 Task: Look for space in Kalaleh, Iran from 12th July, 2023 to 16th July, 2023 for 8 adults in price range Rs.10000 to Rs.16000. Place can be private room with 8 bedrooms having 8 beds and 8 bathrooms. Property type can be house, flat, guest house, hotel. Amenities needed are: wifi, TV, free parkinig on premises, gym, breakfast. Booking option can be shelf check-in. Required host language is English.
Action: Mouse moved to (58, 96)
Screenshot: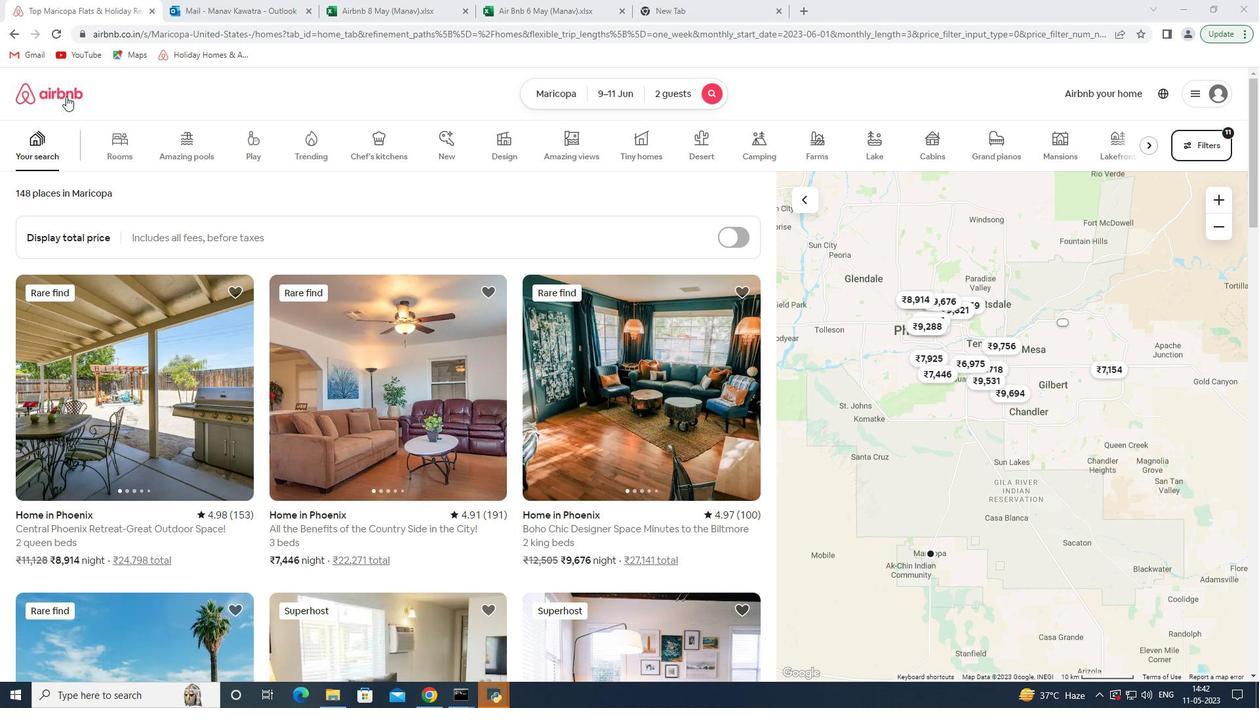 
Action: Mouse pressed left at (58, 96)
Screenshot: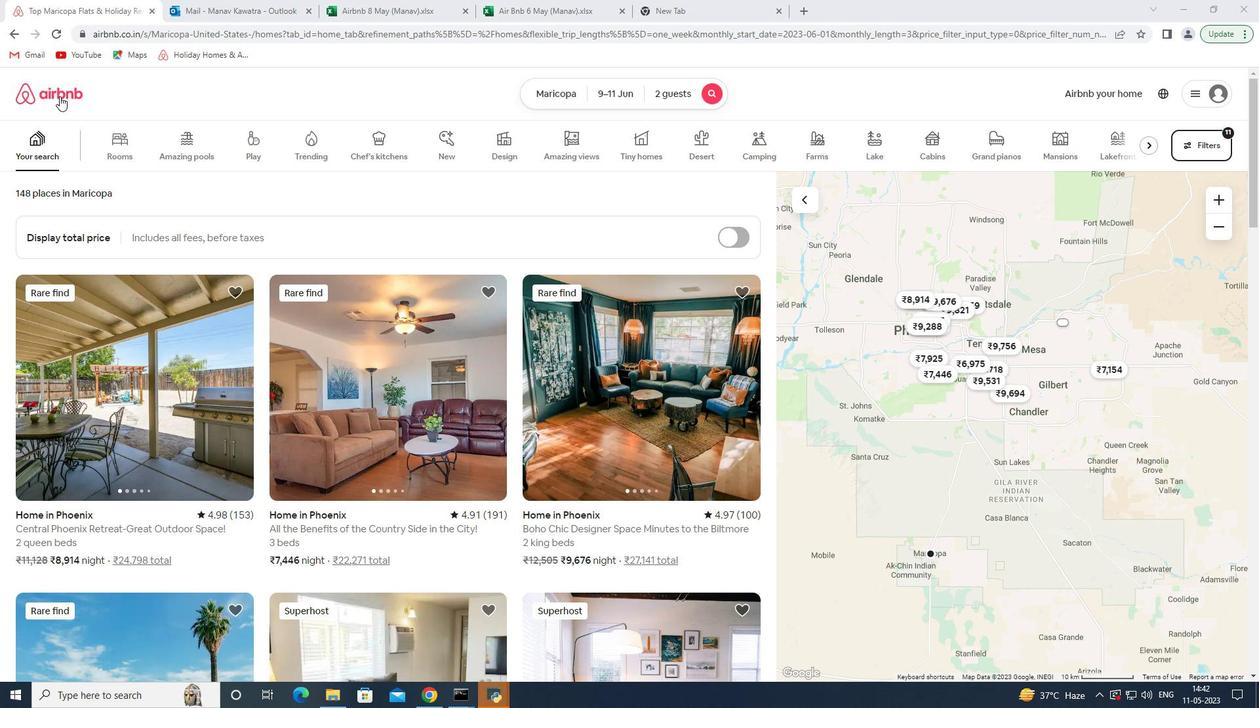 
Action: Mouse moved to (529, 131)
Screenshot: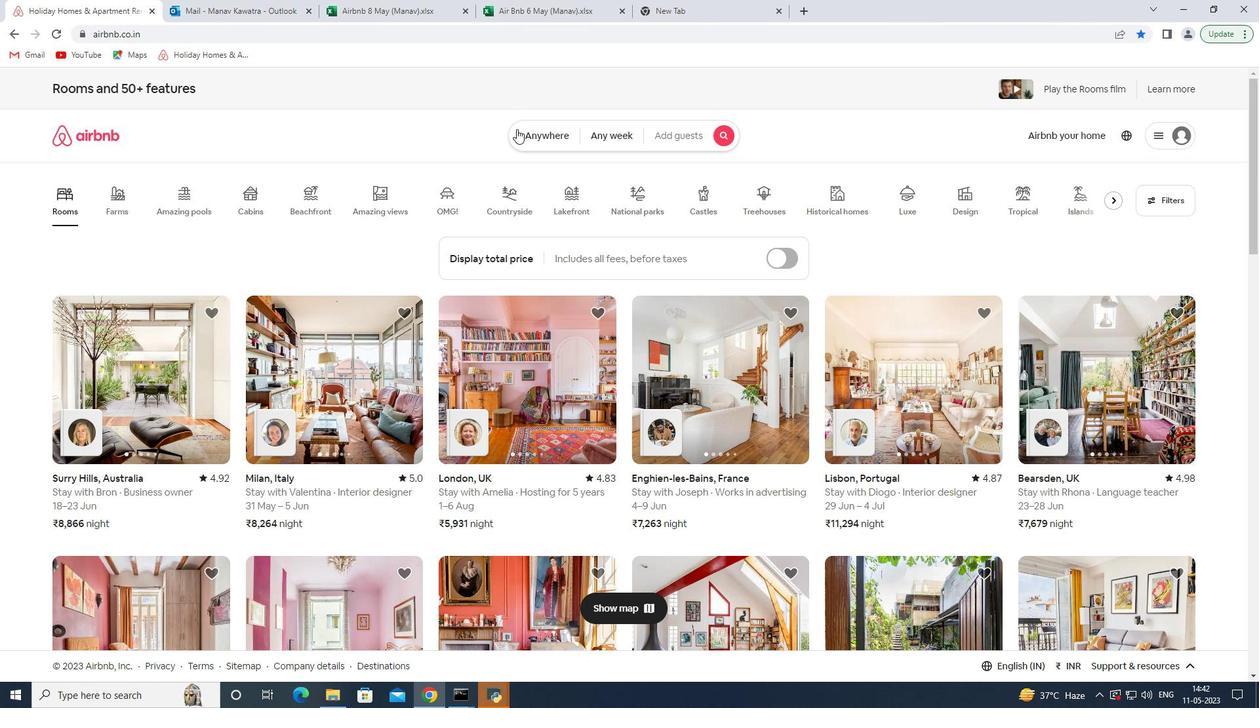 
Action: Mouse pressed left at (529, 131)
Screenshot: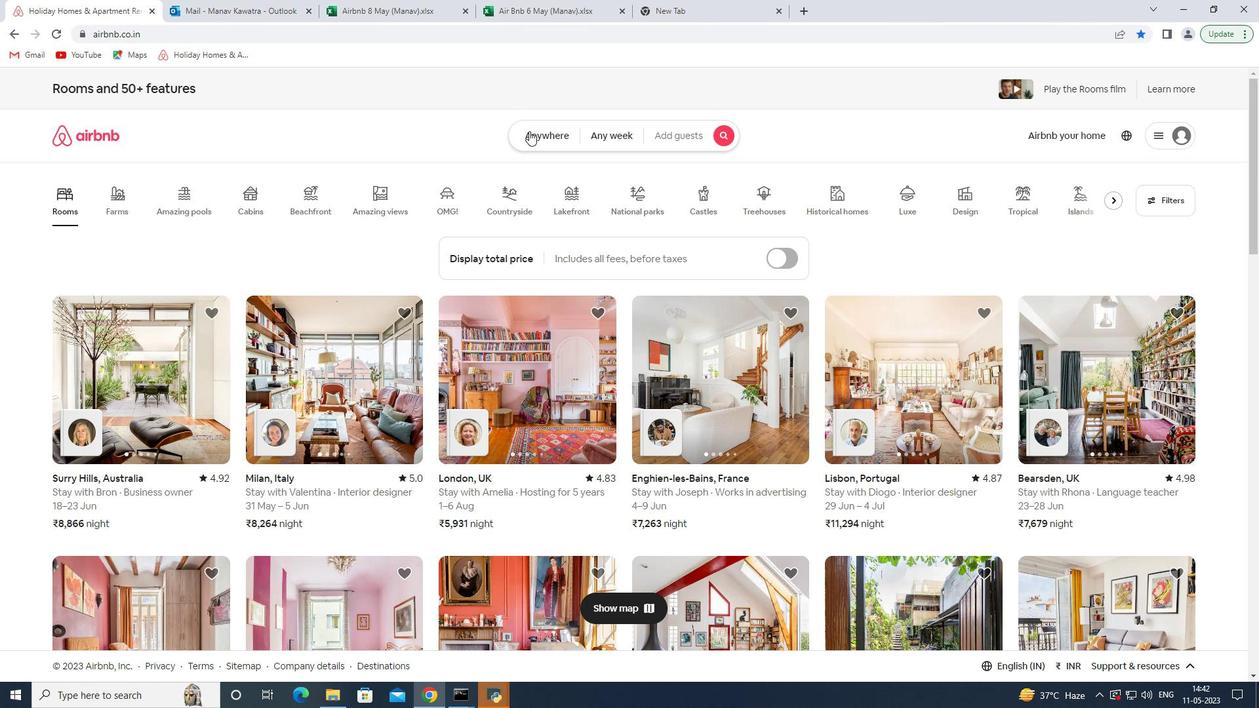 
Action: Mouse moved to (421, 196)
Screenshot: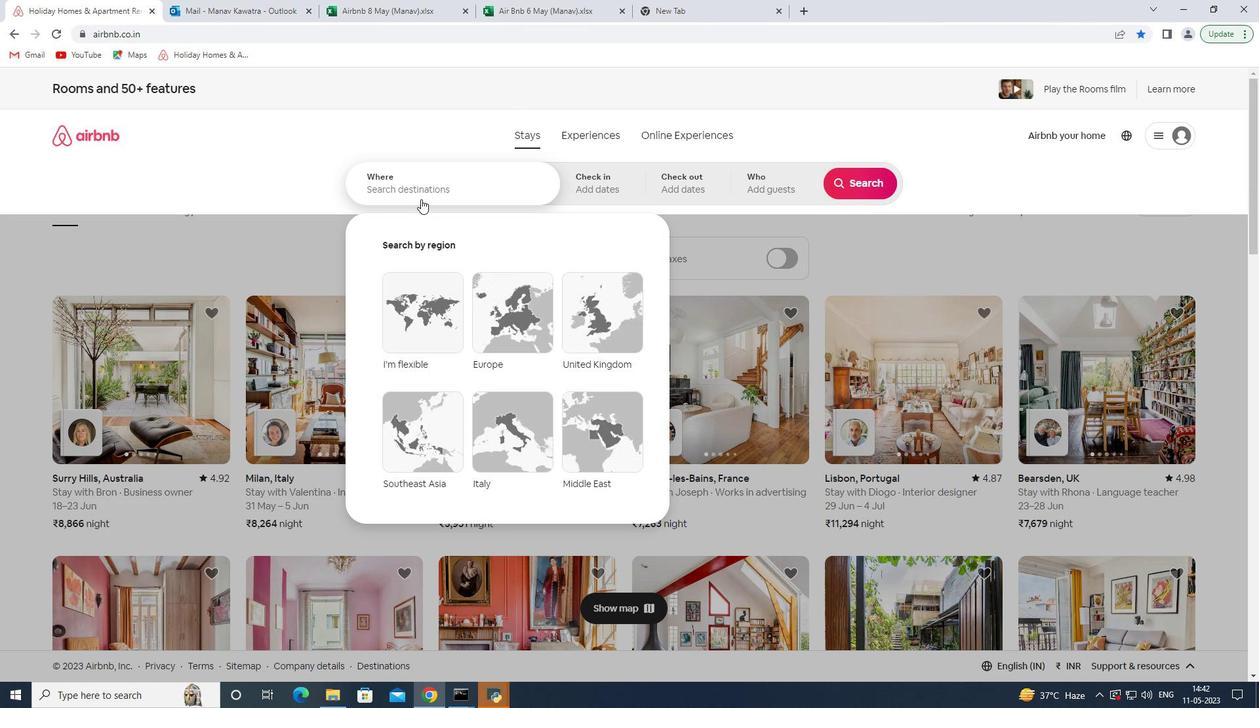 
Action: Mouse pressed left at (421, 196)
Screenshot: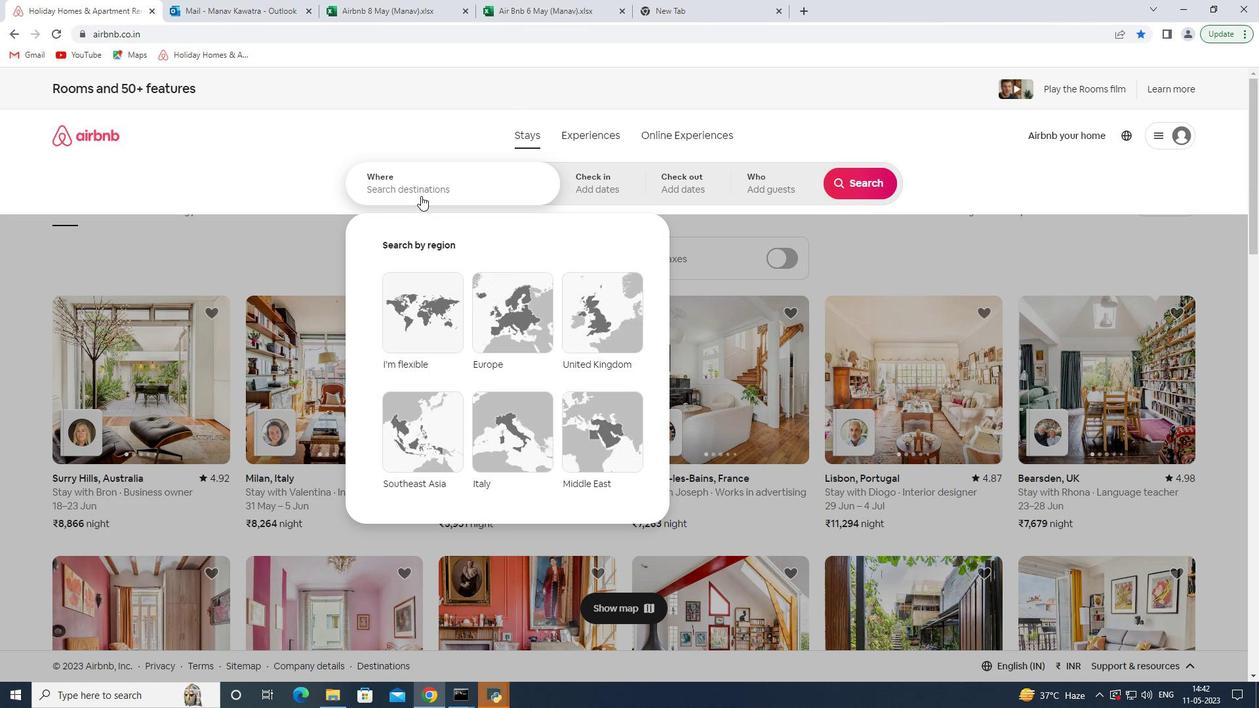 
Action: Key pressed <Key.shift>Kalaleh<Key.space><Key.shift>Iran<Key.space>
Screenshot: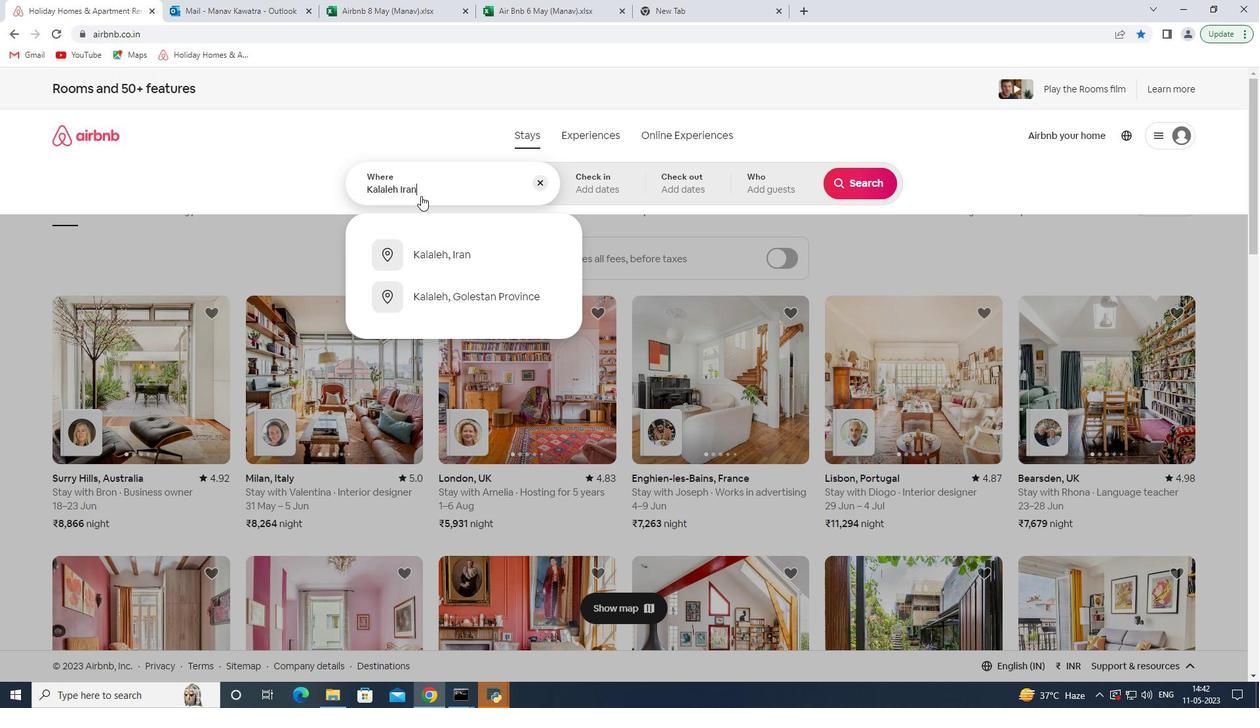 
Action: Mouse moved to (435, 264)
Screenshot: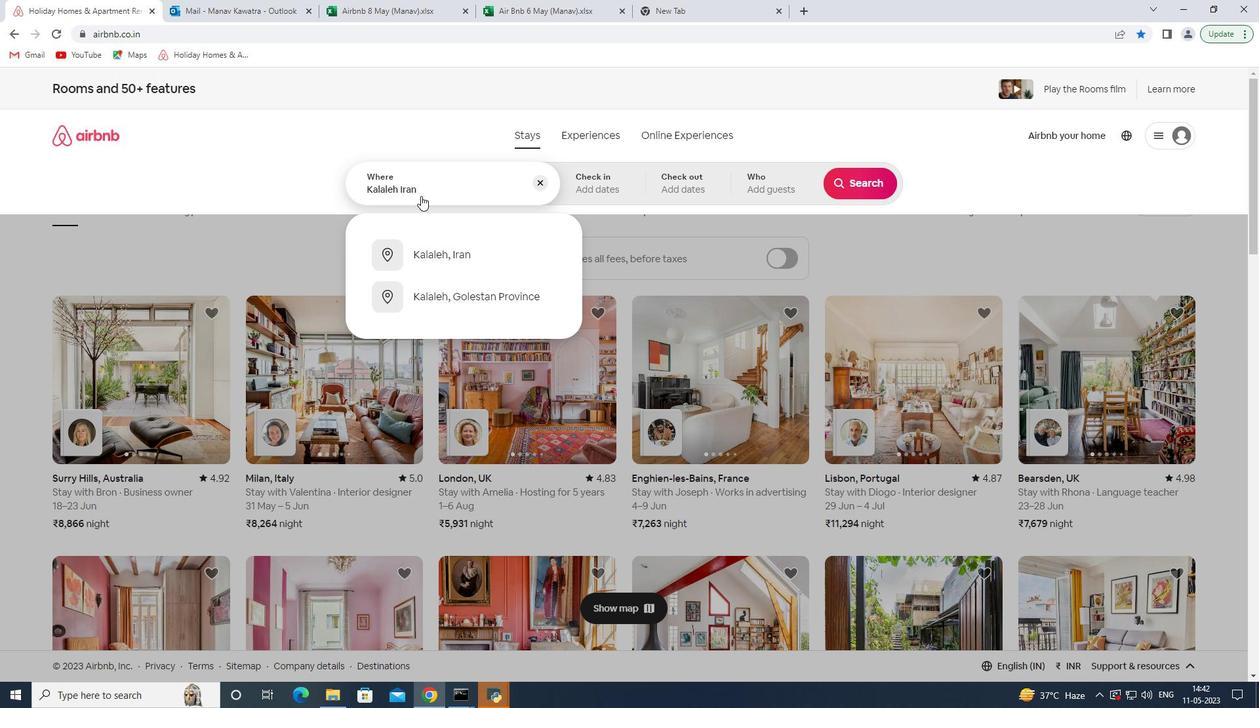 
Action: Mouse pressed left at (435, 264)
Screenshot: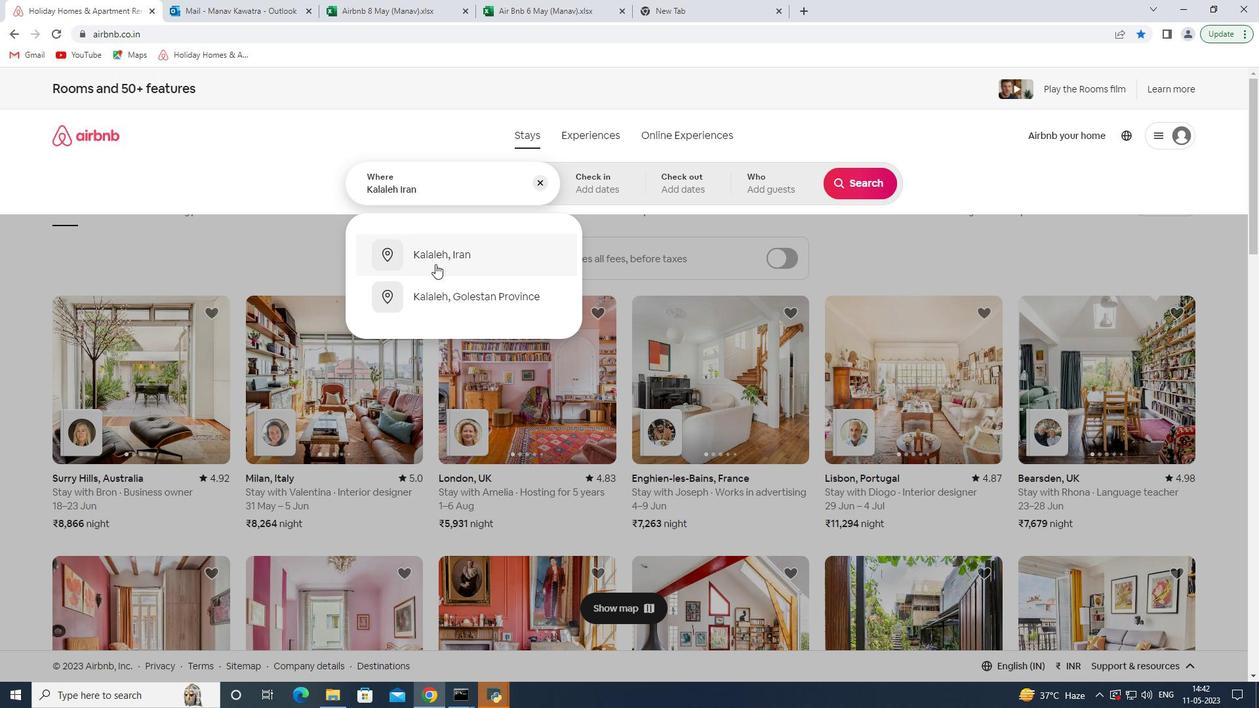 
Action: Mouse moved to (856, 289)
Screenshot: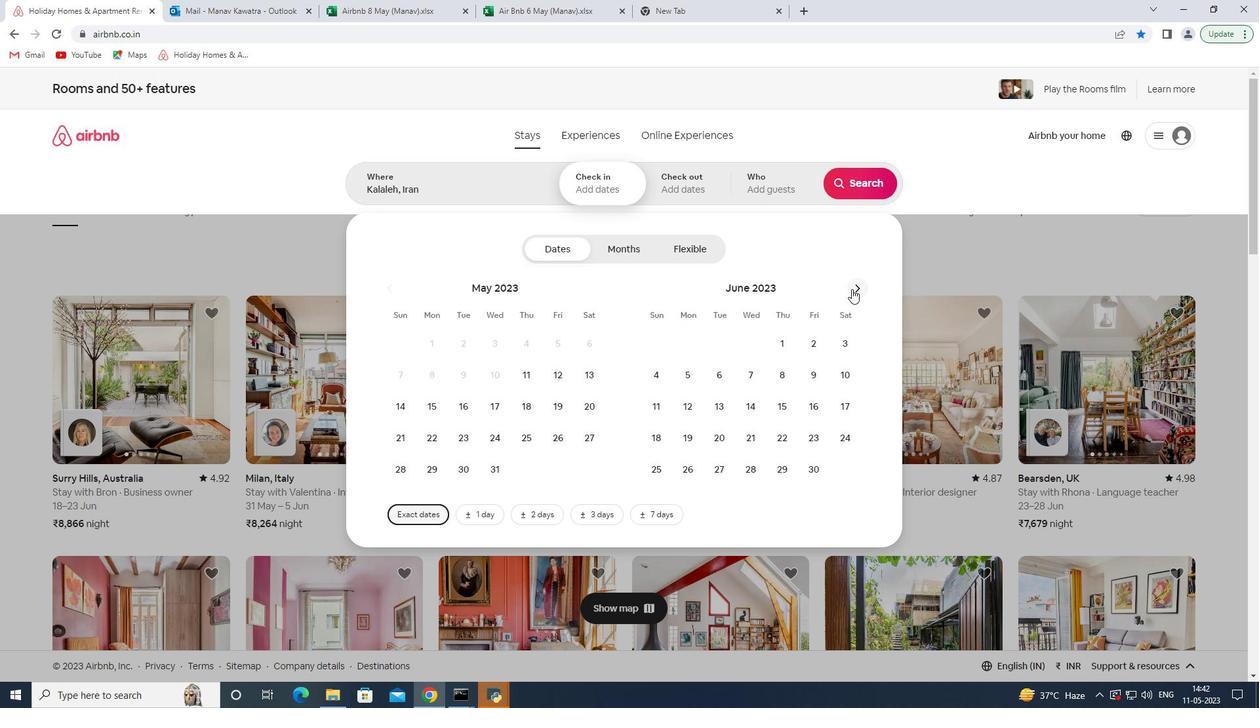 
Action: Mouse pressed left at (856, 289)
Screenshot: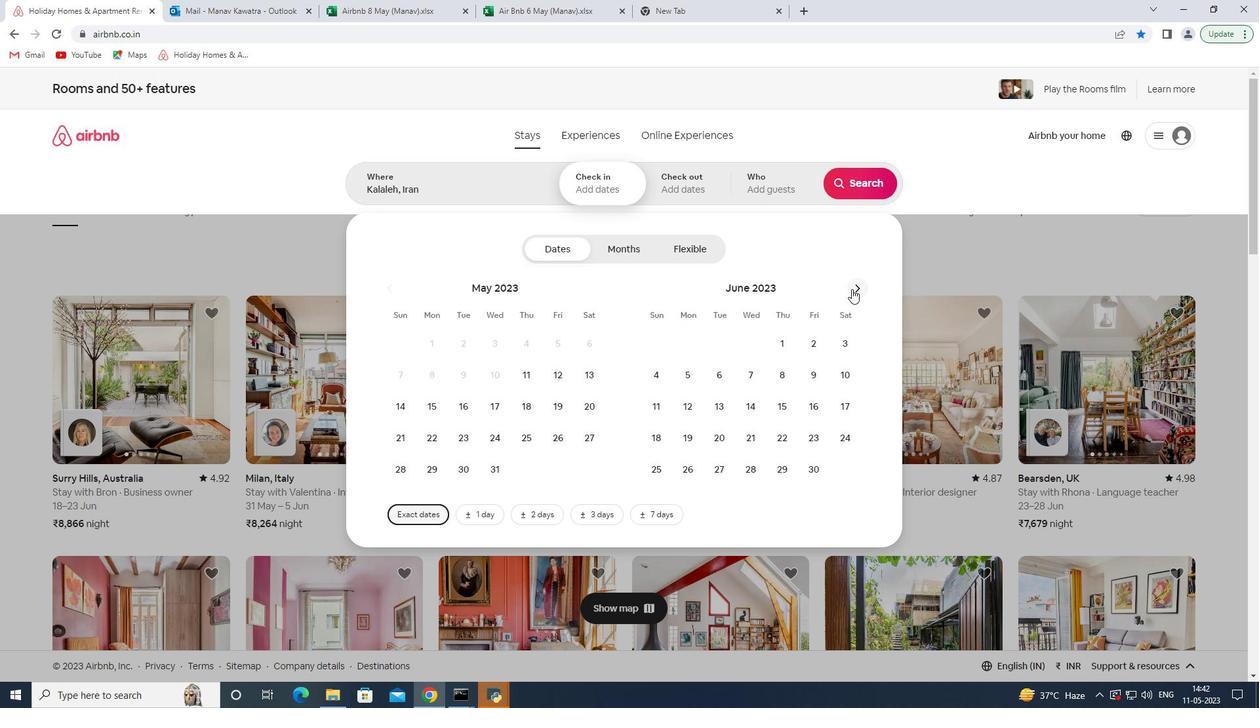 
Action: Mouse moved to (752, 400)
Screenshot: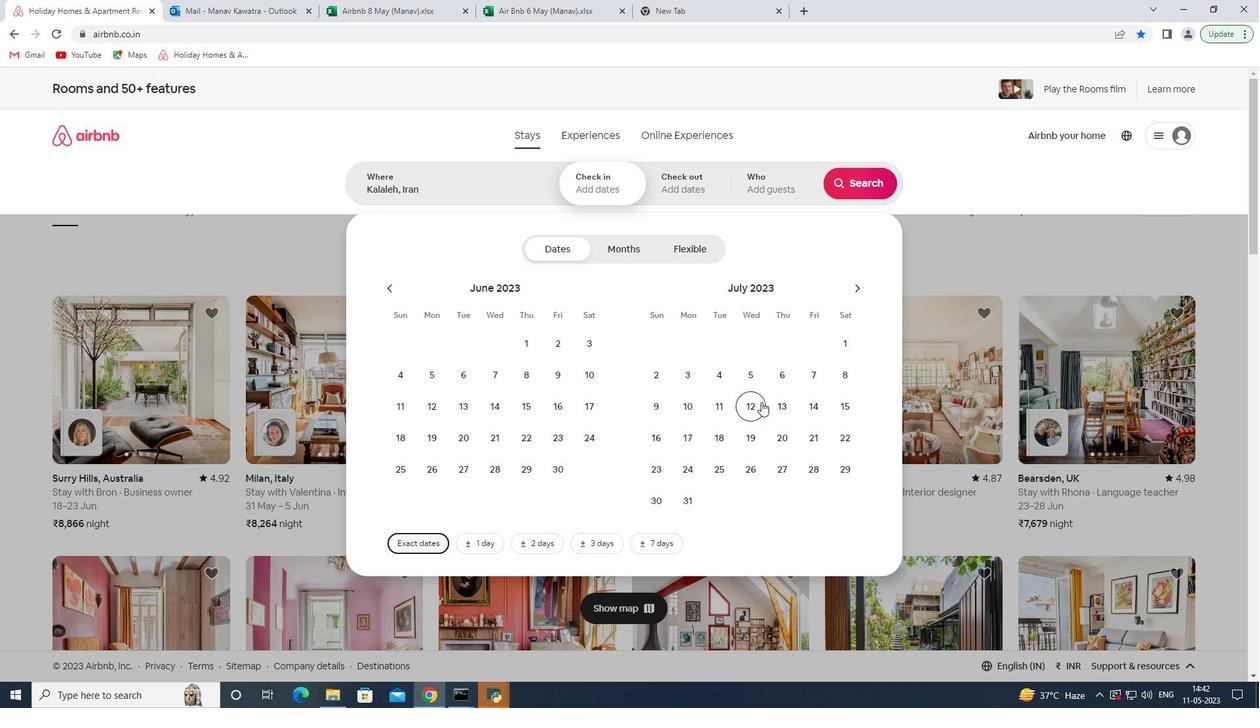 
Action: Mouse pressed left at (752, 400)
Screenshot: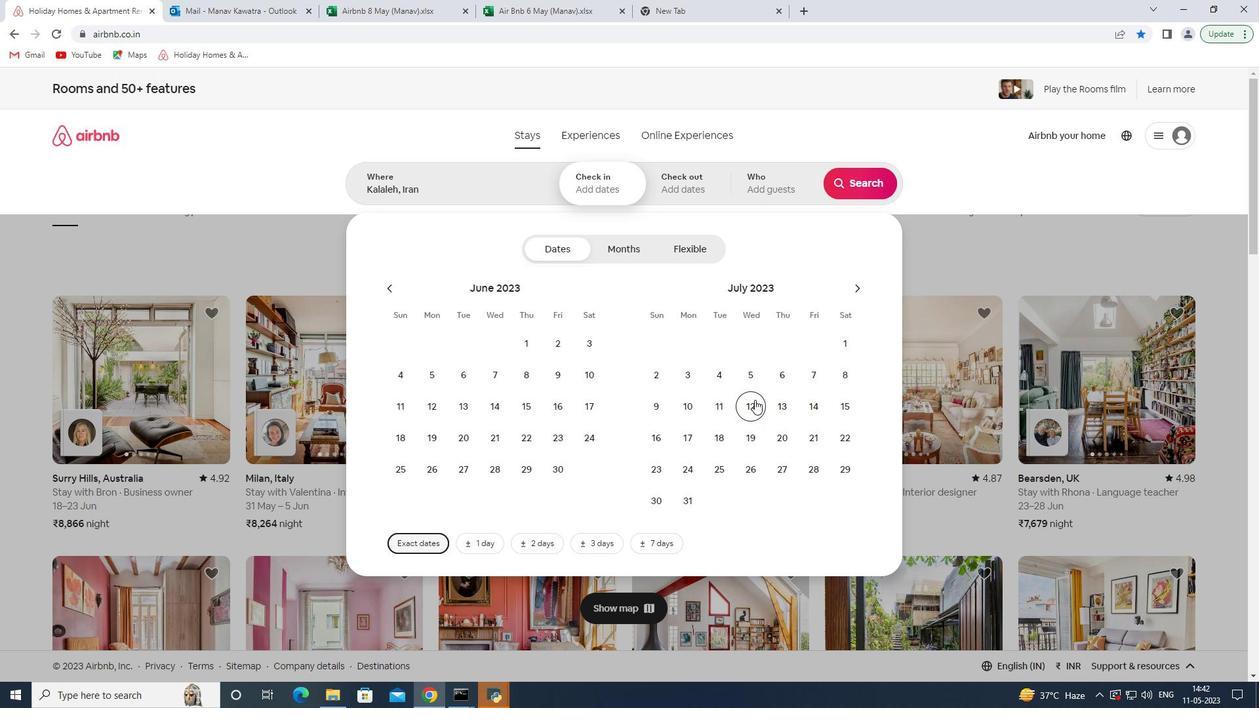 
Action: Mouse moved to (653, 433)
Screenshot: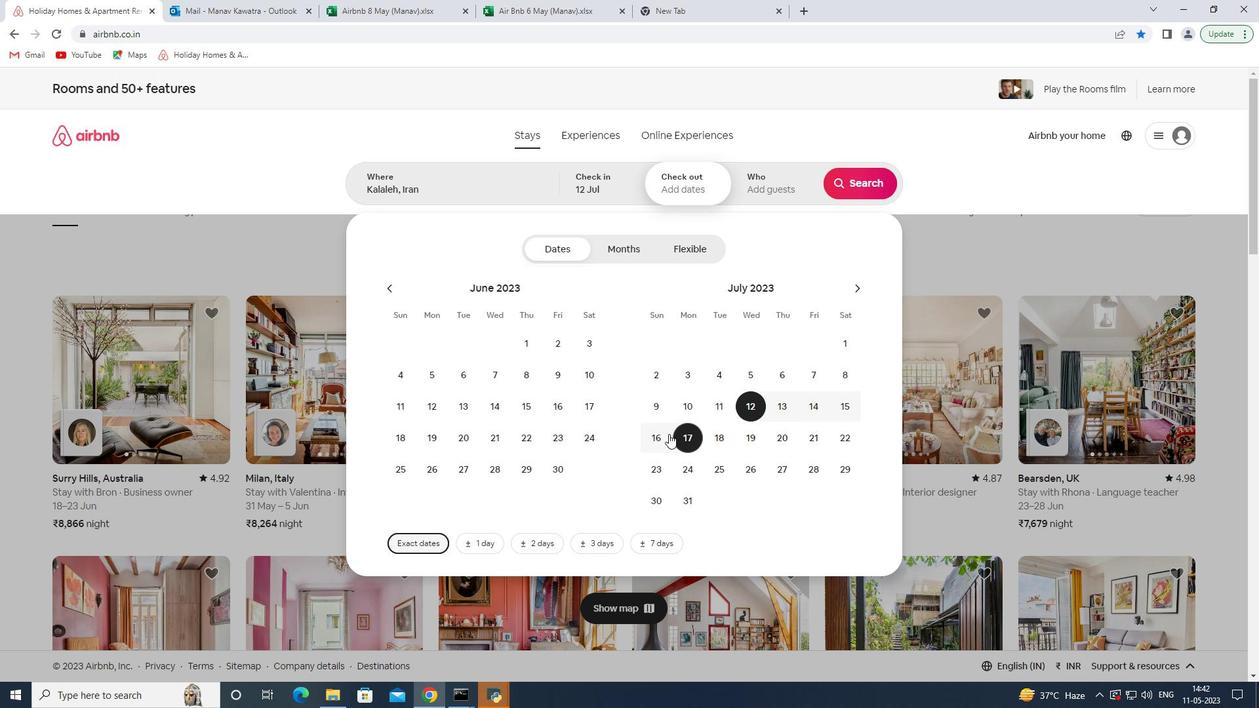 
Action: Mouse pressed left at (653, 433)
Screenshot: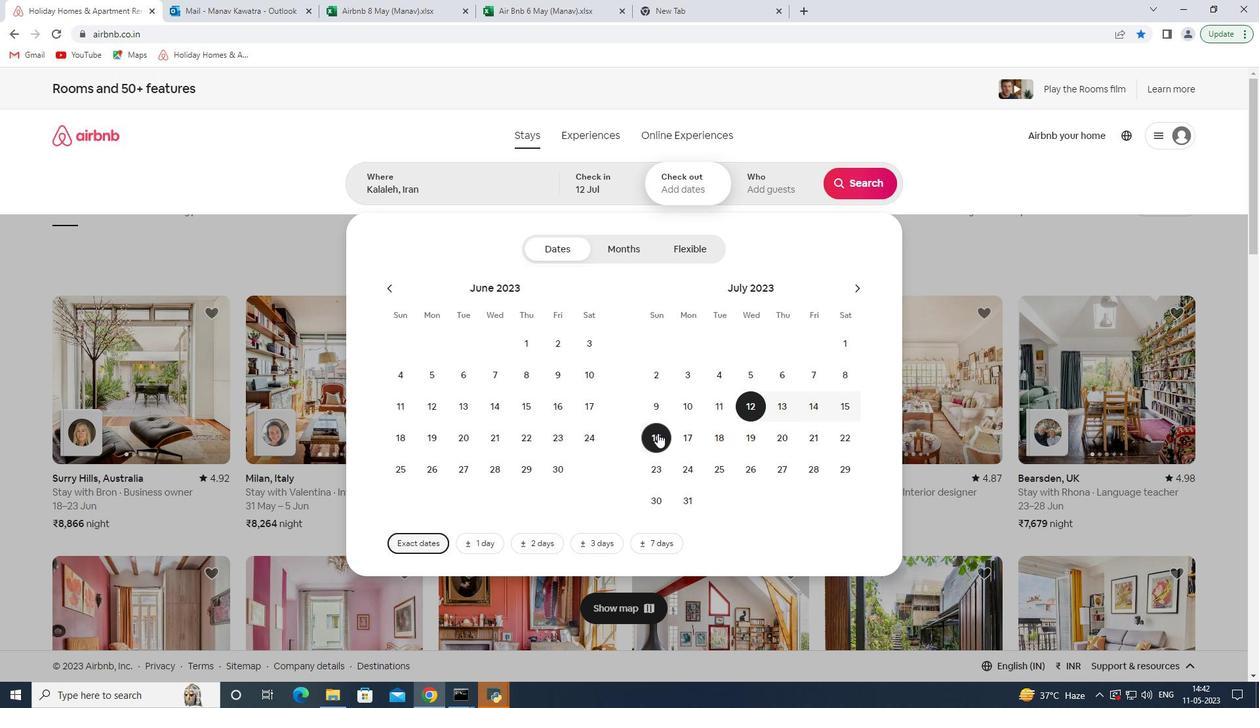 
Action: Mouse moved to (756, 182)
Screenshot: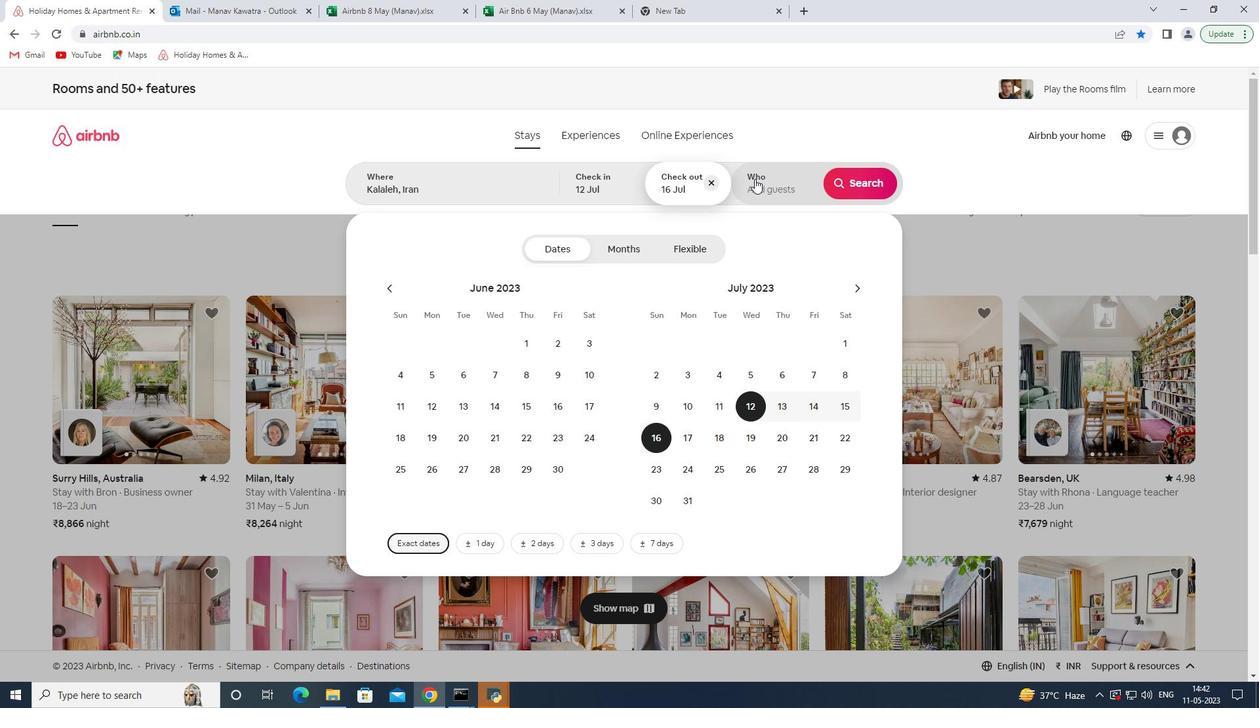
Action: Mouse pressed left at (756, 182)
Screenshot: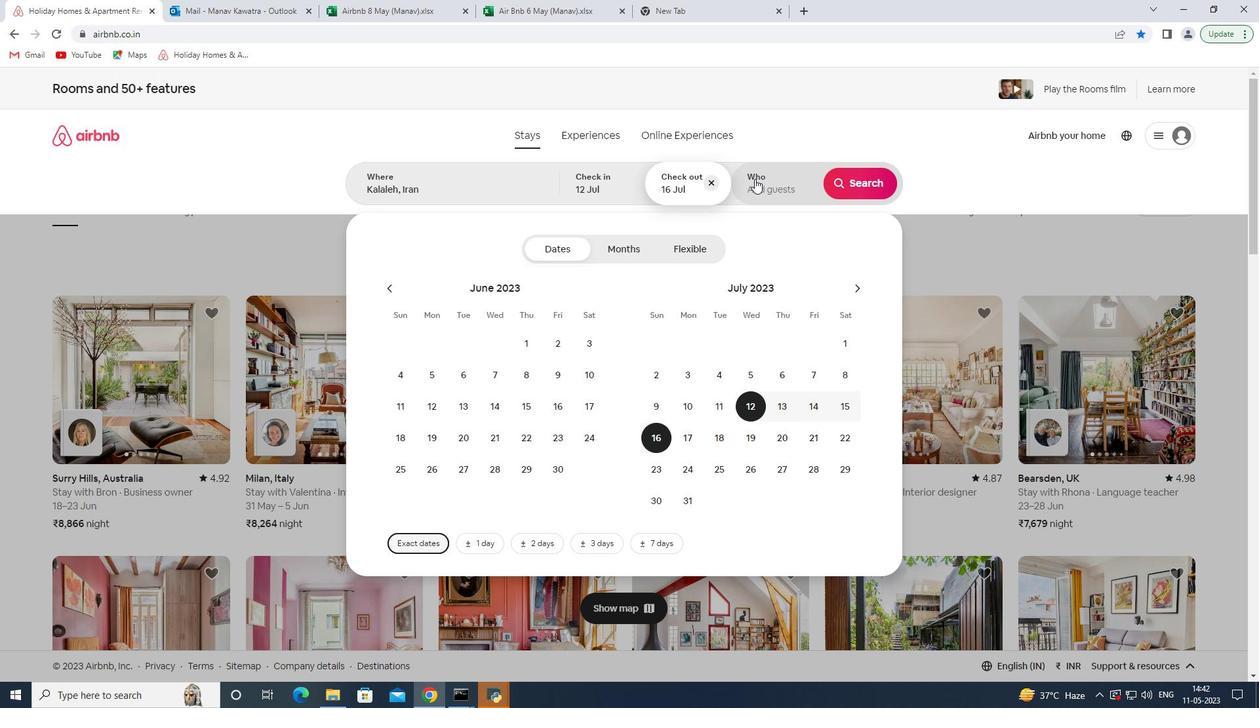 
Action: Mouse moved to (865, 254)
Screenshot: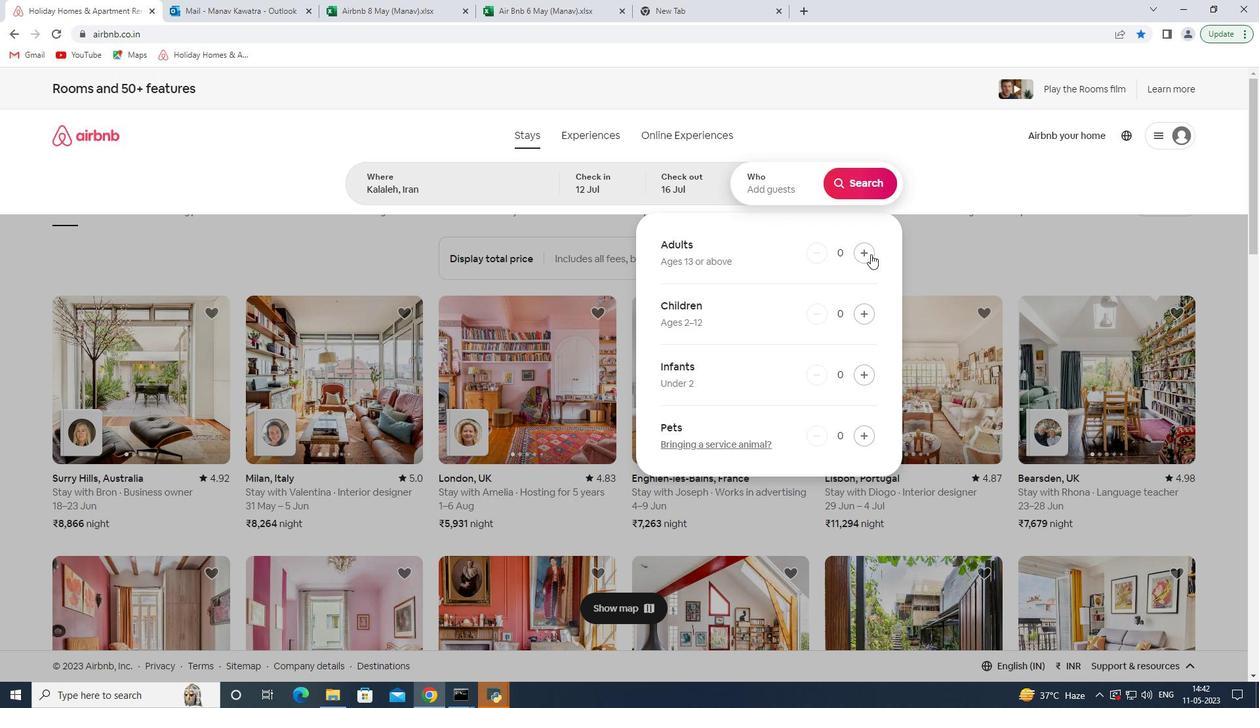 
Action: Mouse pressed left at (865, 254)
Screenshot: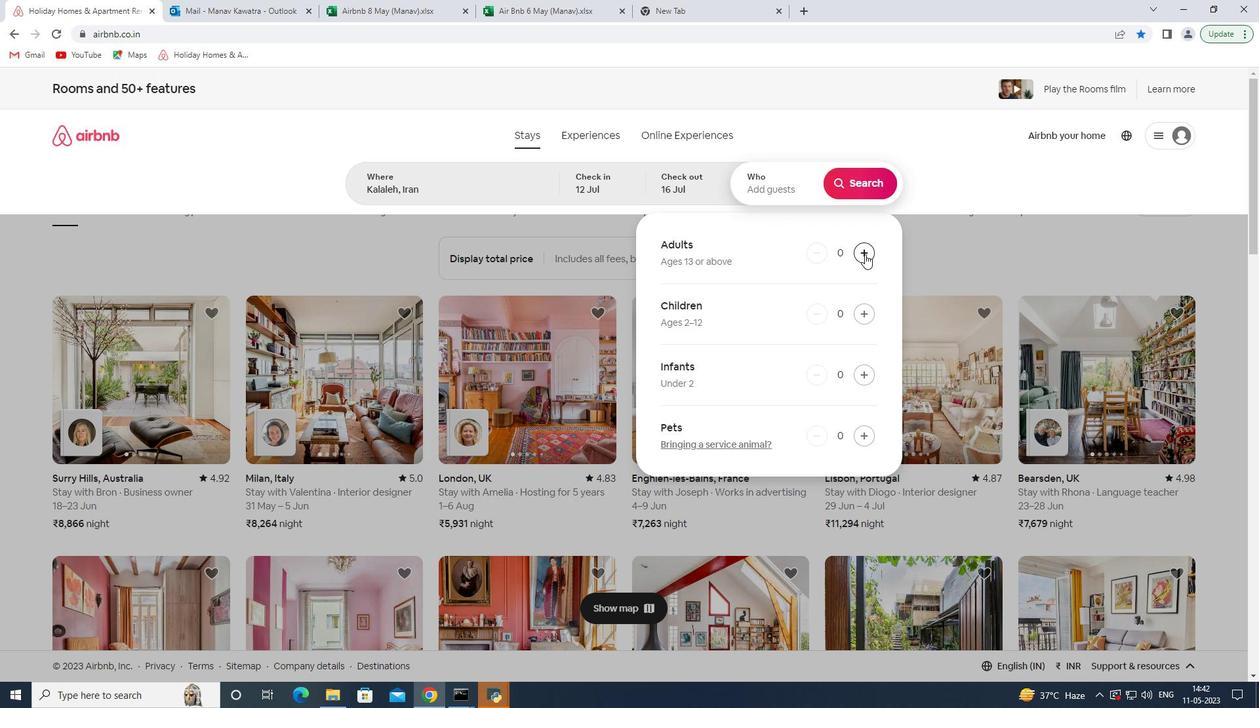 
Action: Mouse pressed left at (865, 254)
Screenshot: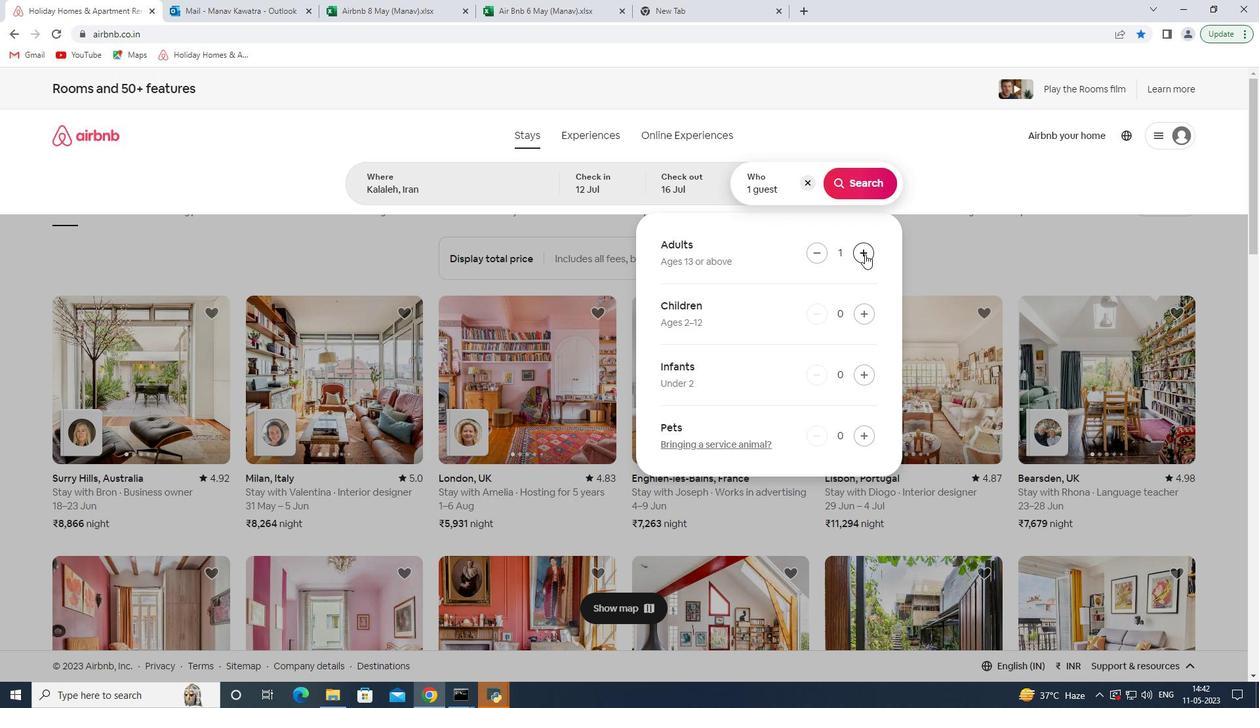 
Action: Mouse pressed left at (865, 254)
Screenshot: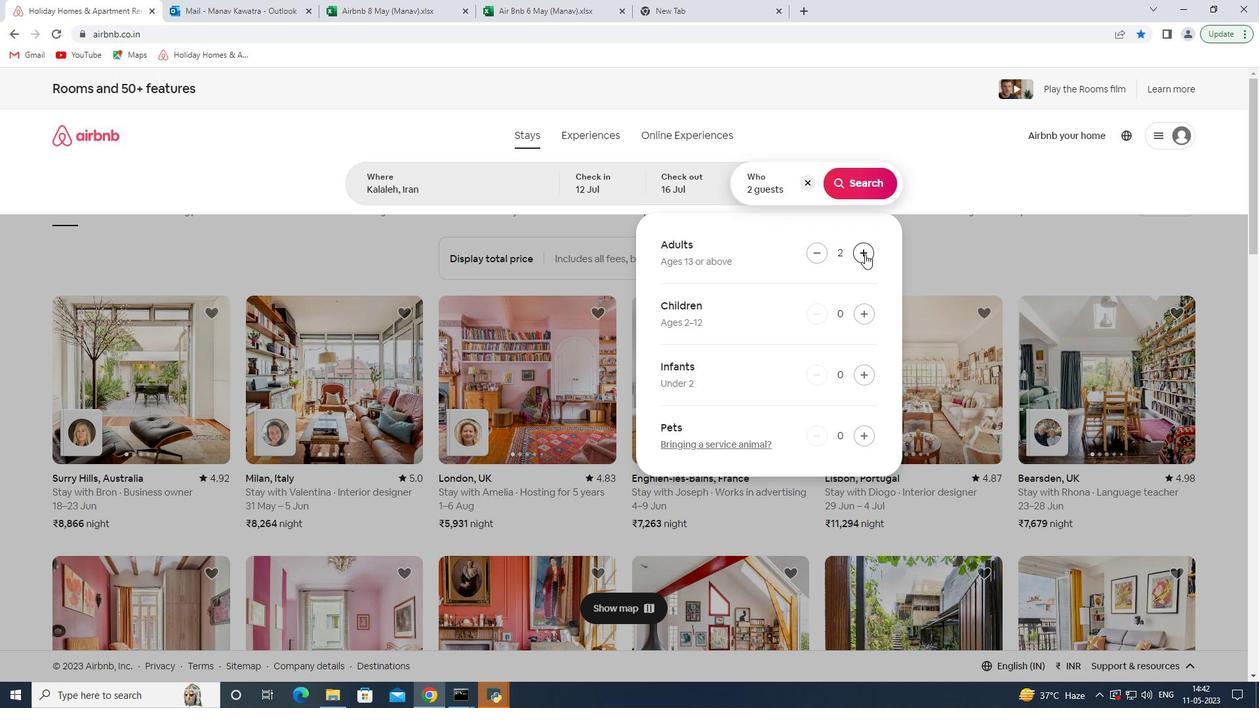 
Action: Mouse pressed left at (865, 254)
Screenshot: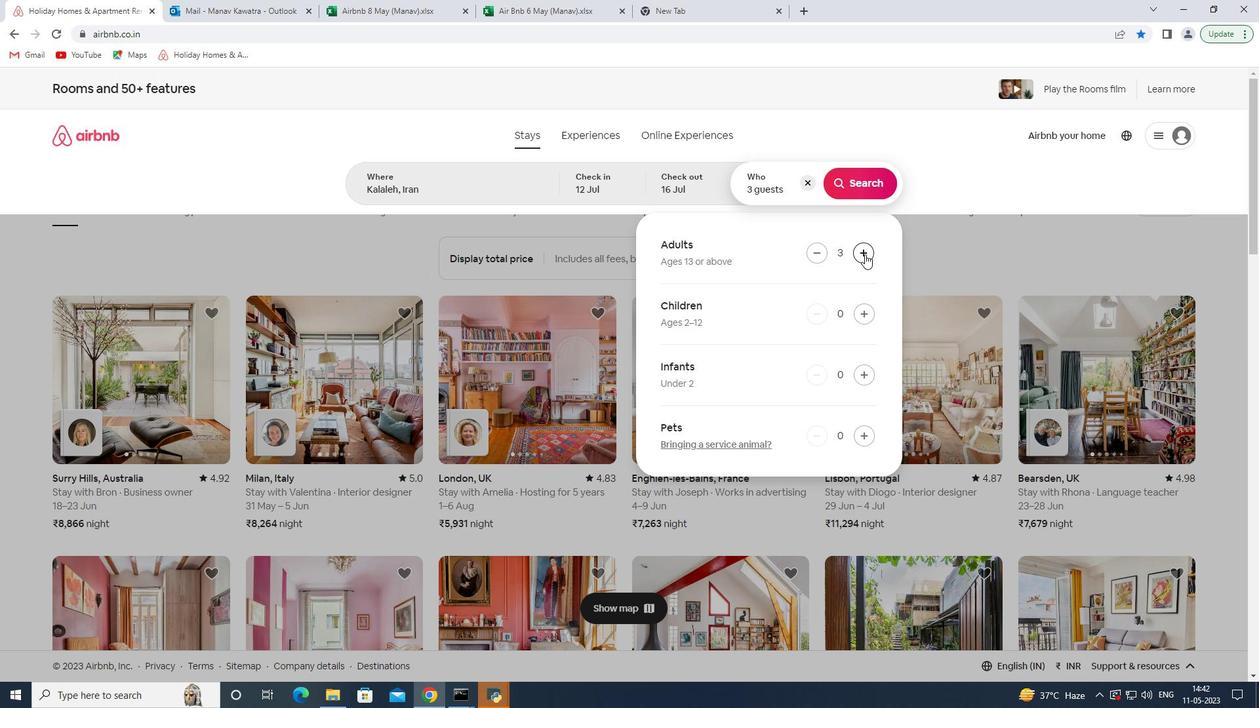 
Action: Mouse pressed left at (865, 254)
Screenshot: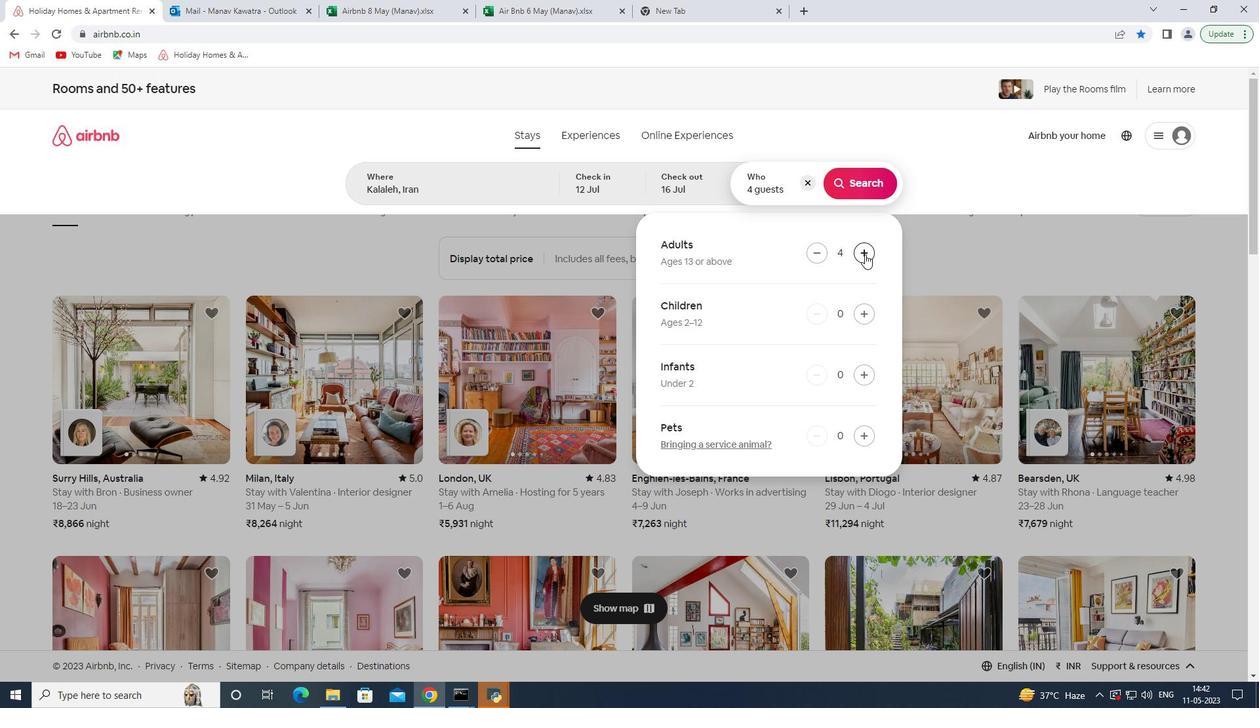
Action: Mouse pressed left at (865, 254)
Screenshot: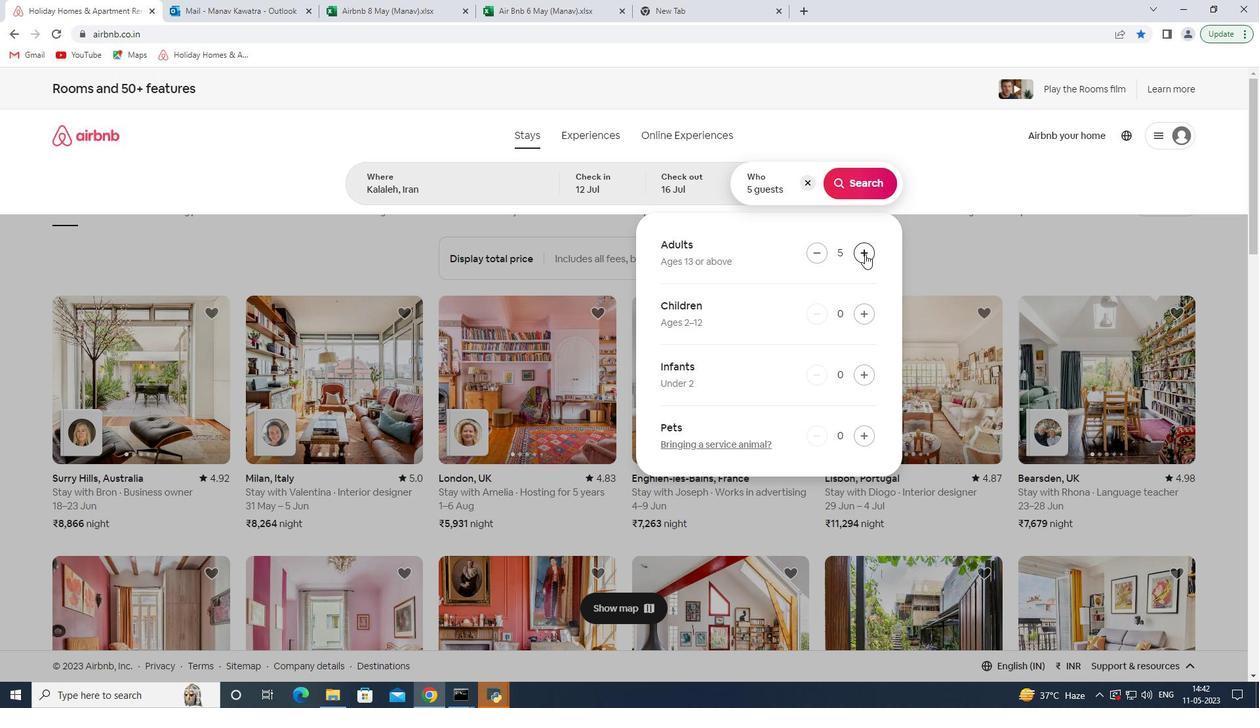 
Action: Mouse pressed left at (865, 254)
Screenshot: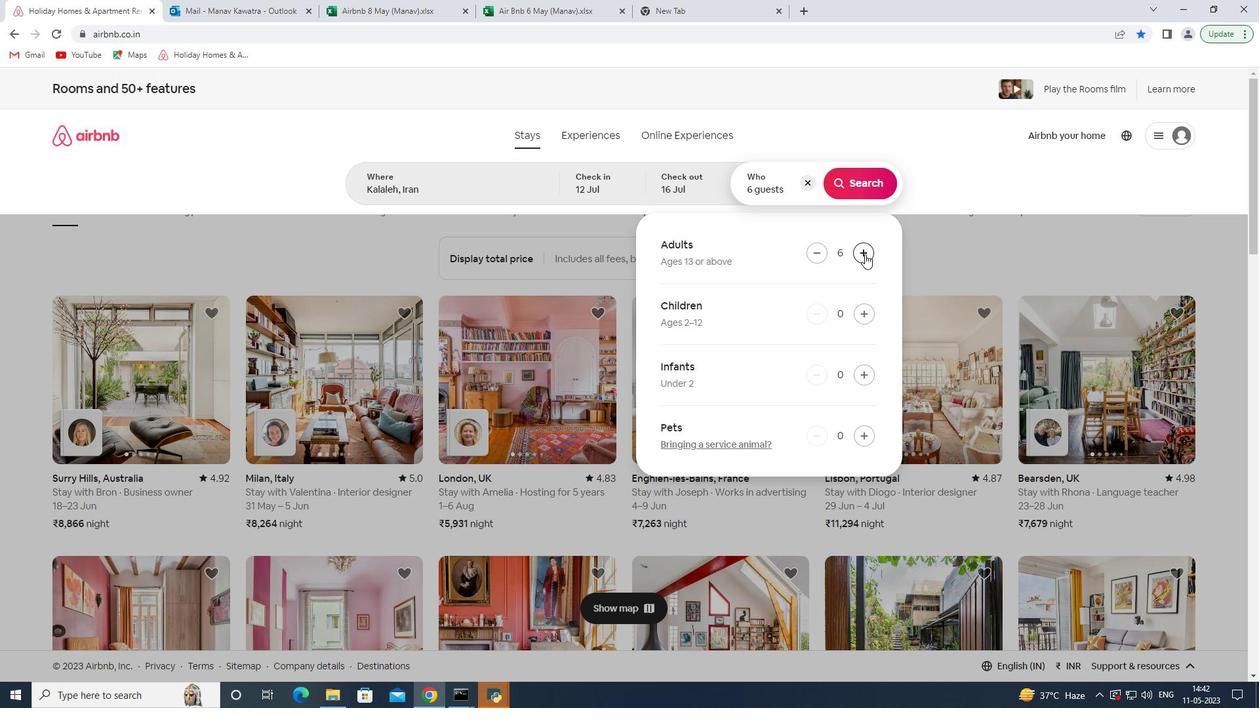 
Action: Mouse pressed left at (865, 254)
Screenshot: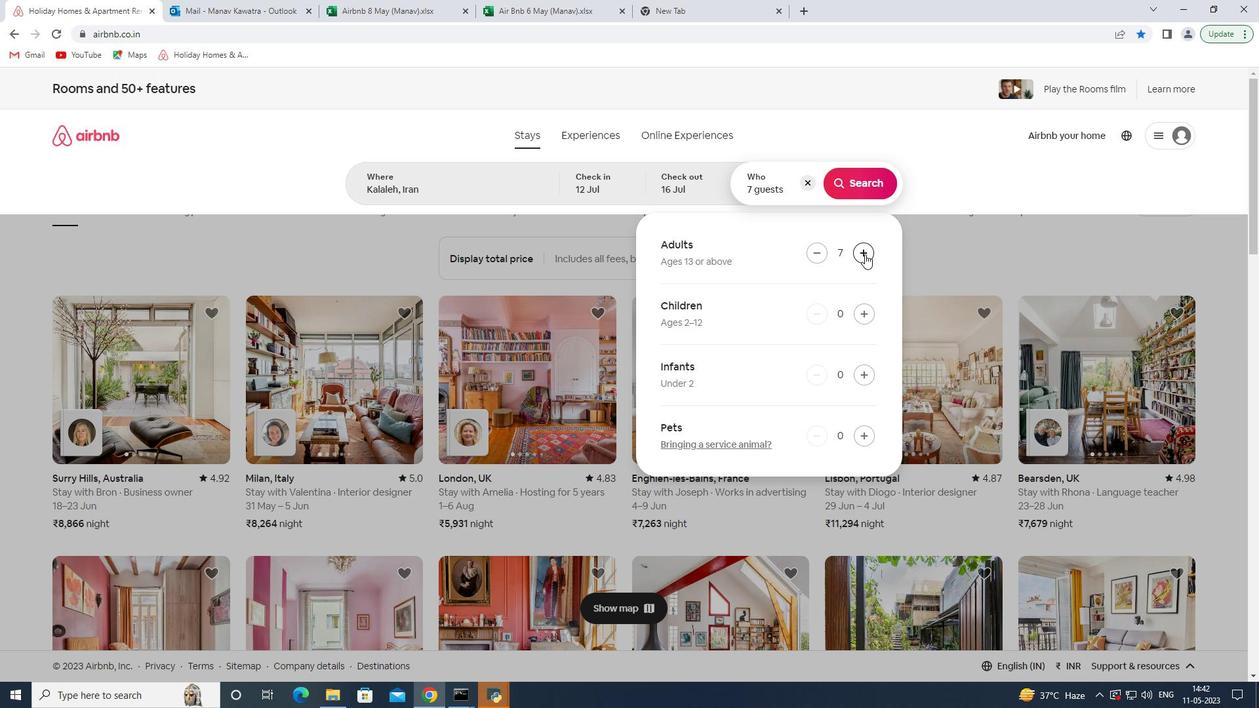 
Action: Mouse moved to (838, 196)
Screenshot: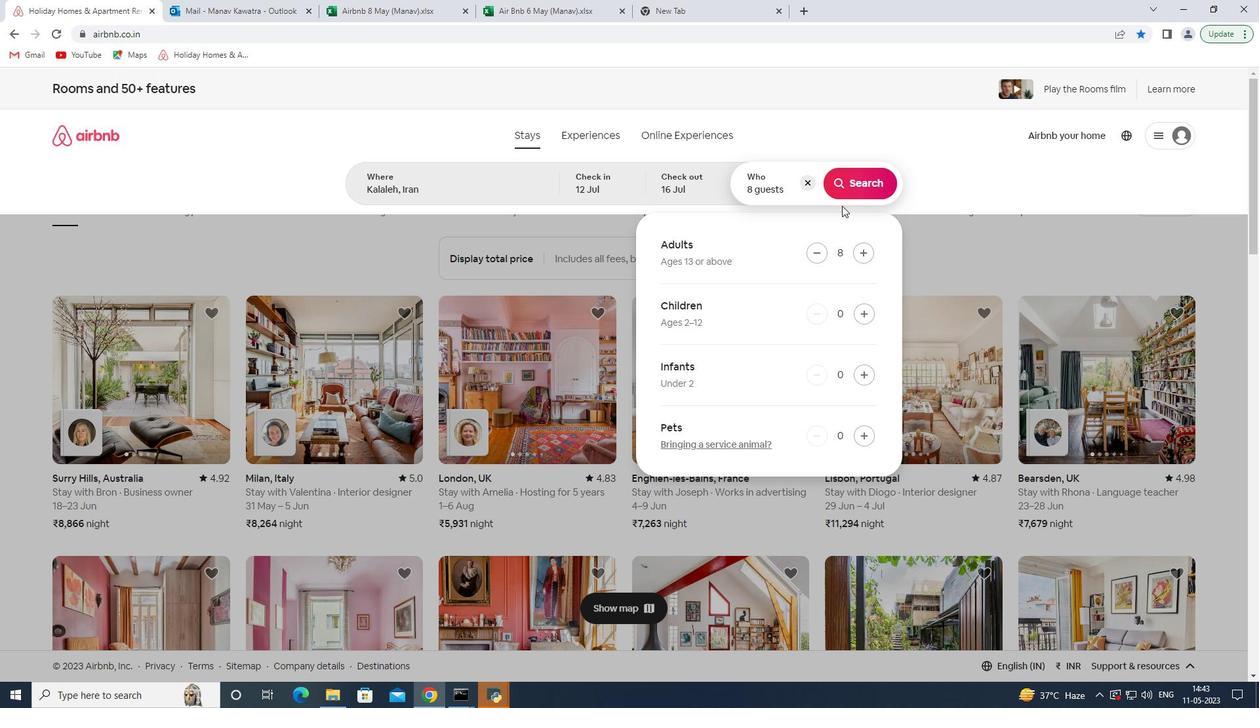 
Action: Mouse pressed left at (838, 196)
Screenshot: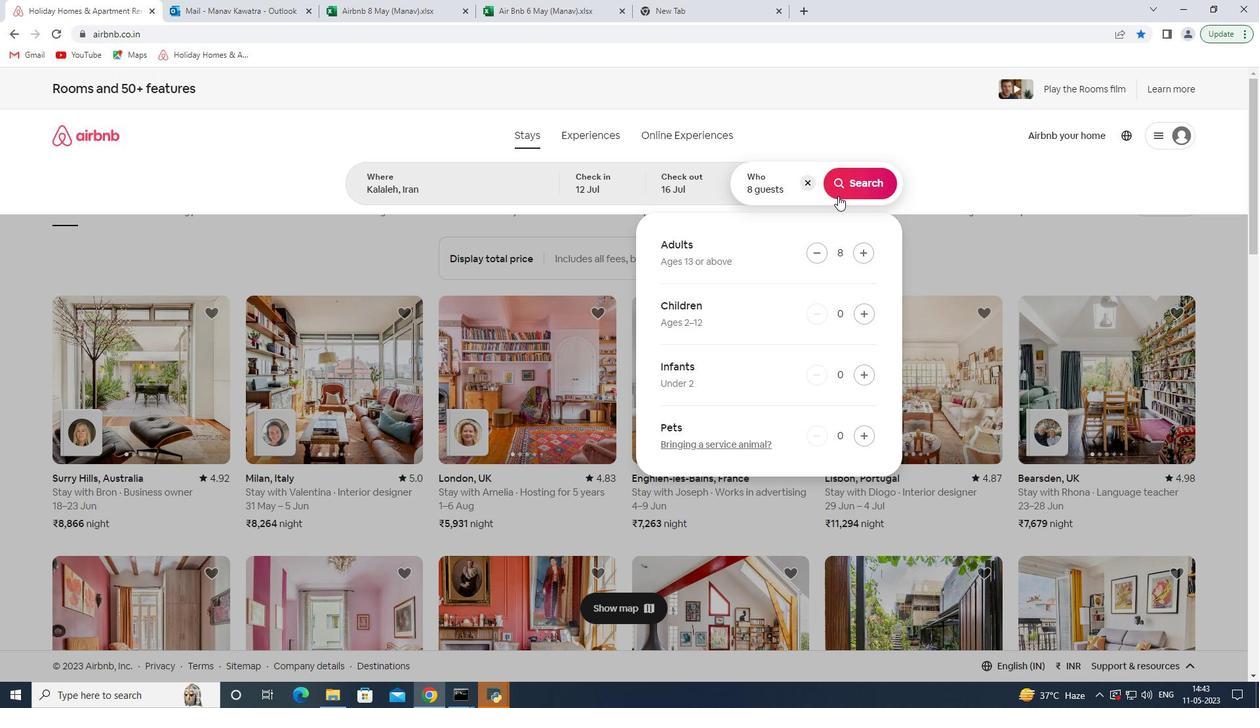 
Action: Mouse moved to (1214, 137)
Screenshot: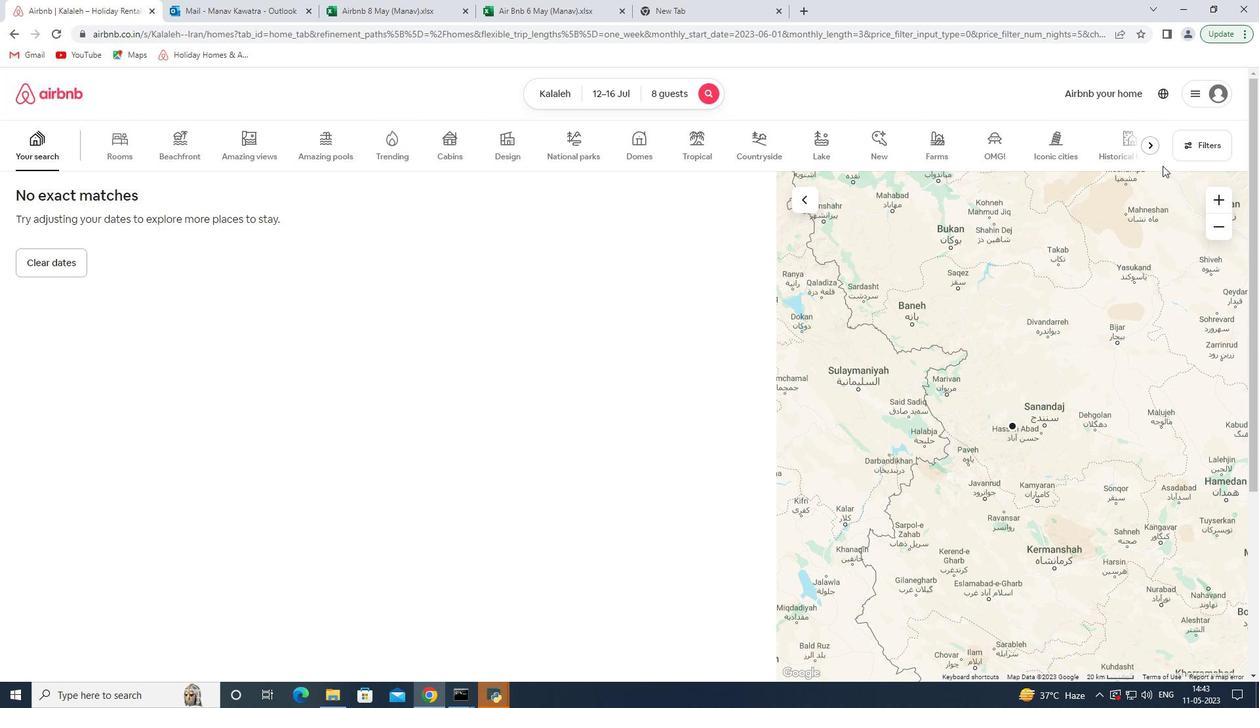 
Action: Mouse pressed left at (1214, 137)
Screenshot: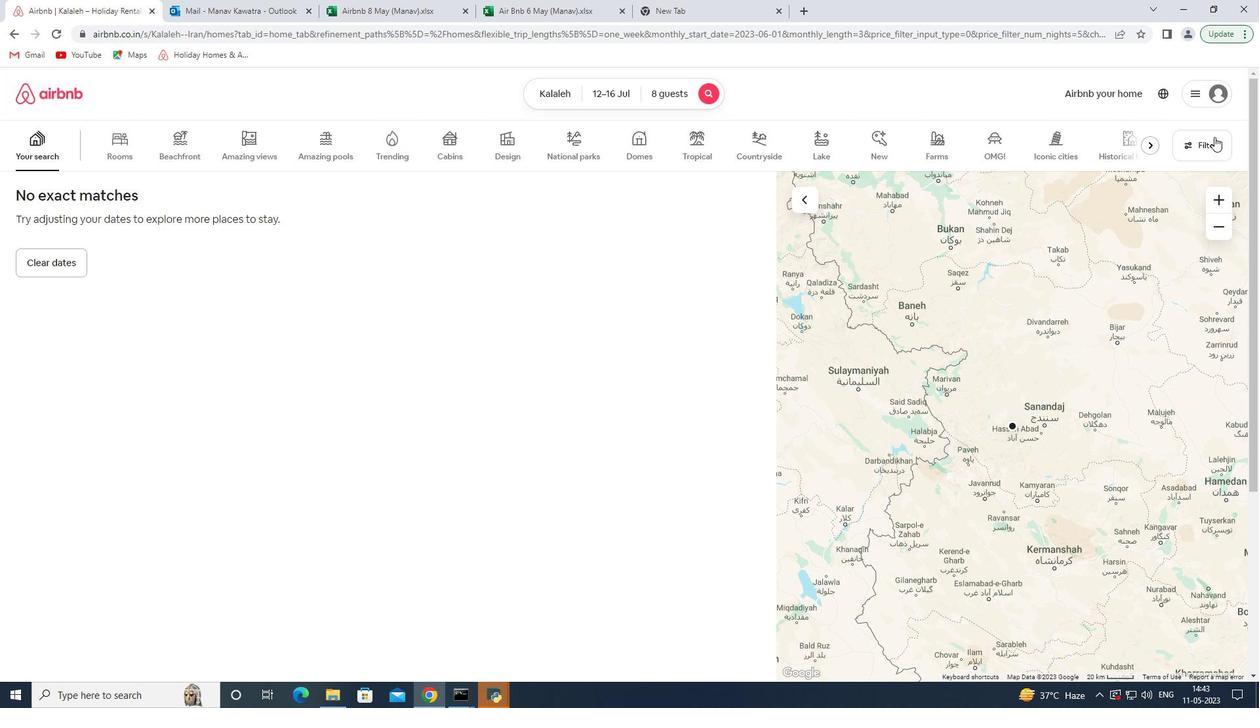 
Action: Mouse moved to (506, 463)
Screenshot: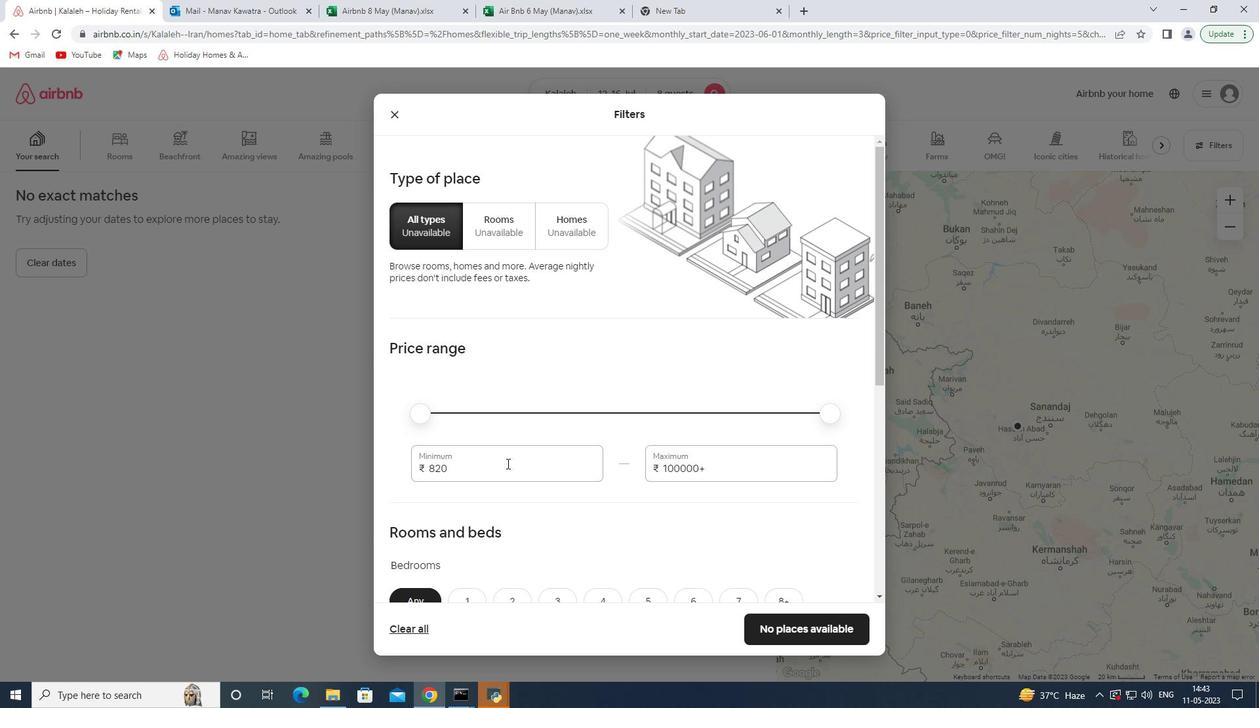
Action: Mouse pressed left at (506, 463)
Screenshot: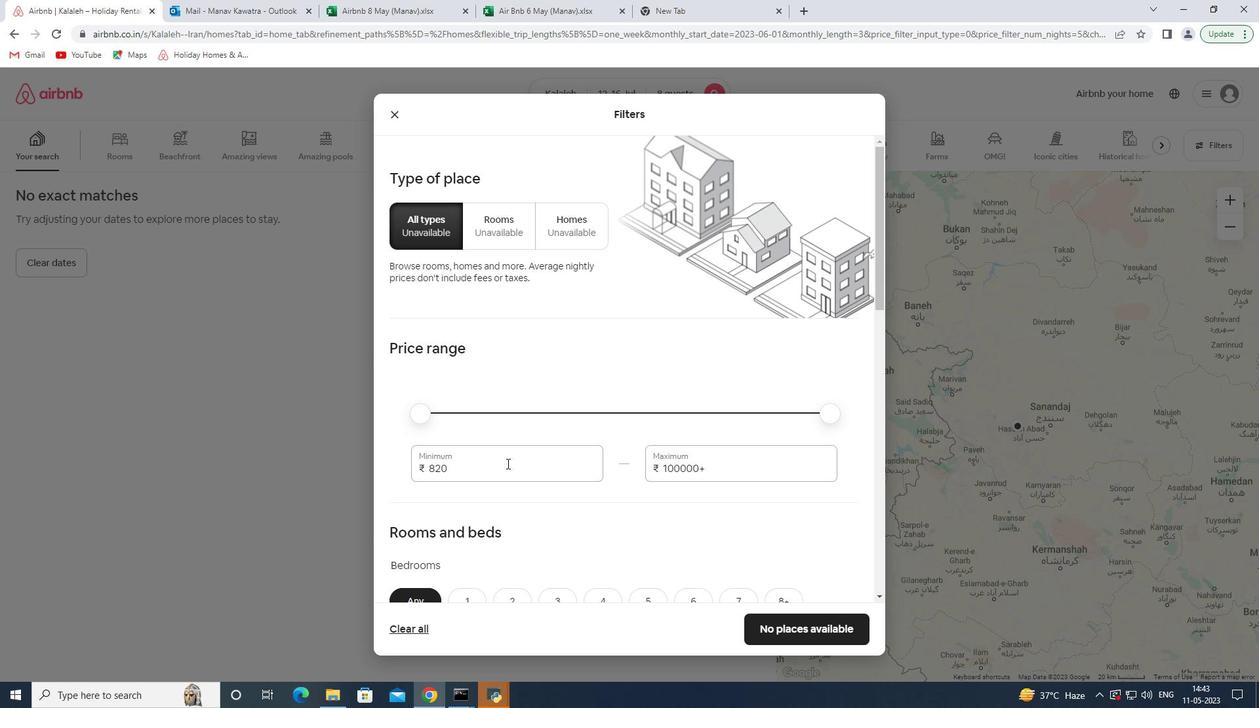 
Action: Mouse pressed left at (506, 463)
Screenshot: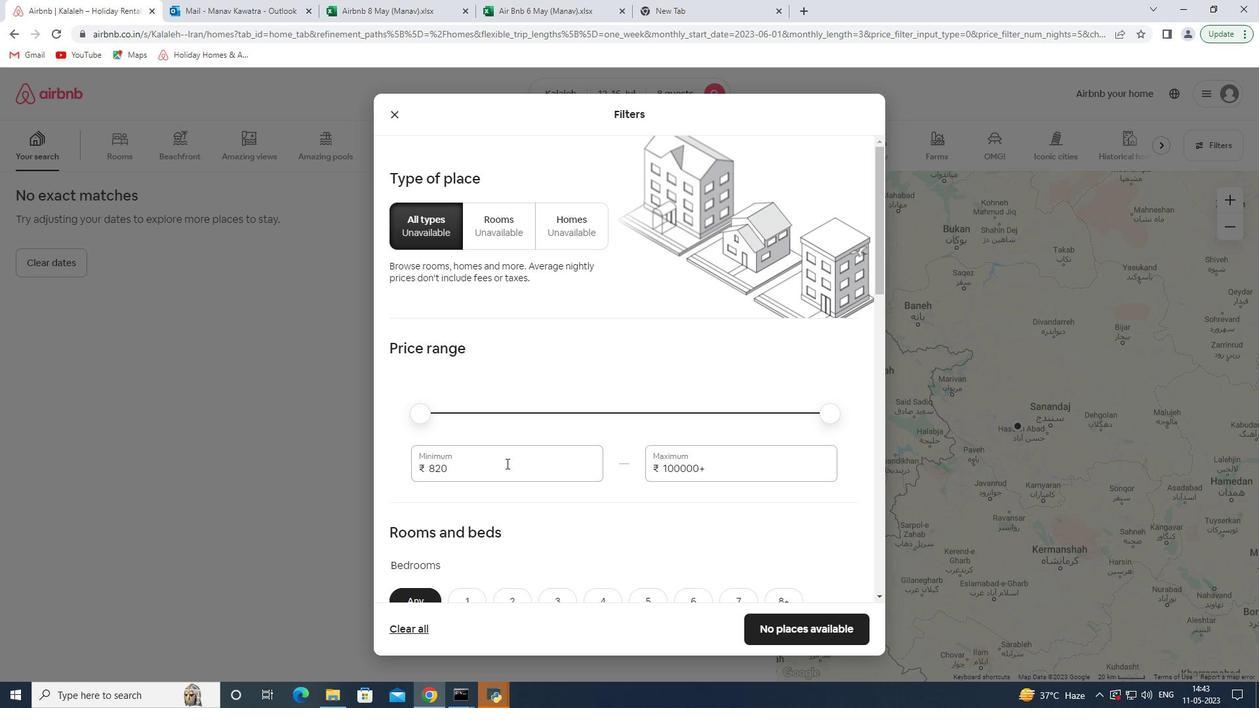 
Action: Key pressed 10000<Key.tab>`<Key.backspace>16300<Key.backspace><Key.backspace><Key.backspace>000
Screenshot: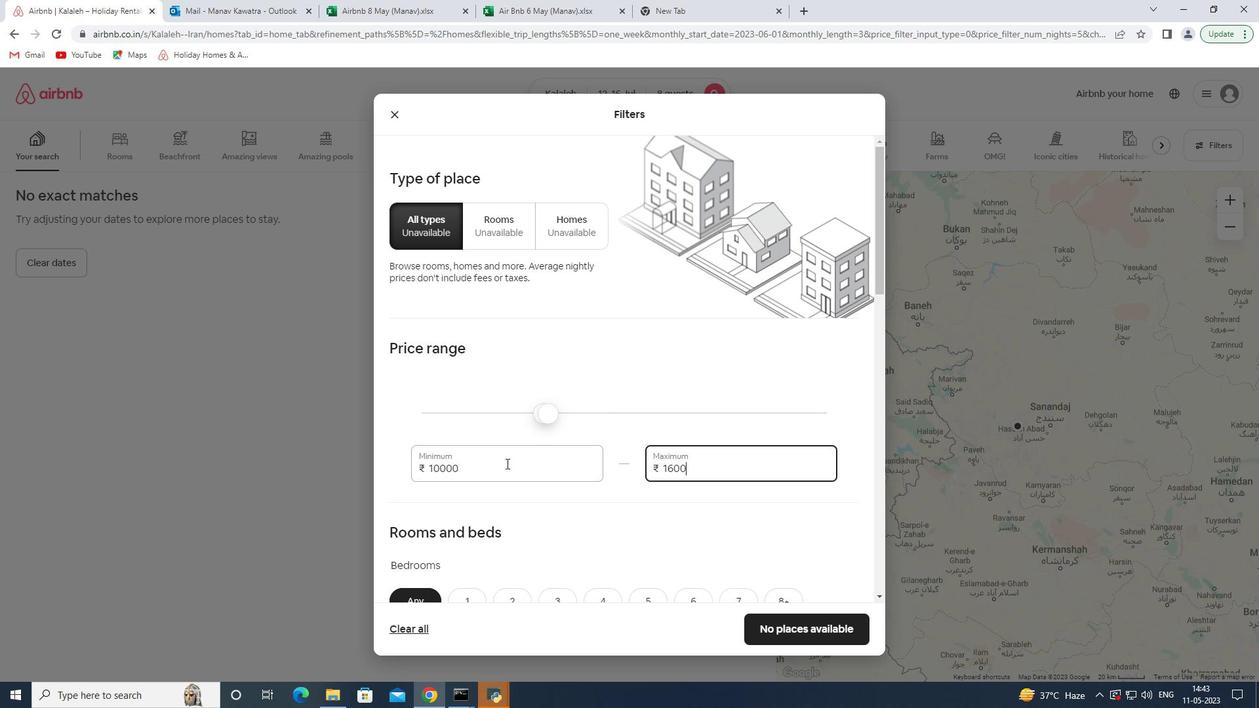 
Action: Mouse moved to (536, 452)
Screenshot: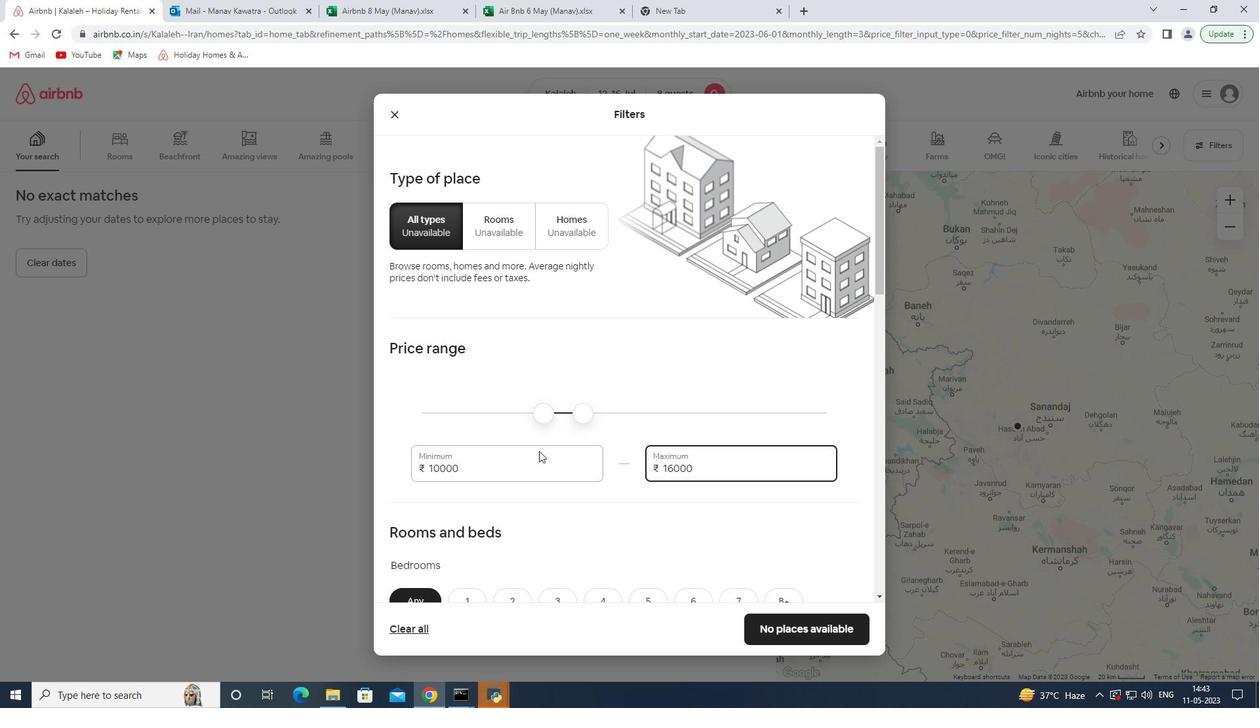
Action: Mouse scrolled (536, 451) with delta (0, 0)
Screenshot: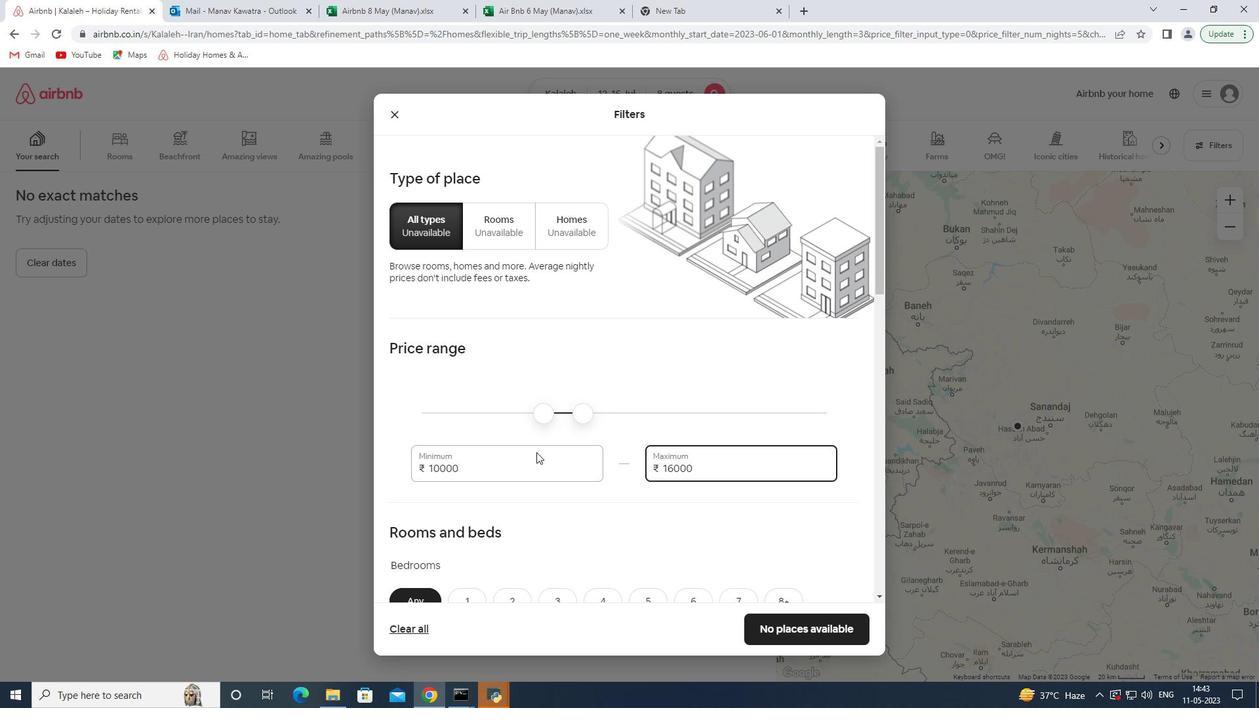 
Action: Mouse moved to (536, 453)
Screenshot: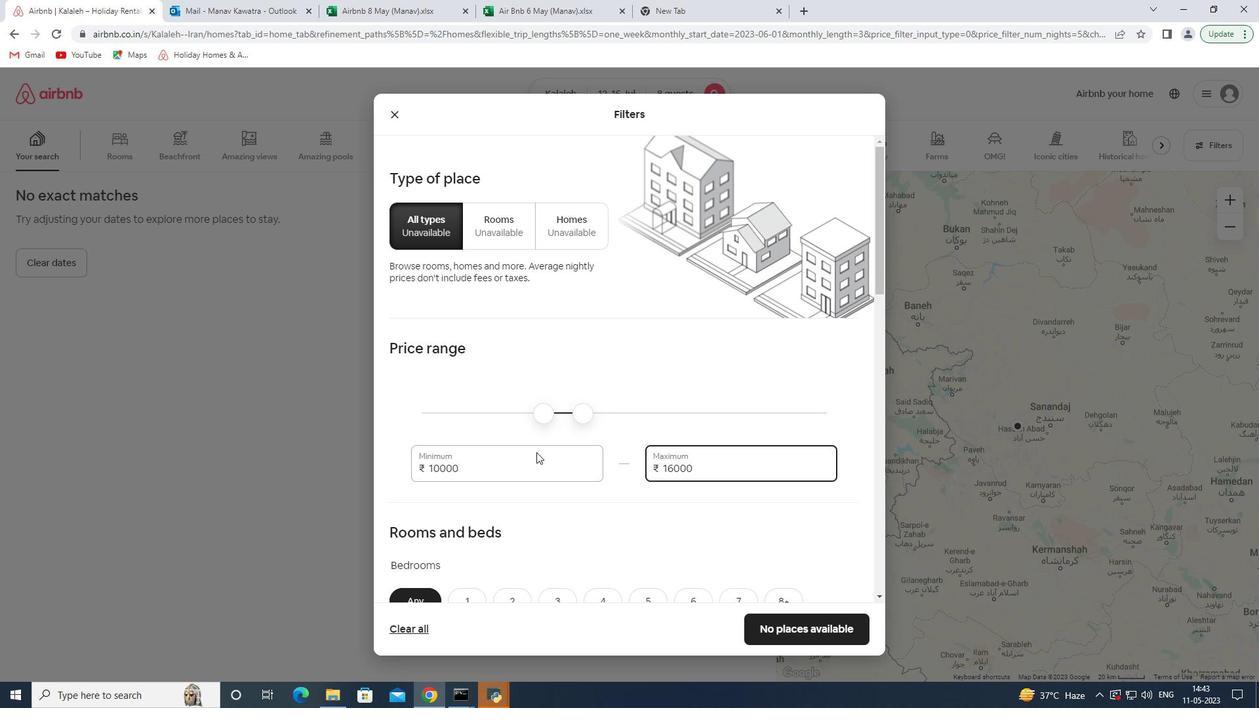 
Action: Mouse scrolled (536, 452) with delta (0, 0)
Screenshot: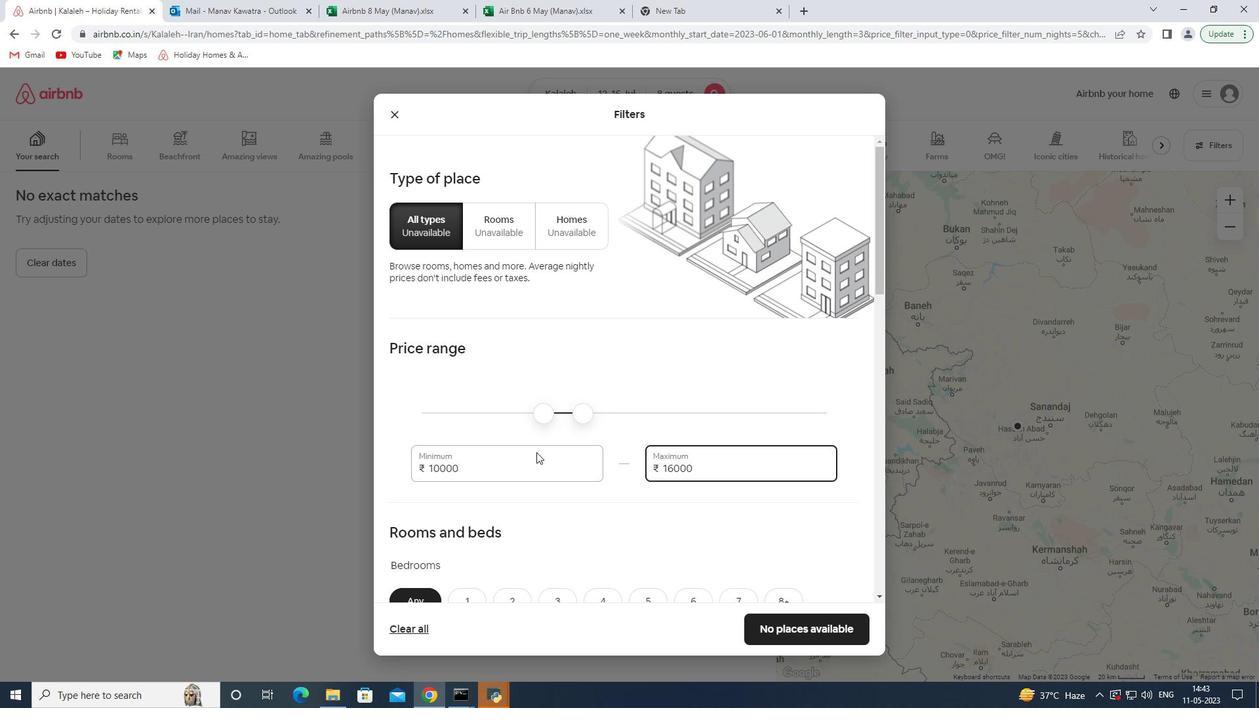 
Action: Mouse moved to (533, 461)
Screenshot: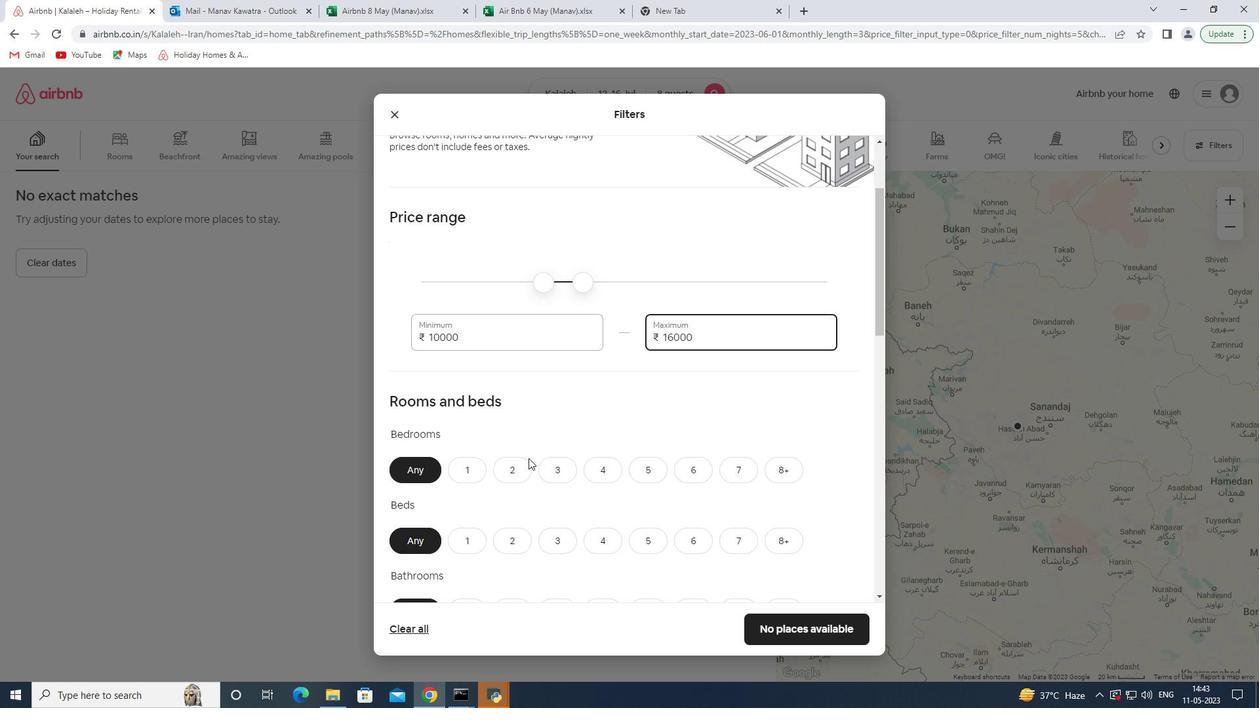 
Action: Mouse scrolled (533, 461) with delta (0, 0)
Screenshot: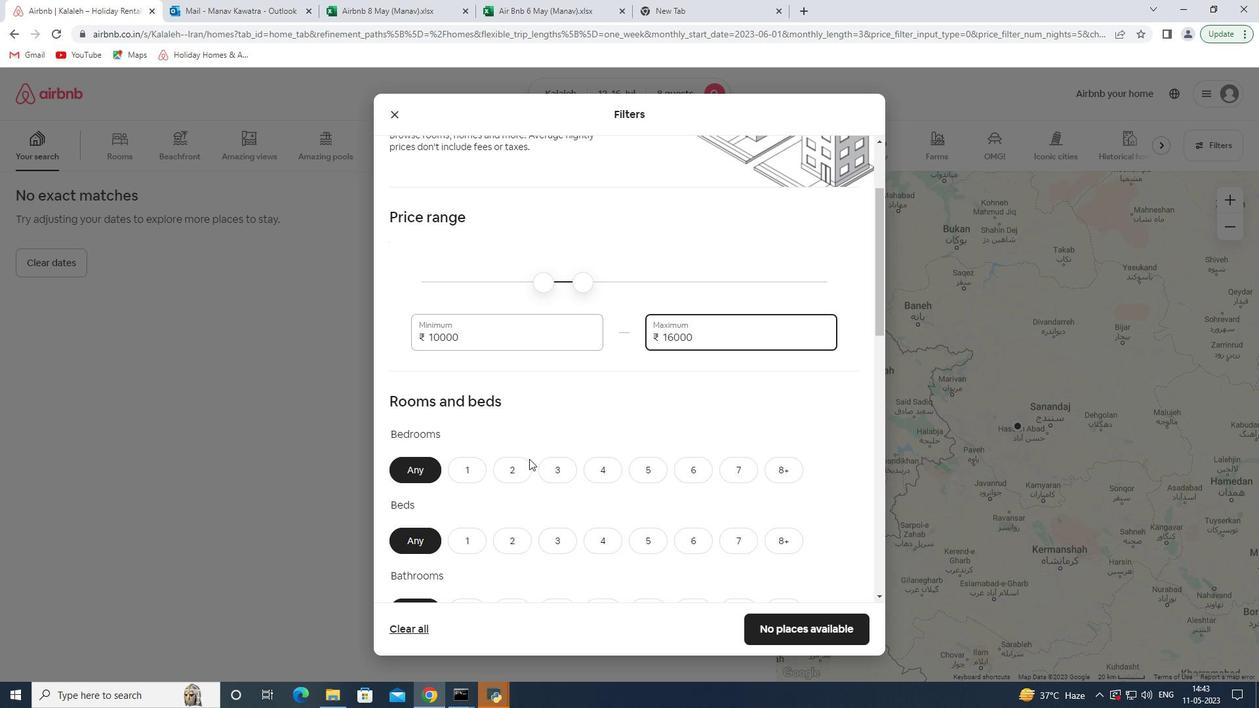 
Action: Mouse moved to (784, 408)
Screenshot: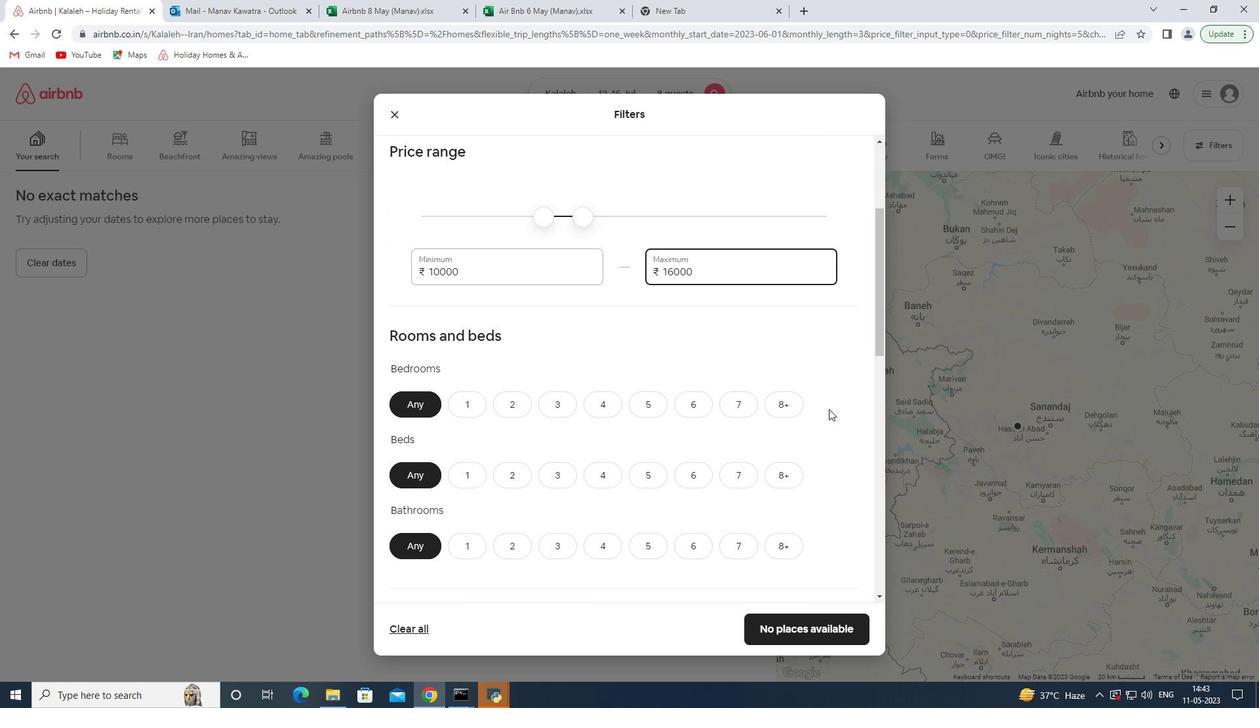 
Action: Mouse pressed left at (784, 408)
Screenshot: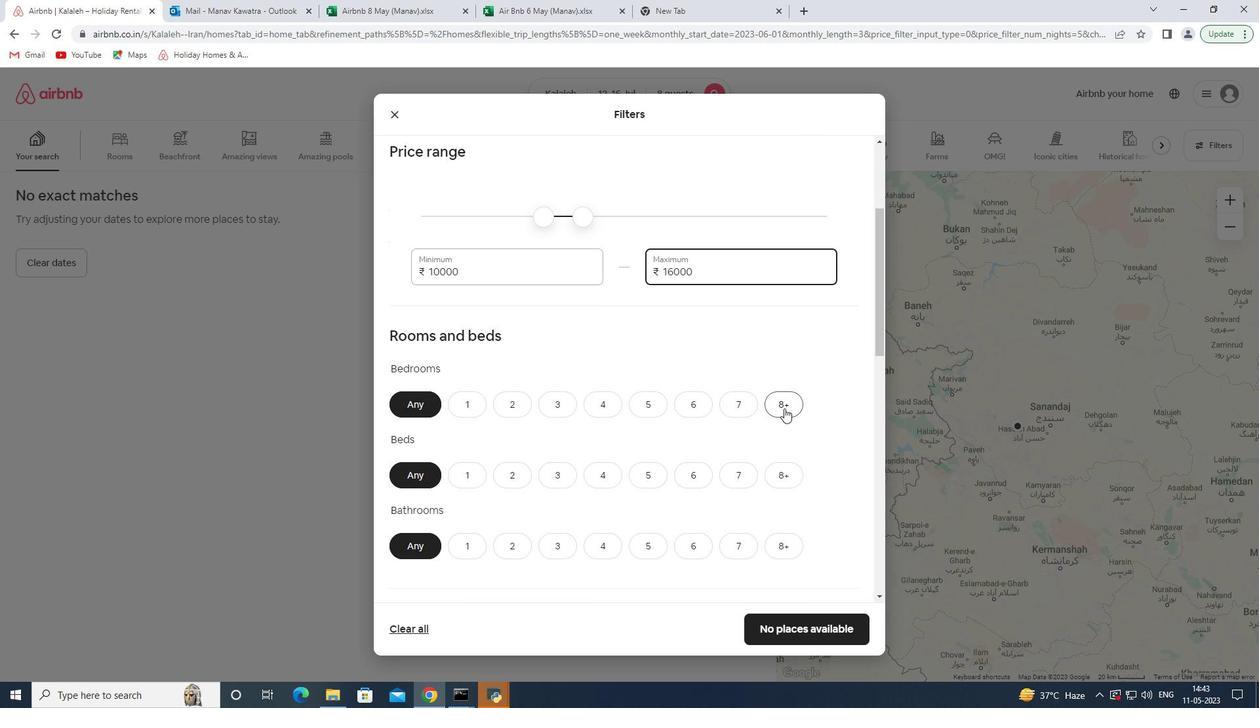 
Action: Mouse moved to (794, 477)
Screenshot: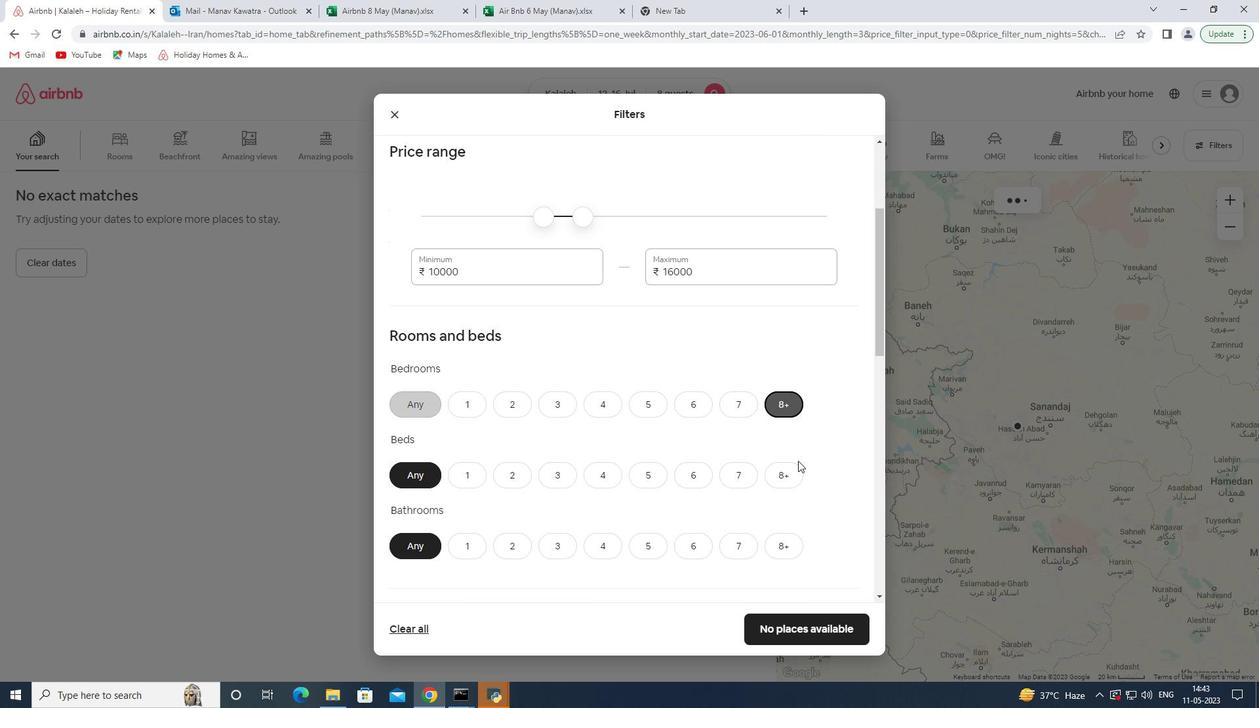 
Action: Mouse pressed left at (794, 477)
Screenshot: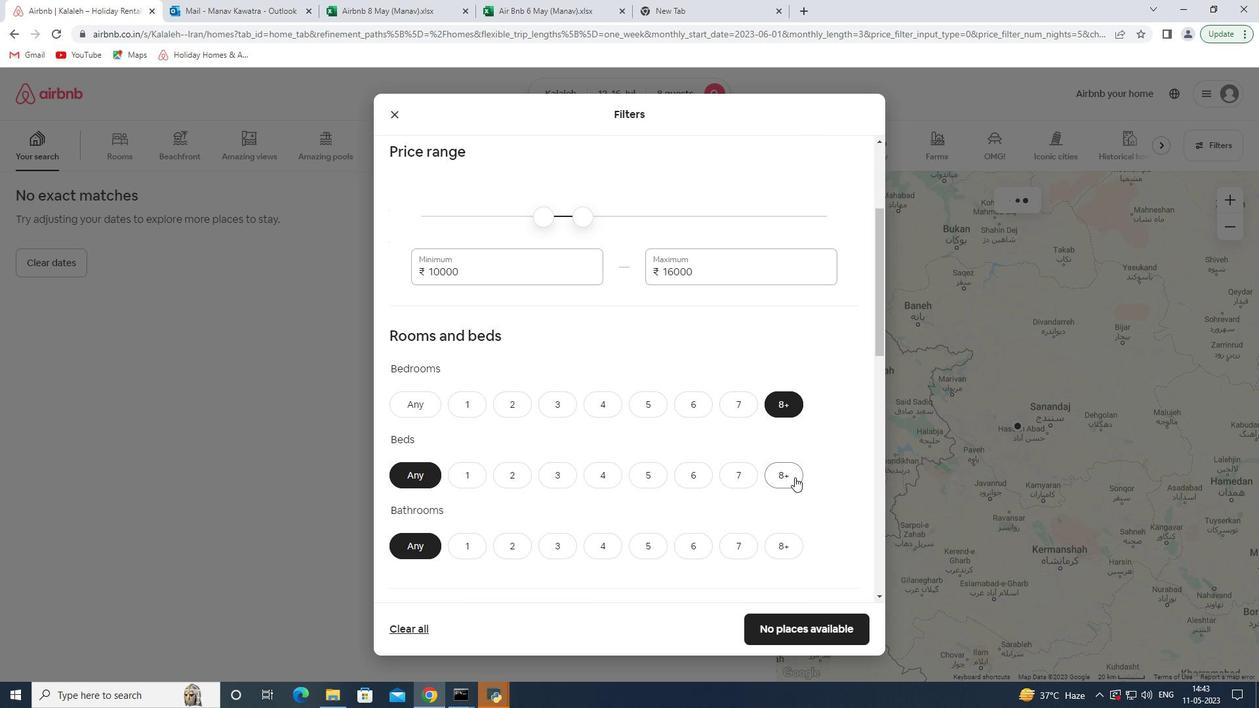 
Action: Mouse moved to (779, 550)
Screenshot: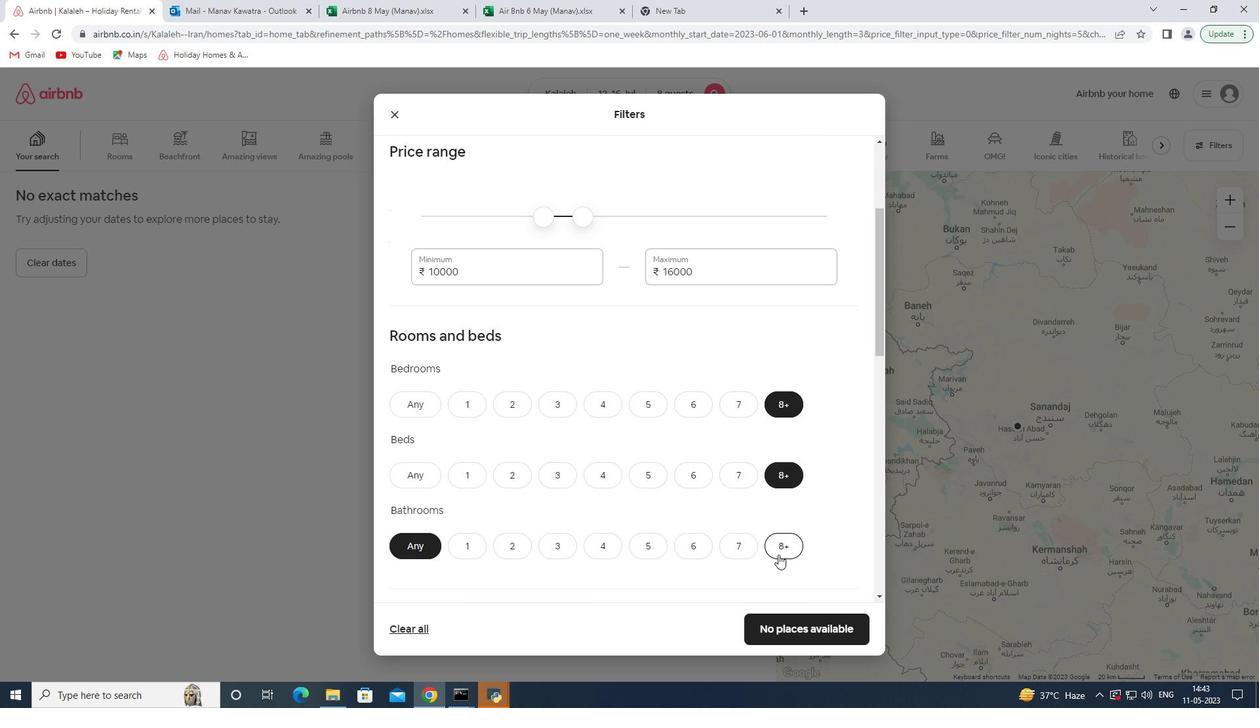 
Action: Mouse pressed left at (779, 550)
Screenshot: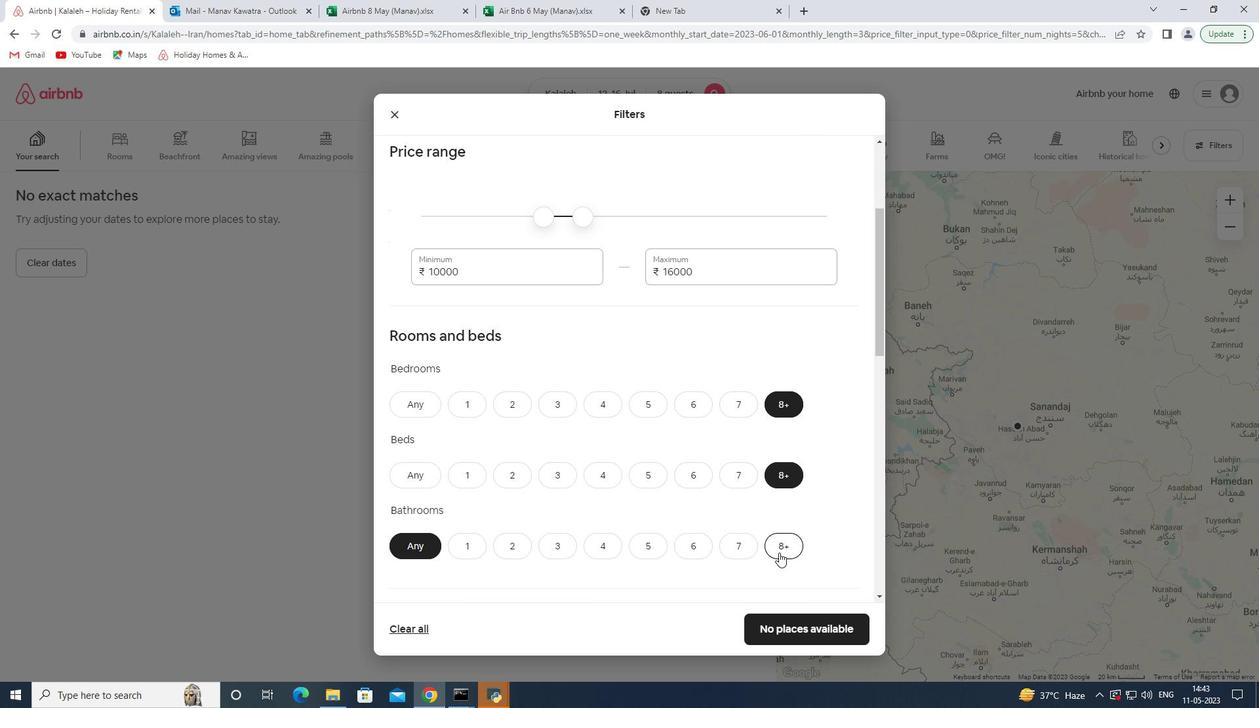 
Action: Mouse moved to (748, 447)
Screenshot: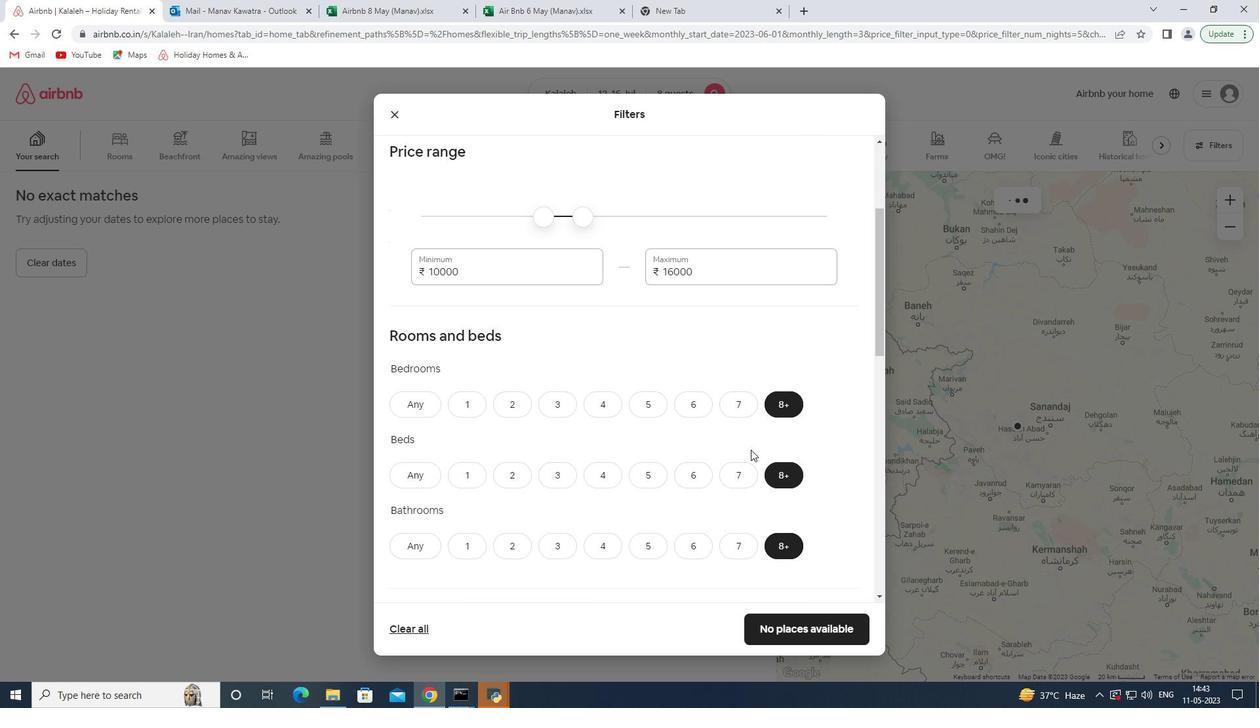 
Action: Mouse scrolled (748, 446) with delta (0, 0)
Screenshot: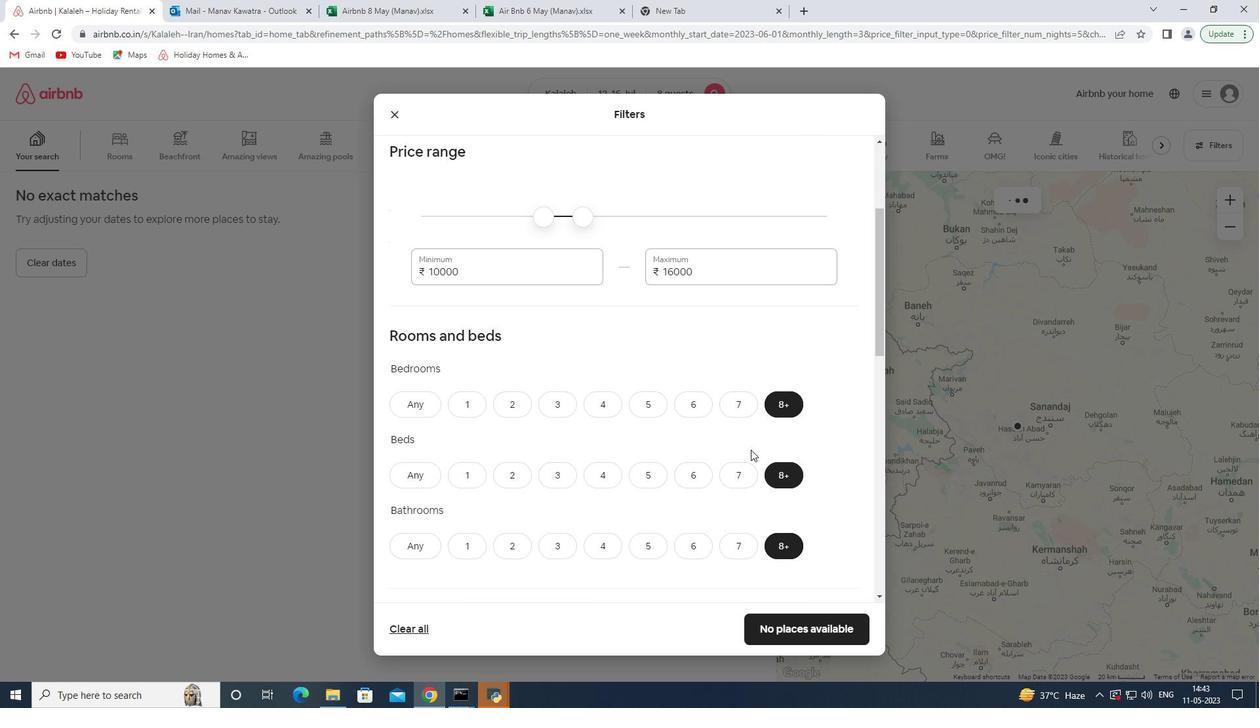 
Action: Mouse scrolled (748, 446) with delta (0, 0)
Screenshot: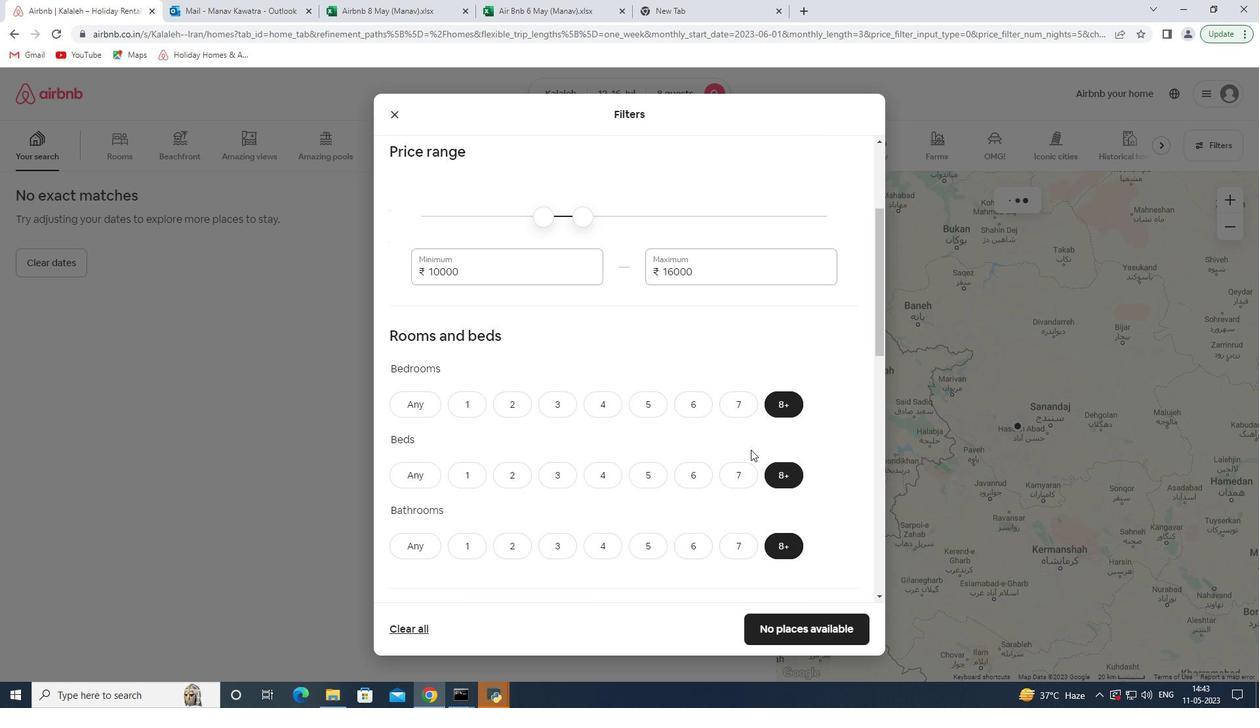 
Action: Mouse scrolled (748, 446) with delta (0, 0)
Screenshot: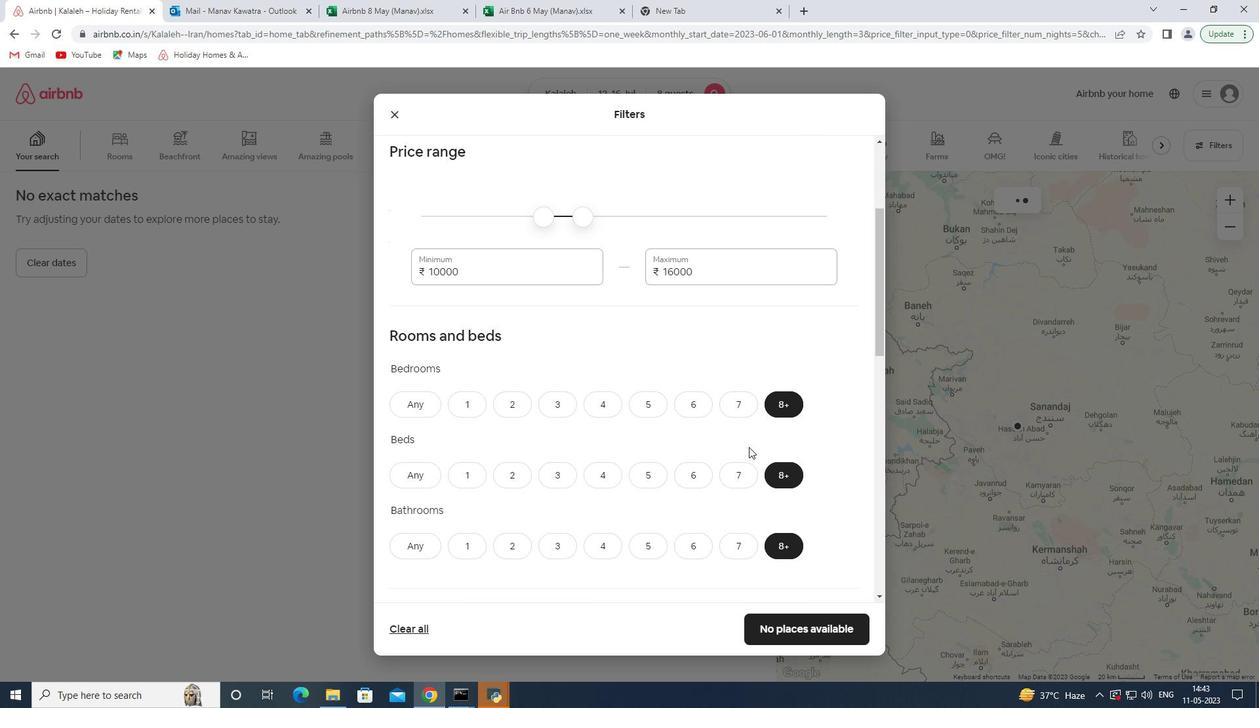 
Action: Mouse moved to (742, 444)
Screenshot: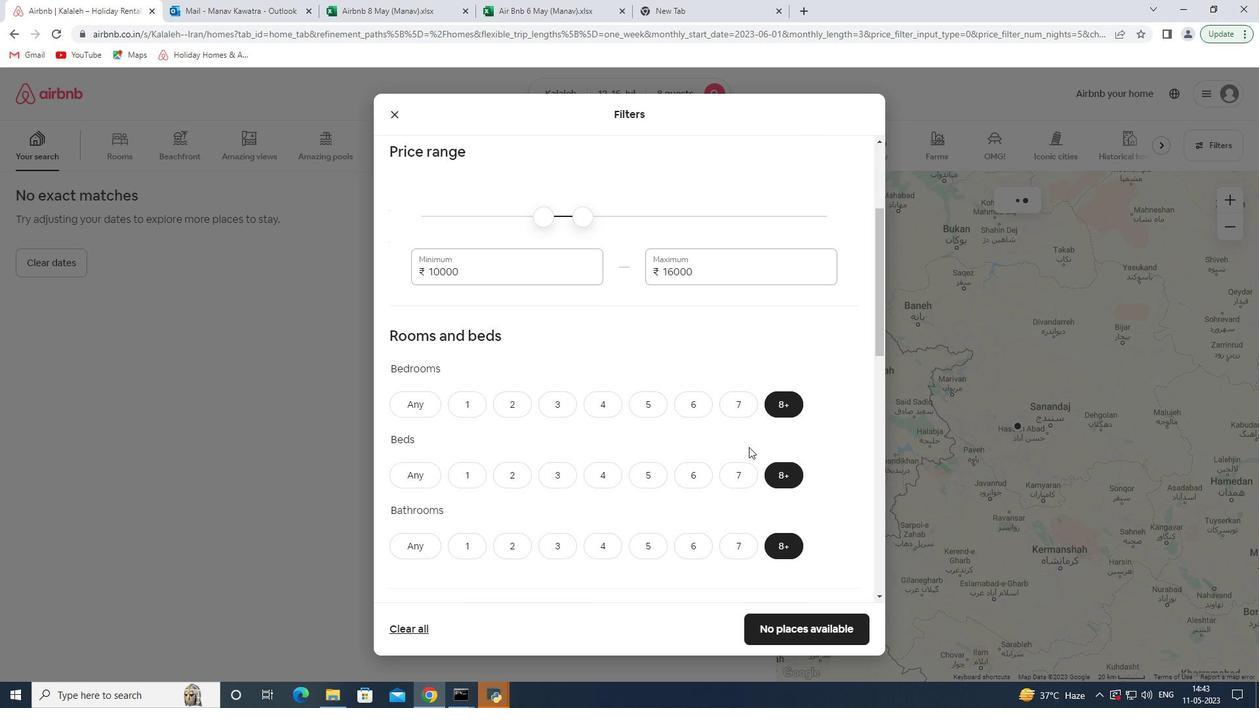 
Action: Mouse scrolled (742, 443) with delta (0, 0)
Screenshot: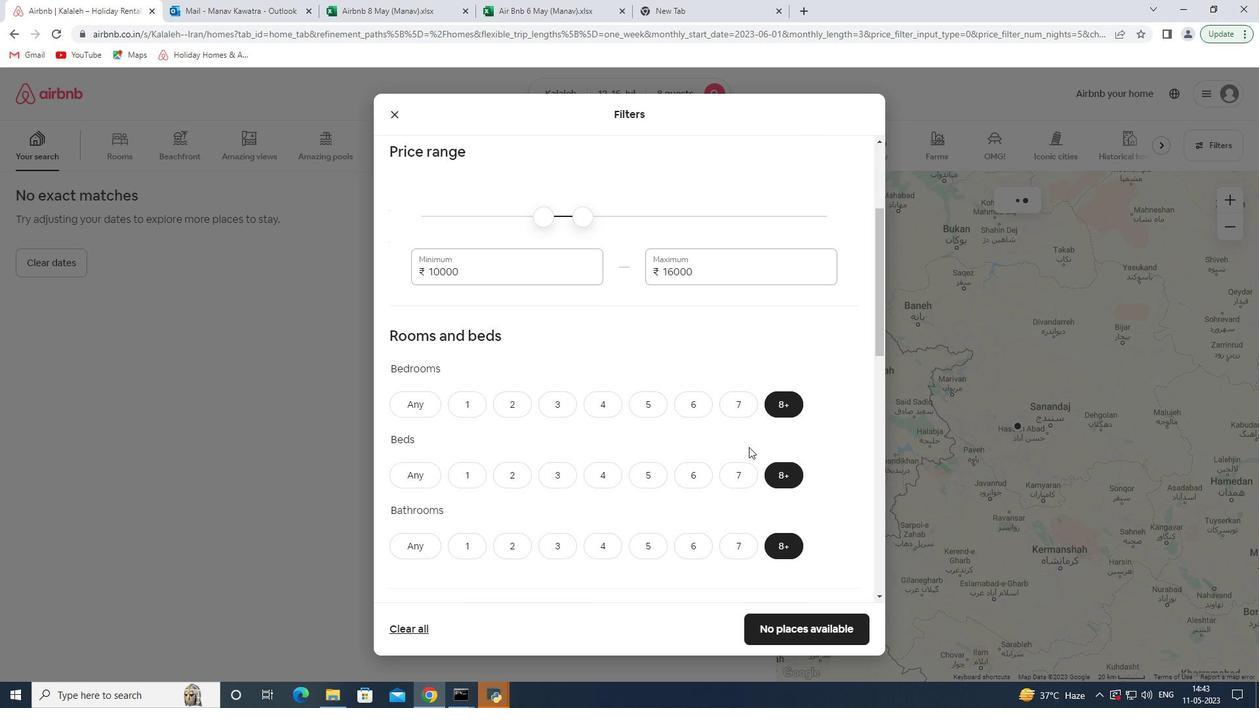 
Action: Mouse moved to (737, 440)
Screenshot: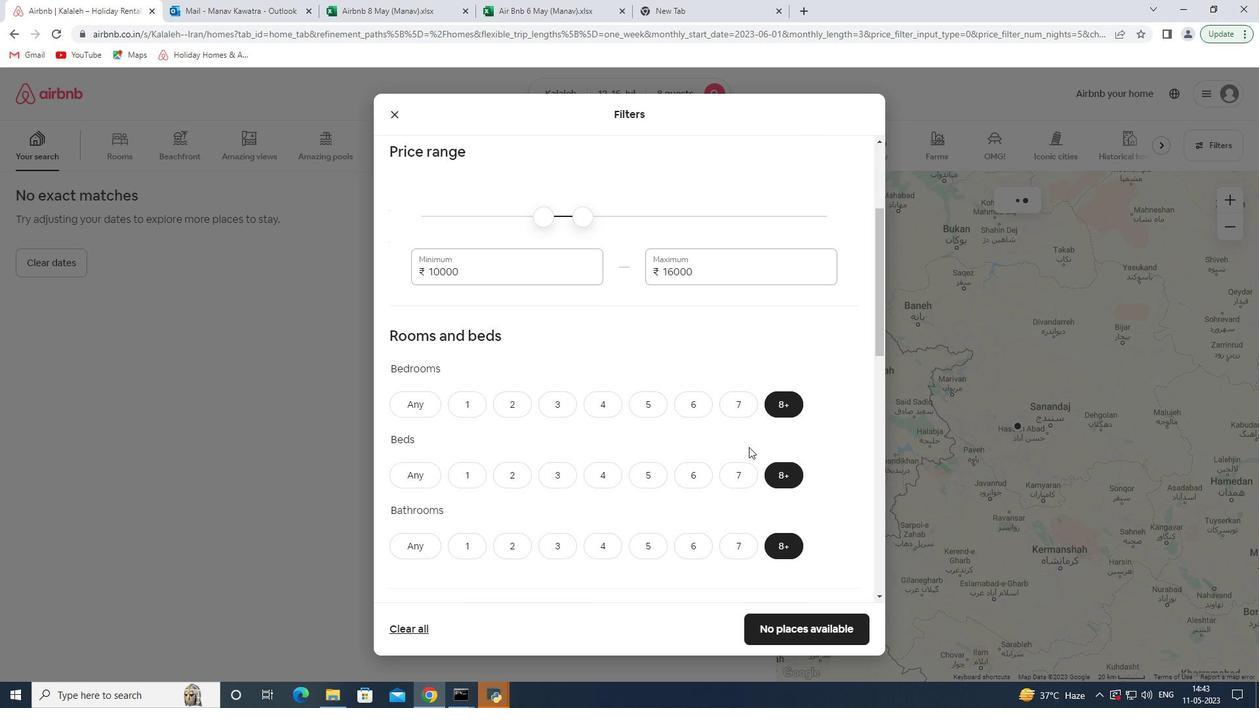 
Action: Mouse scrolled (737, 440) with delta (0, 0)
Screenshot: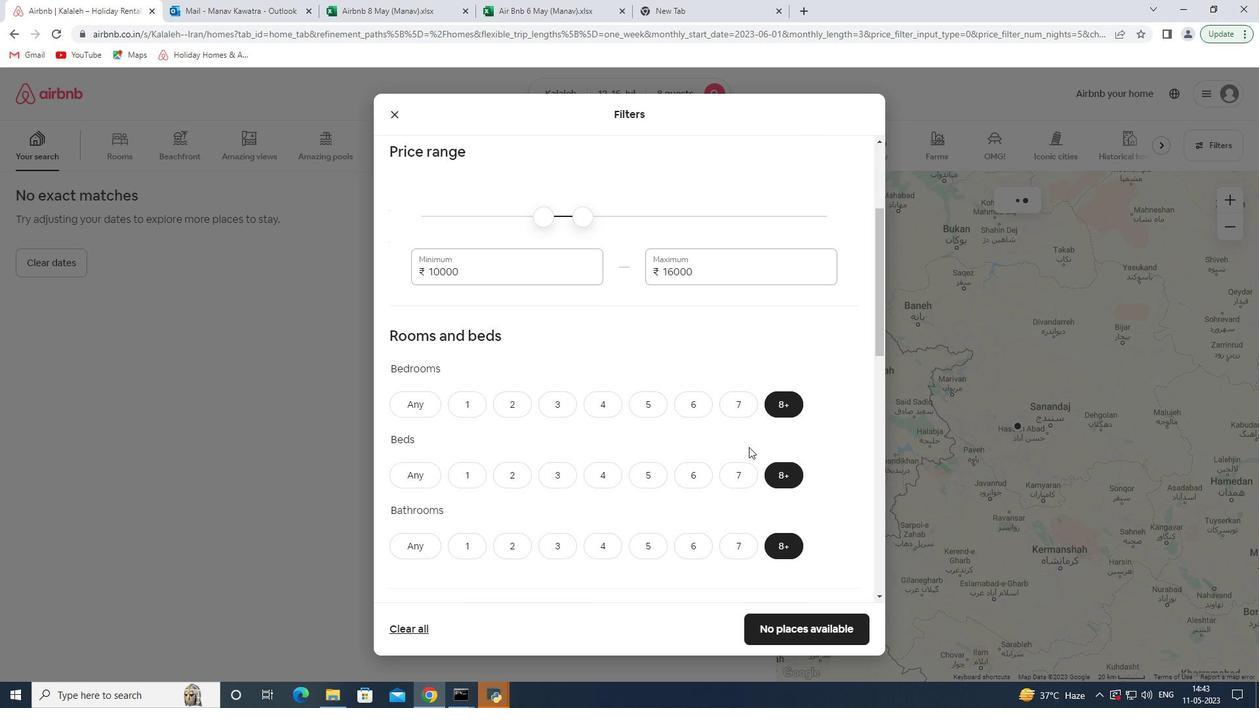
Action: Mouse moved to (430, 355)
Screenshot: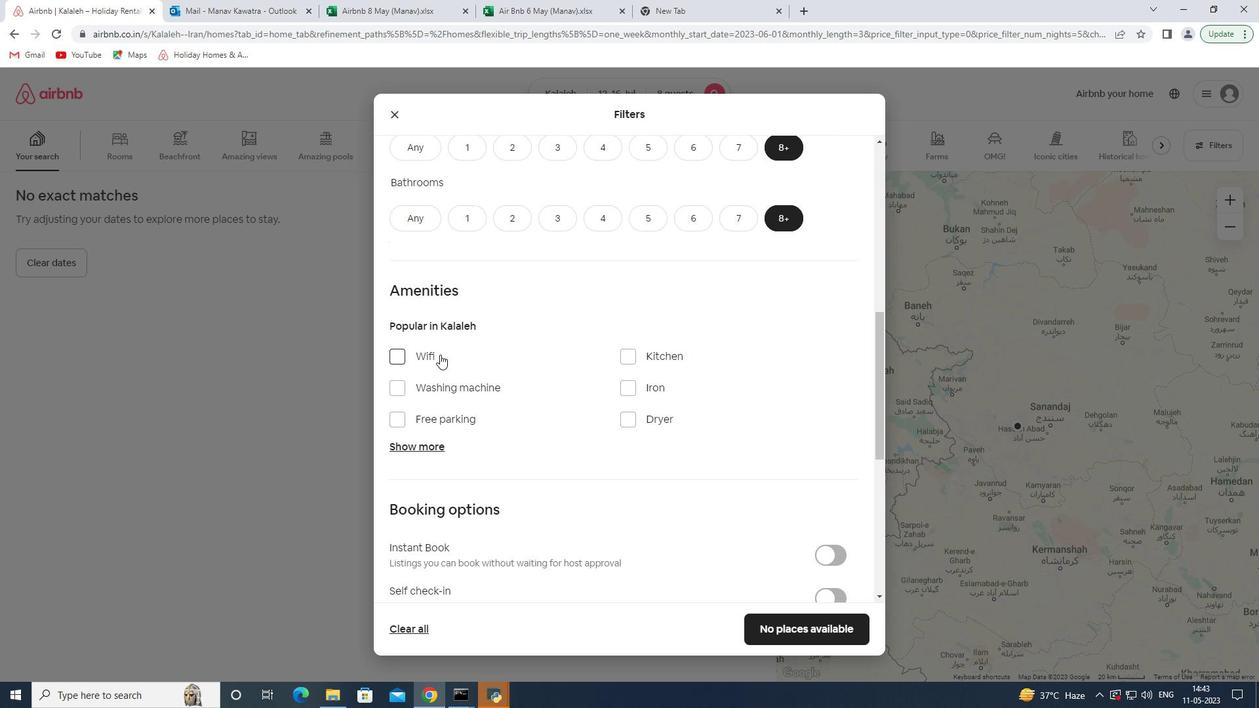 
Action: Mouse pressed left at (430, 355)
Screenshot: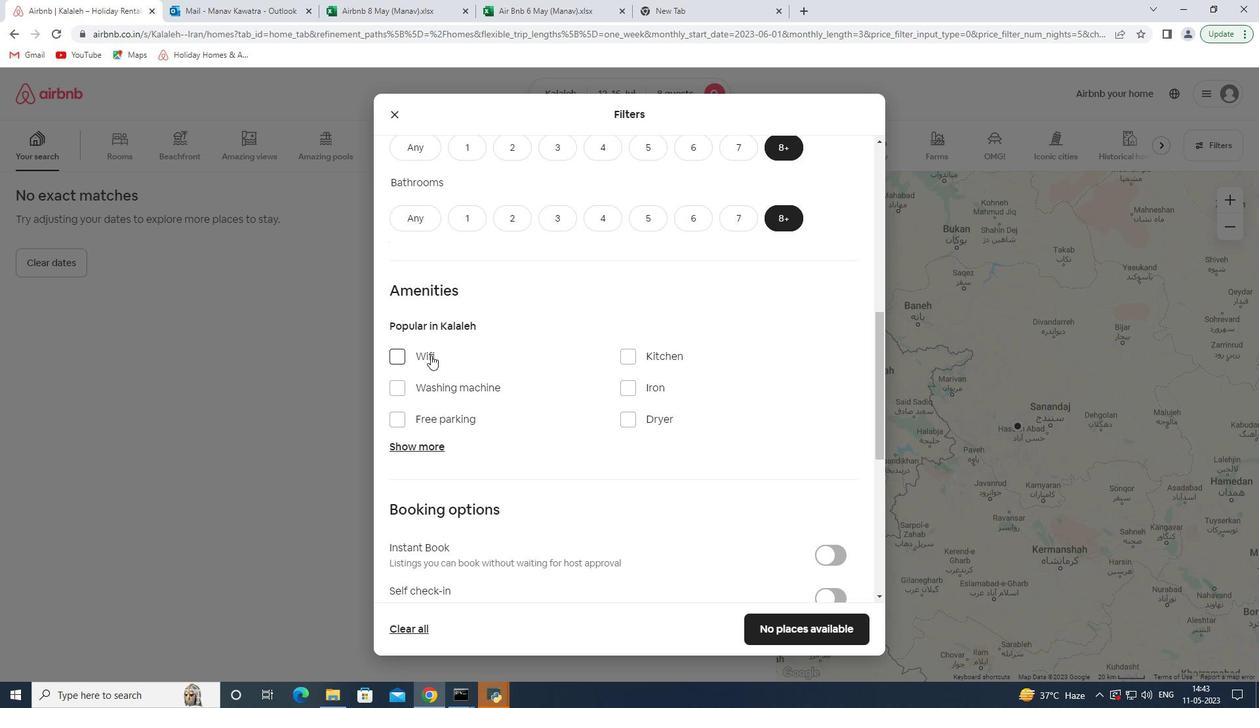 
Action: Mouse moved to (454, 457)
Screenshot: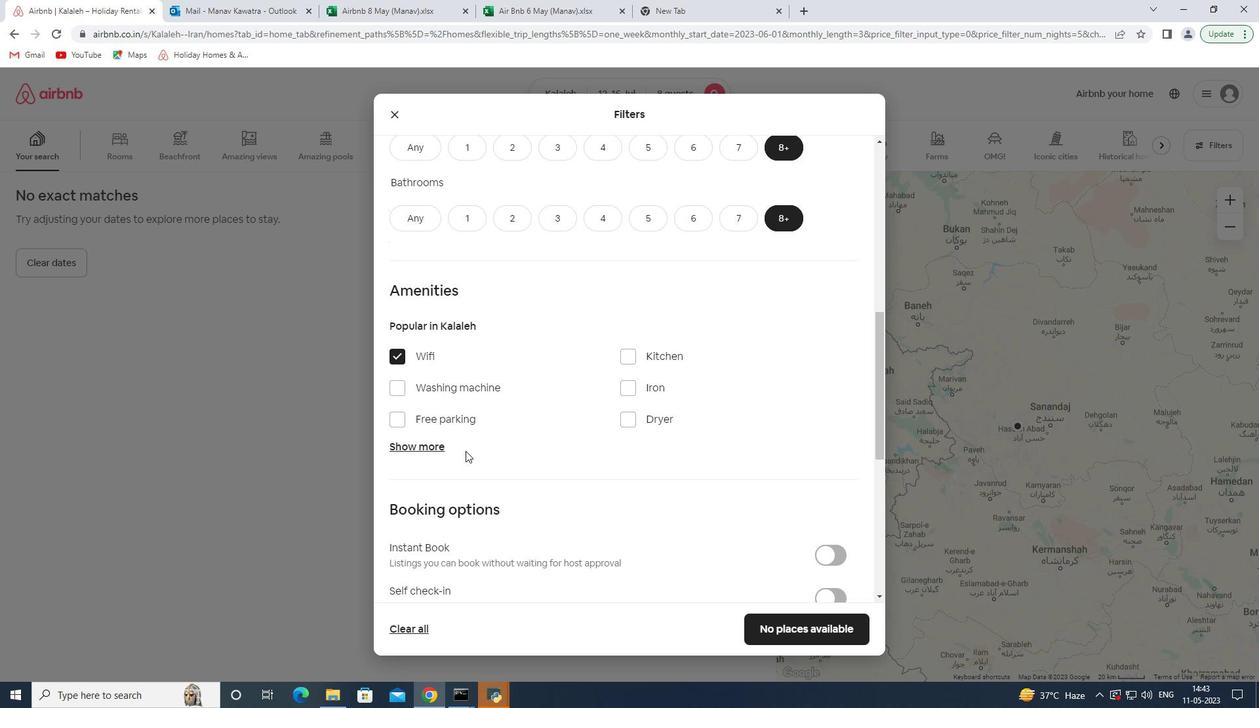 
Action: Mouse pressed left at (454, 457)
Screenshot: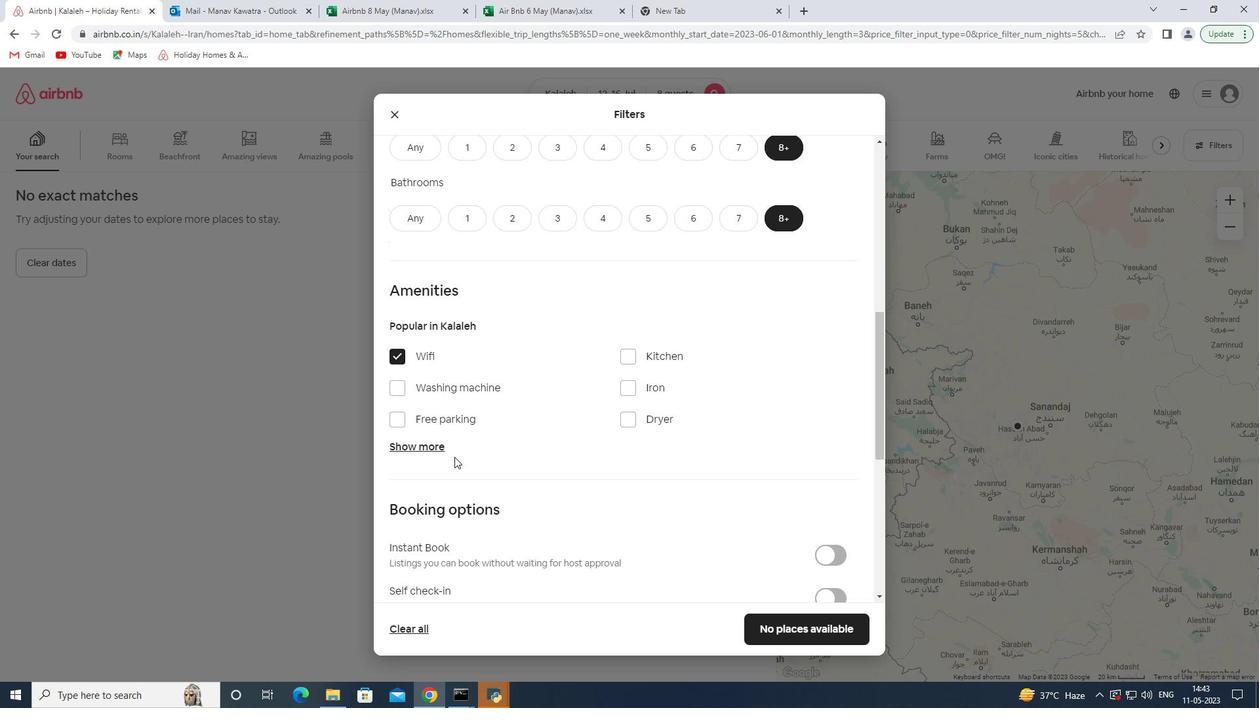 
Action: Mouse moved to (425, 447)
Screenshot: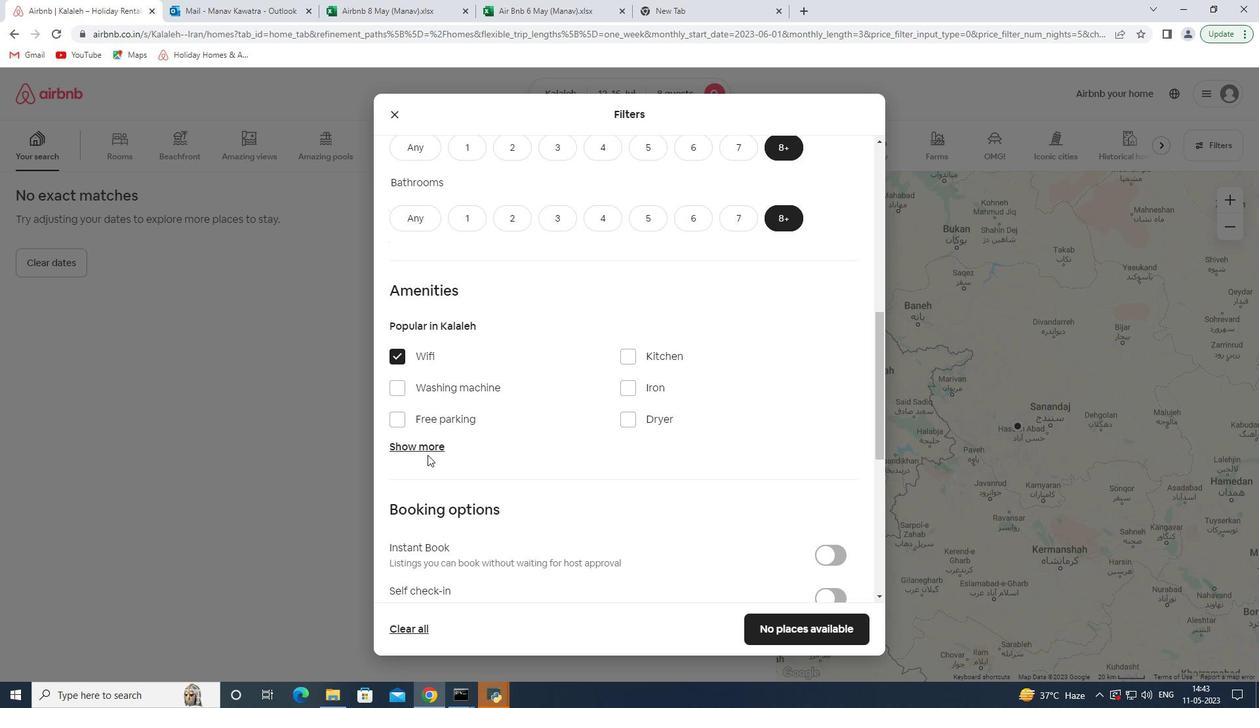 
Action: Mouse pressed left at (425, 447)
Screenshot: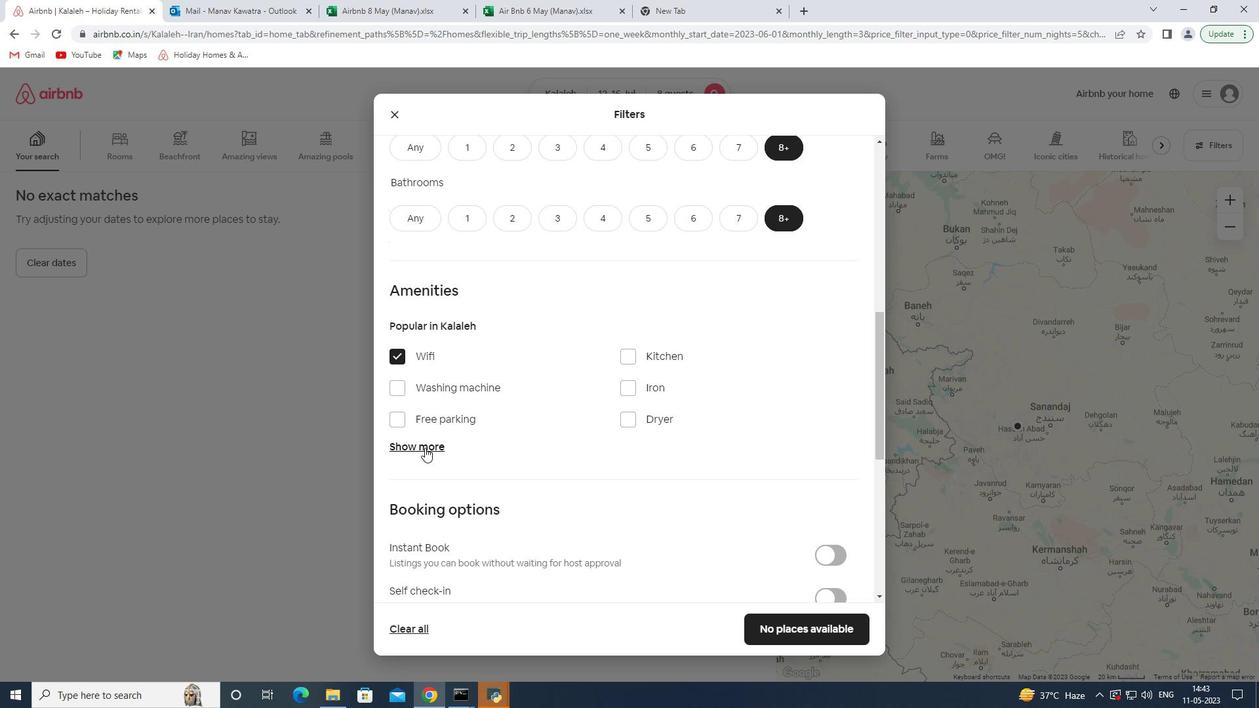 
Action: Mouse moved to (631, 526)
Screenshot: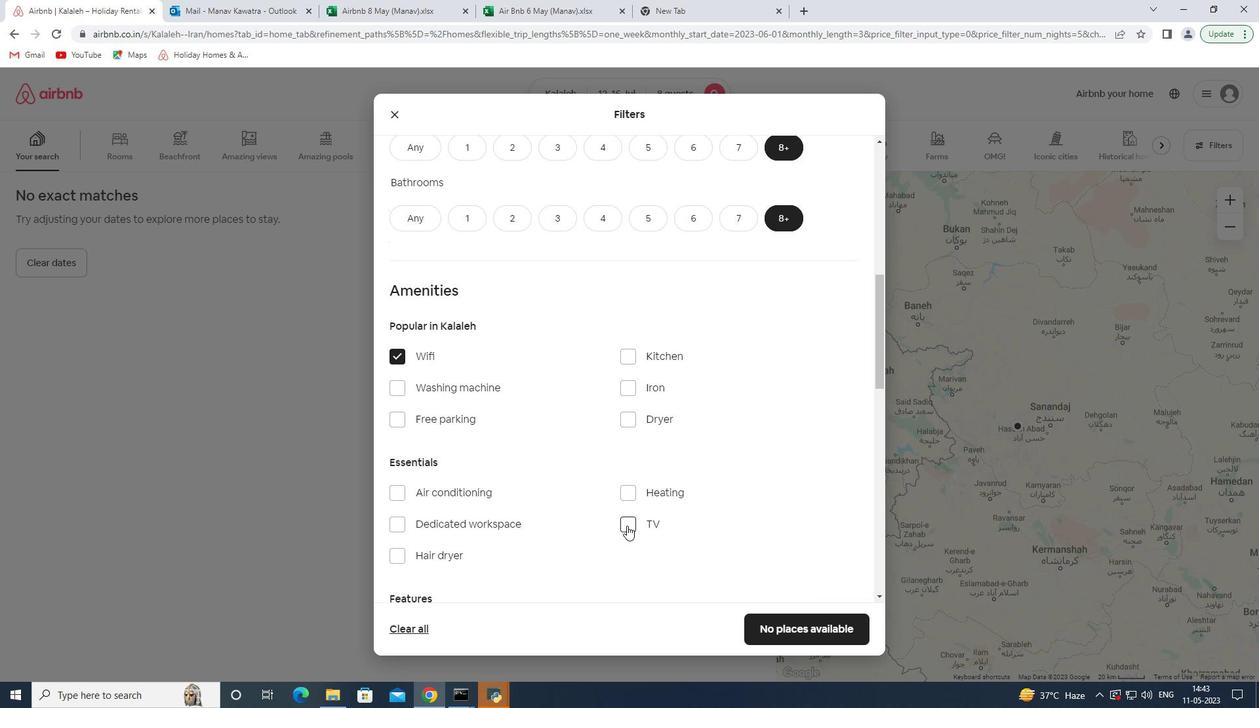 
Action: Mouse pressed left at (631, 526)
Screenshot: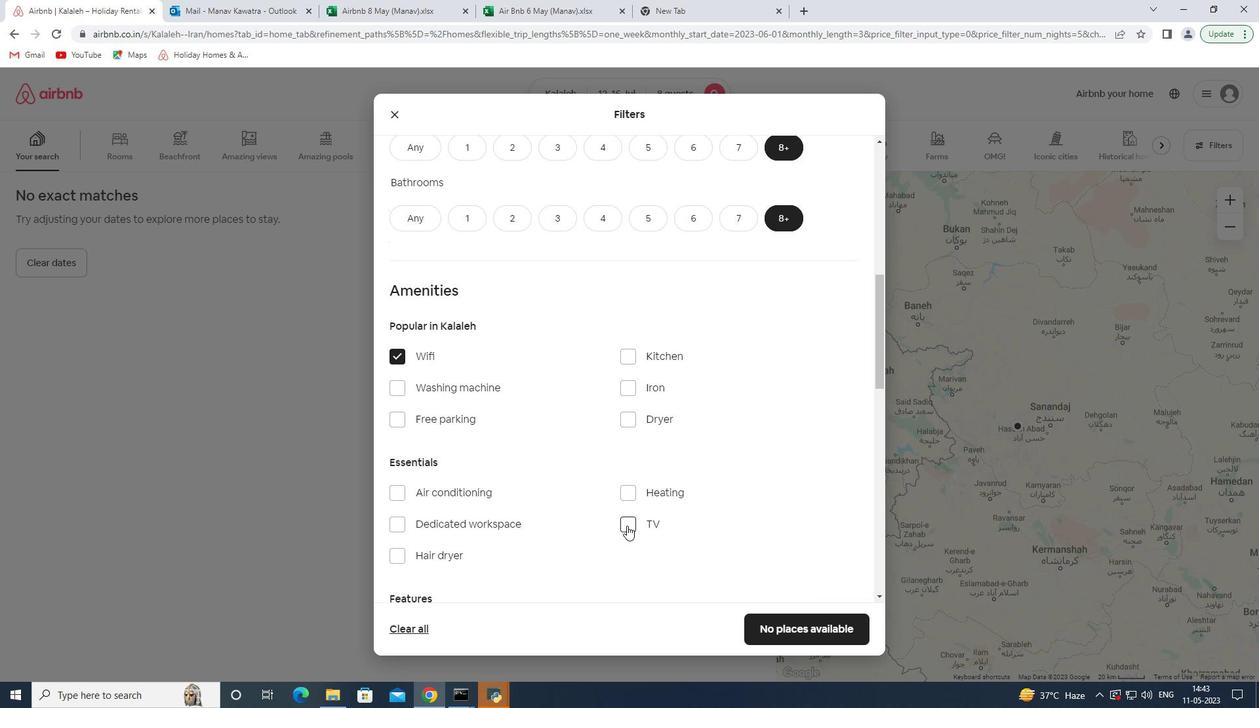 
Action: Mouse moved to (451, 417)
Screenshot: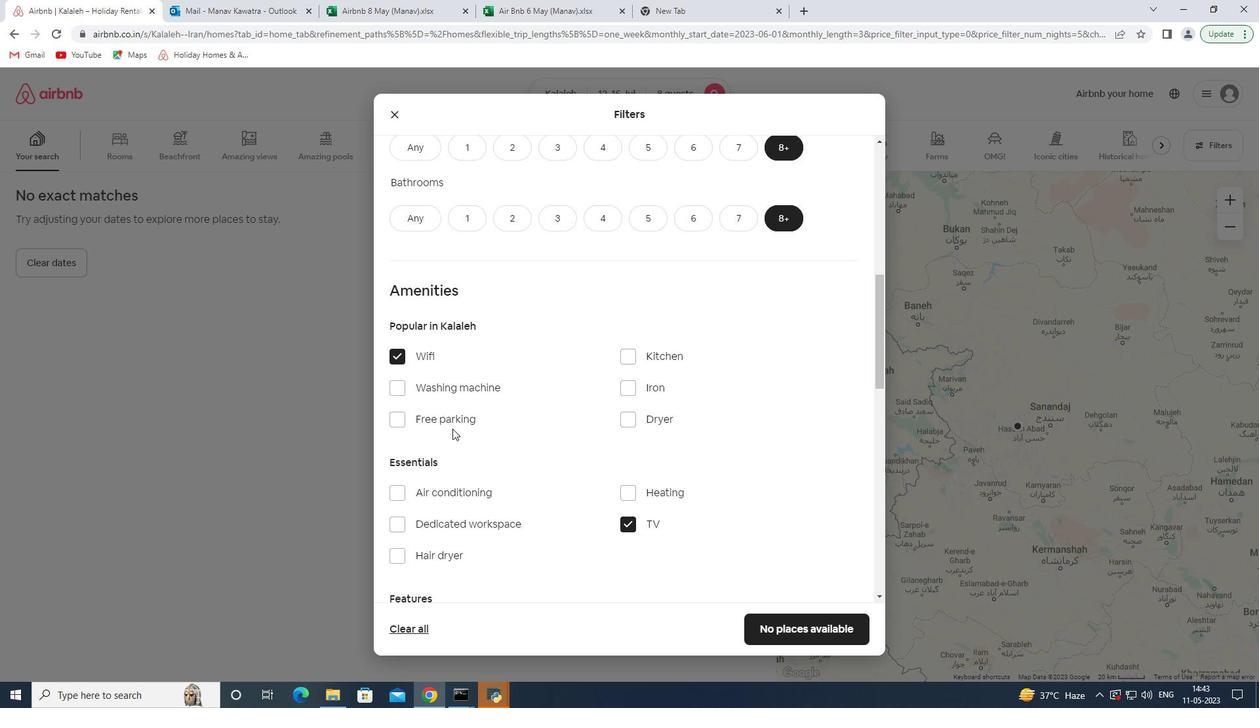 
Action: Mouse pressed left at (451, 417)
Screenshot: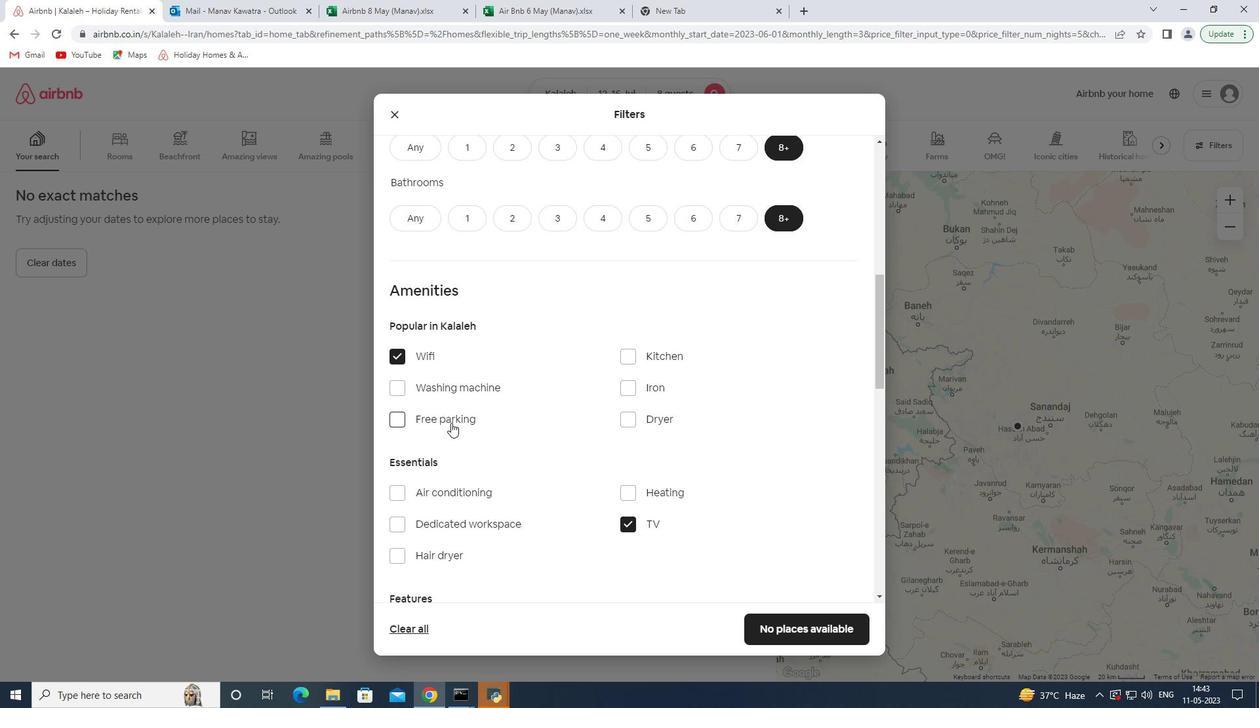 
Action: Mouse moved to (463, 420)
Screenshot: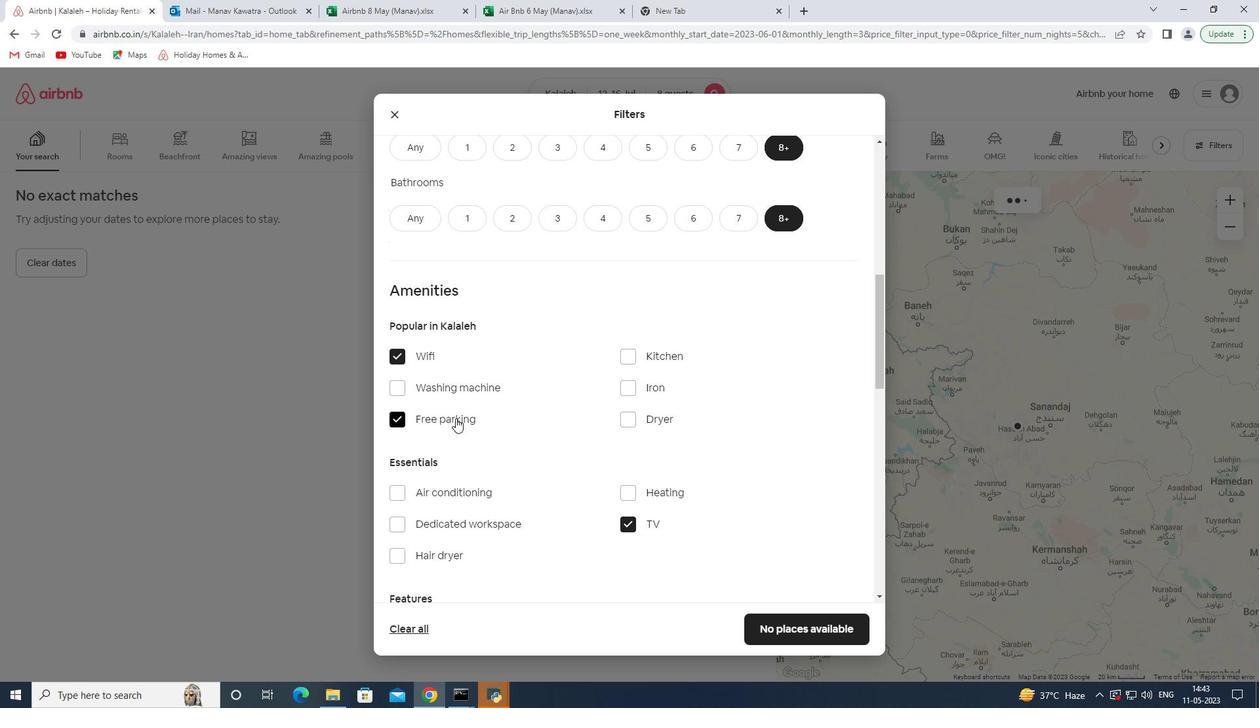 
Action: Mouse scrolled (463, 419) with delta (0, 0)
Screenshot: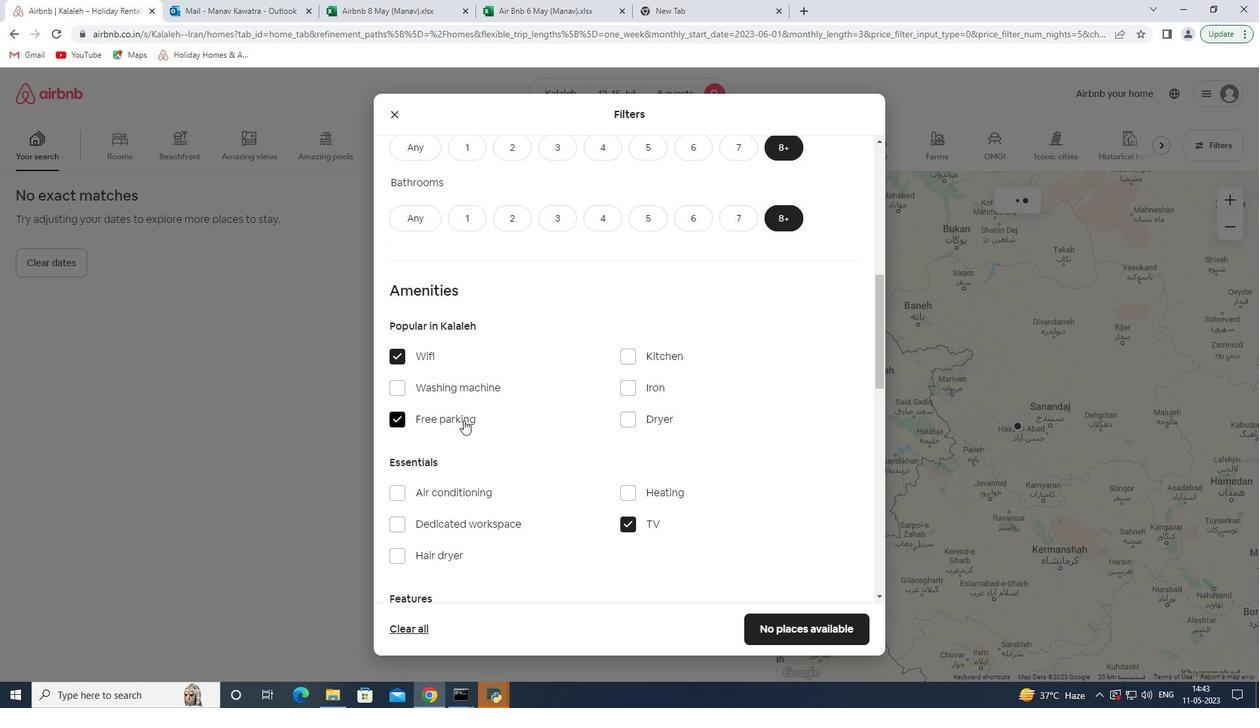 
Action: Mouse moved to (560, 469)
Screenshot: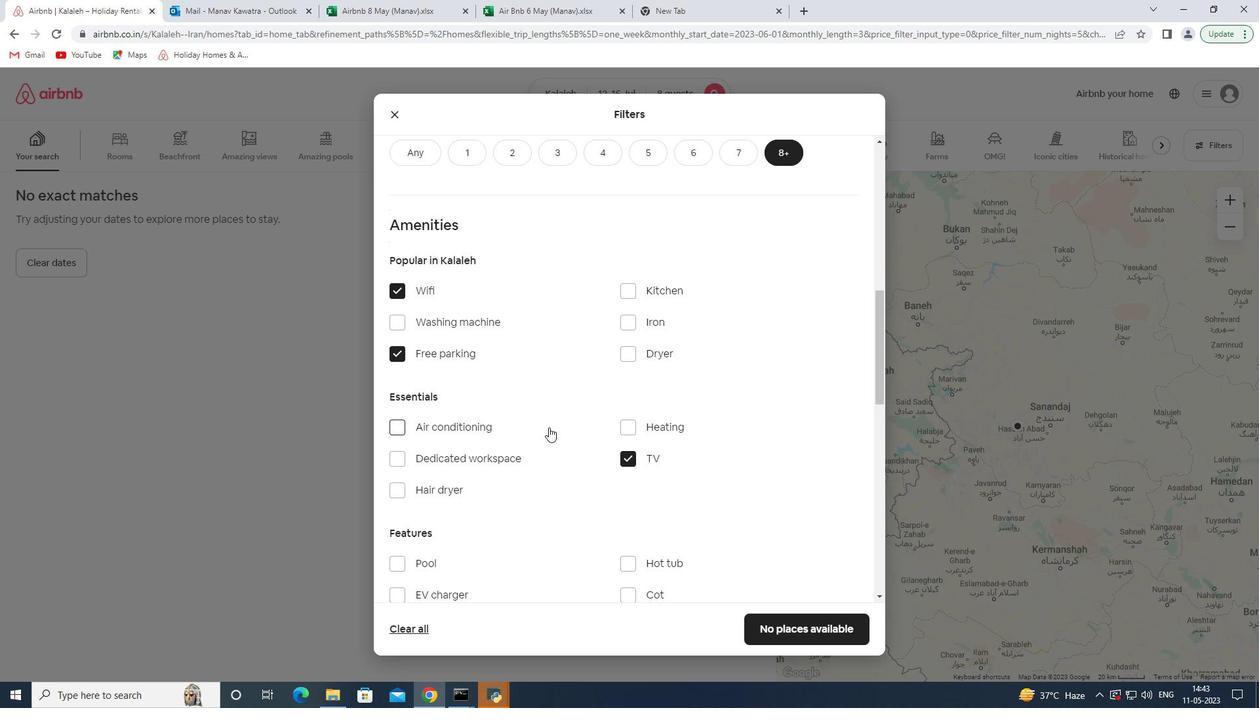 
Action: Mouse scrolled (560, 468) with delta (0, 0)
Screenshot: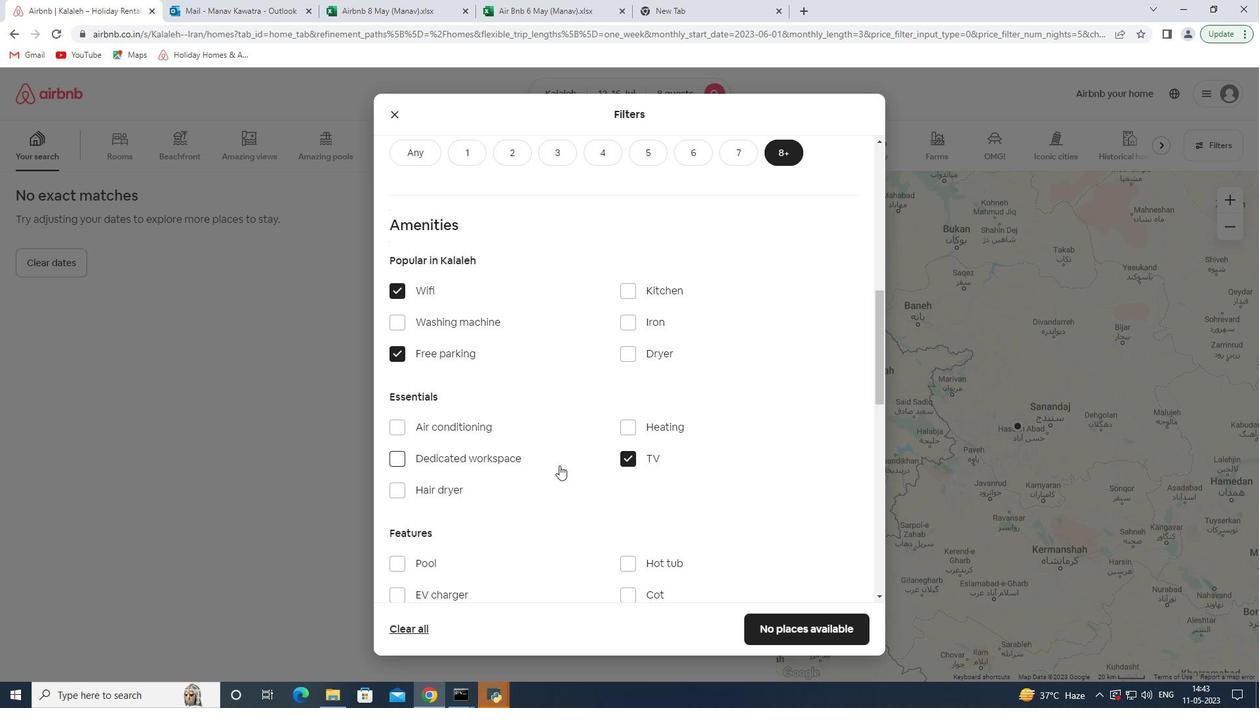 
Action: Mouse scrolled (560, 468) with delta (0, 0)
Screenshot: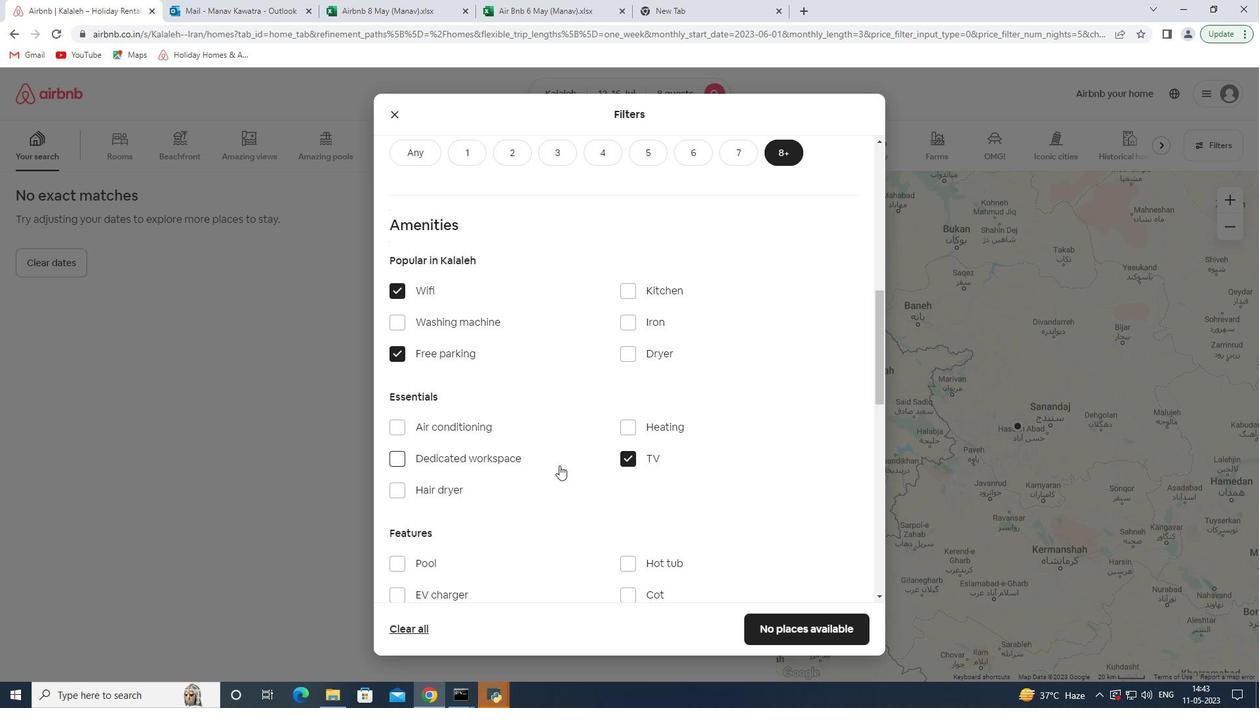 
Action: Mouse scrolled (560, 468) with delta (0, 0)
Screenshot: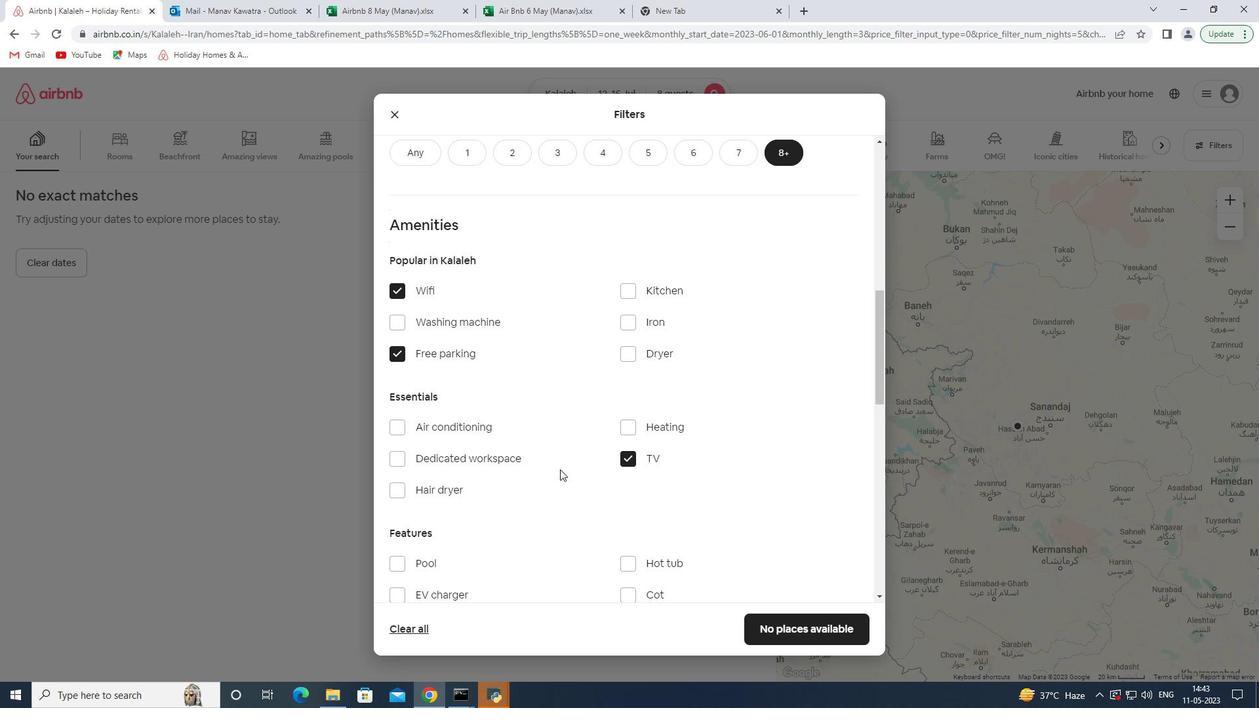 
Action: Mouse scrolled (560, 468) with delta (0, 0)
Screenshot: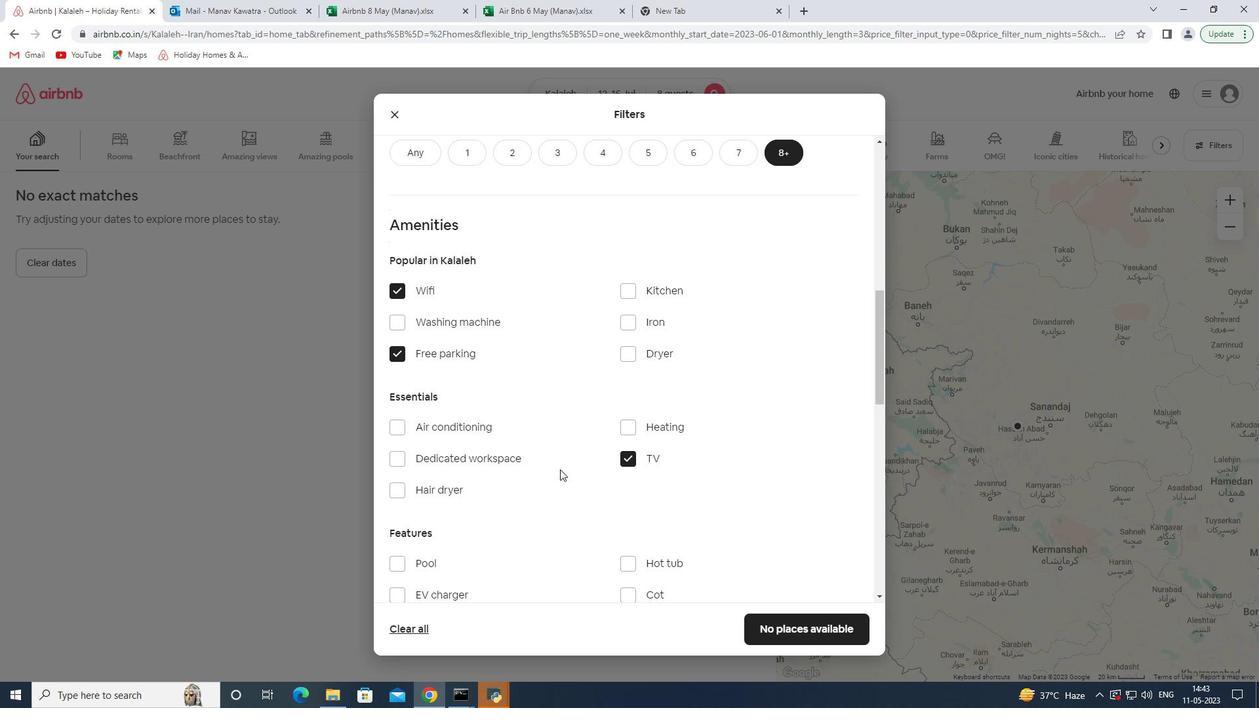 
Action: Mouse moved to (434, 353)
Screenshot: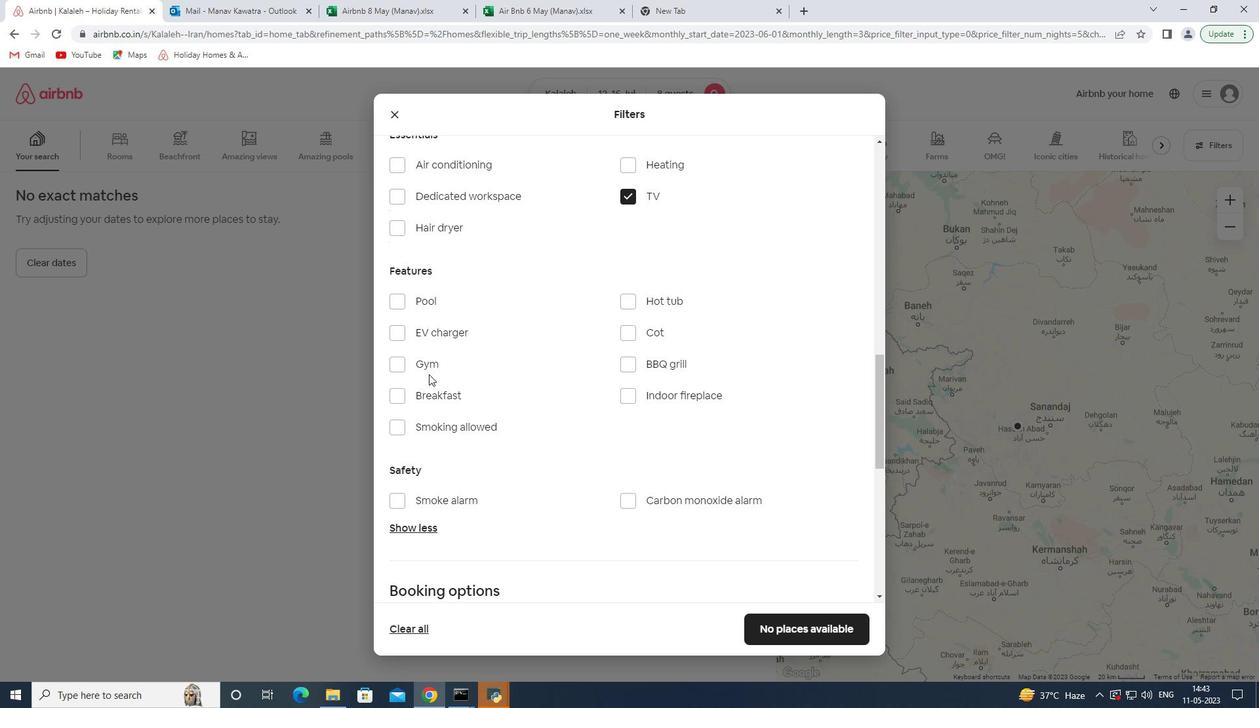 
Action: Mouse pressed left at (434, 353)
Screenshot: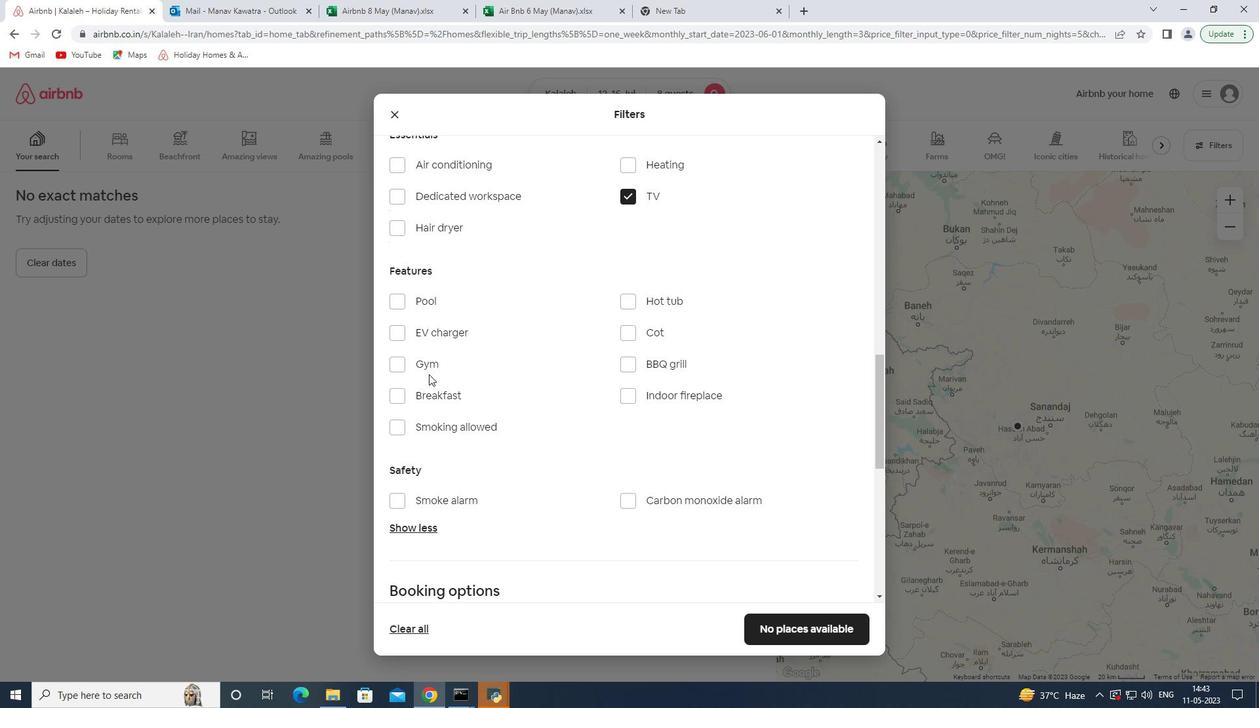
Action: Mouse moved to (434, 367)
Screenshot: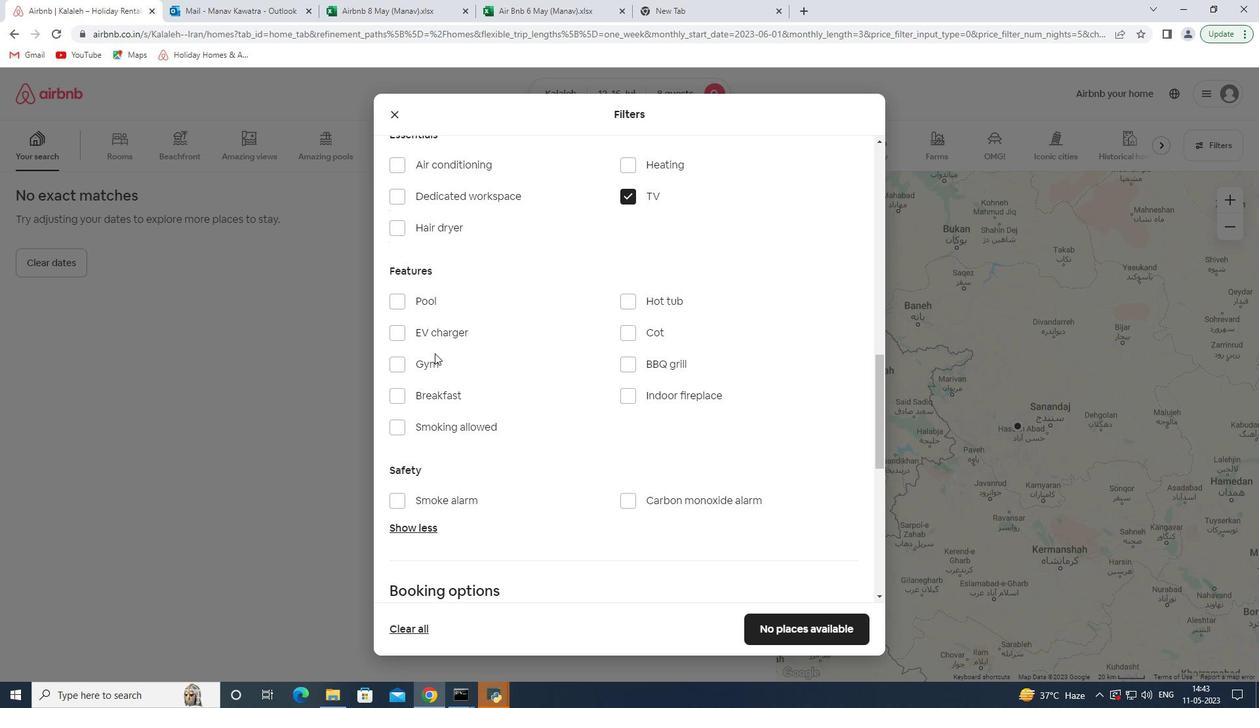 
Action: Mouse pressed left at (434, 367)
Screenshot: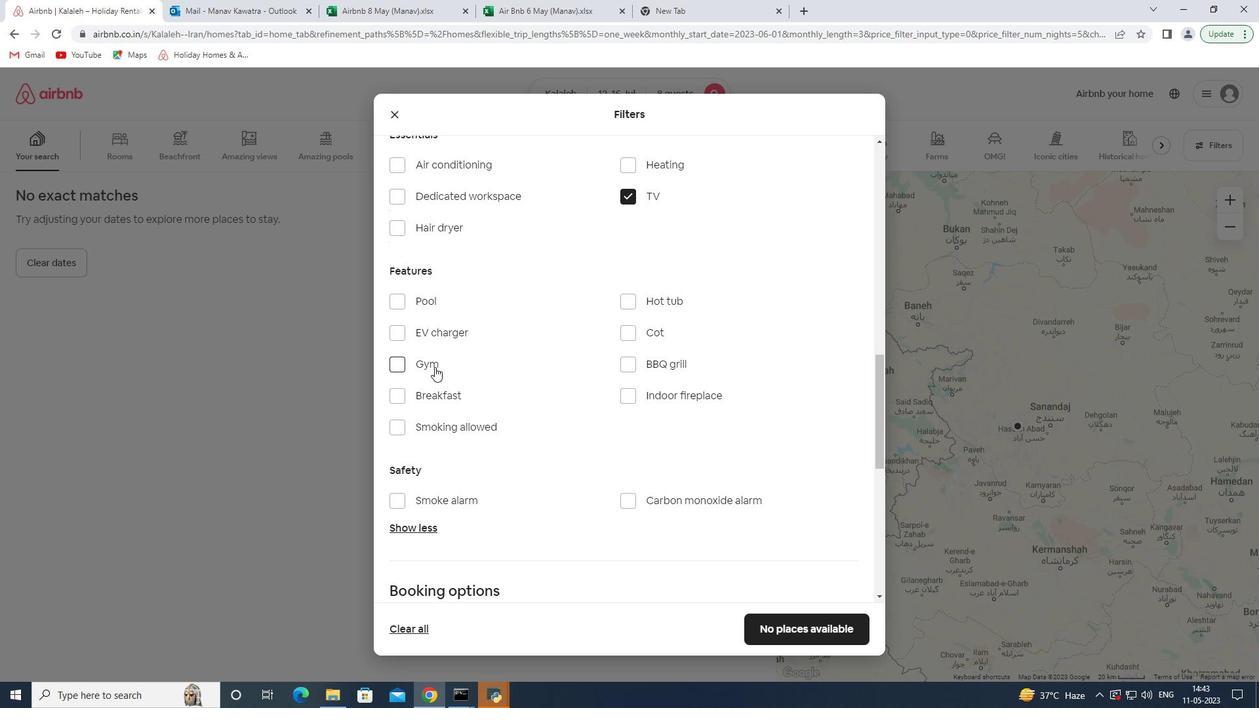 
Action: Mouse moved to (429, 367)
Screenshot: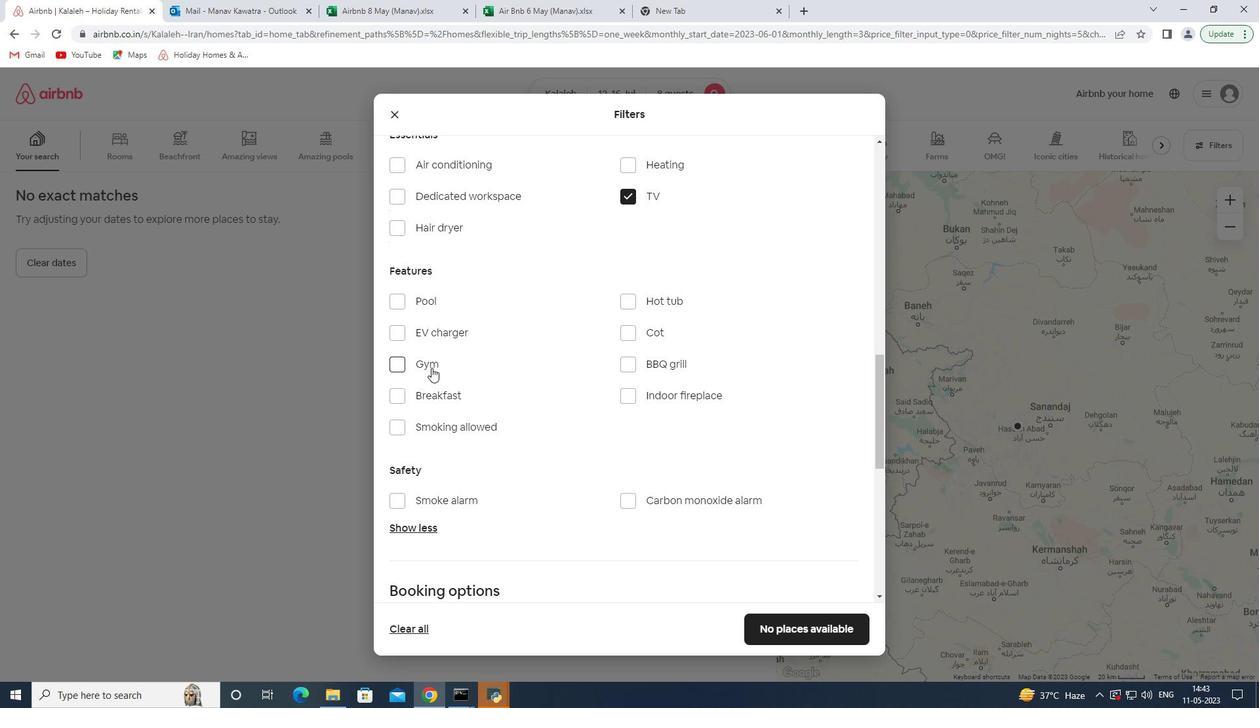 
Action: Mouse pressed left at (429, 367)
Screenshot: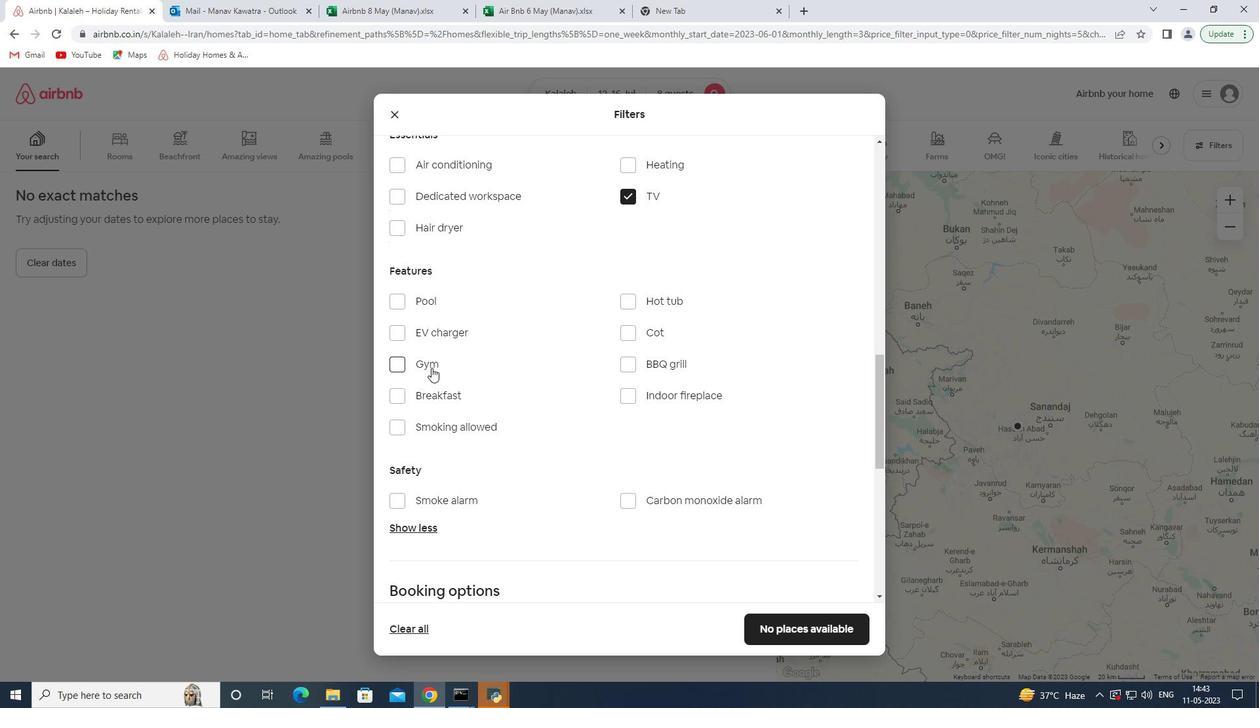 
Action: Mouse moved to (434, 395)
Screenshot: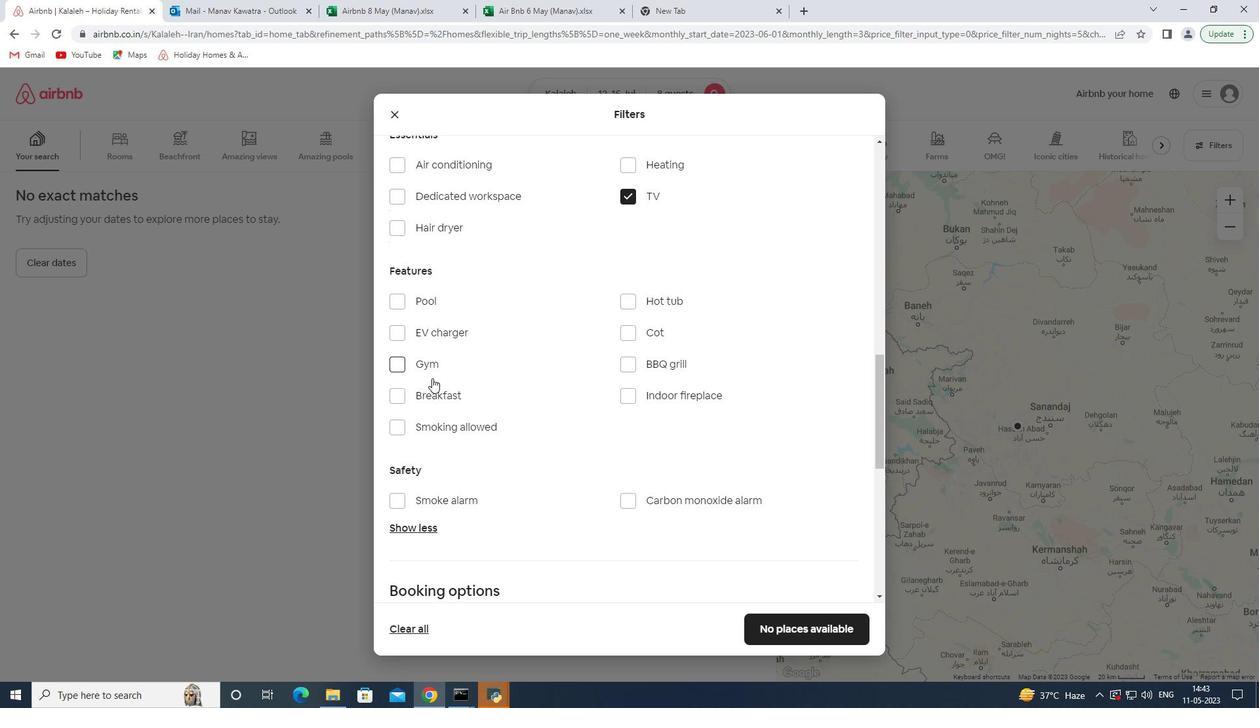 
Action: Mouse pressed left at (434, 395)
Screenshot: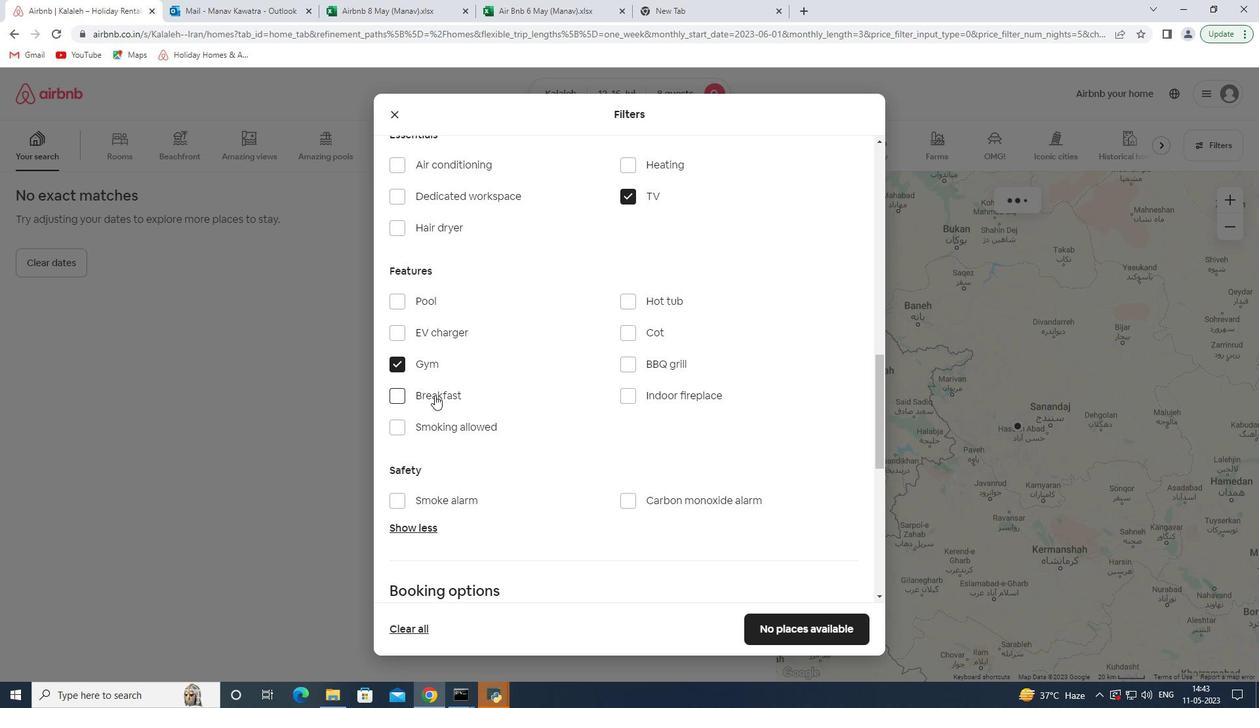 
Action: Mouse moved to (489, 394)
Screenshot: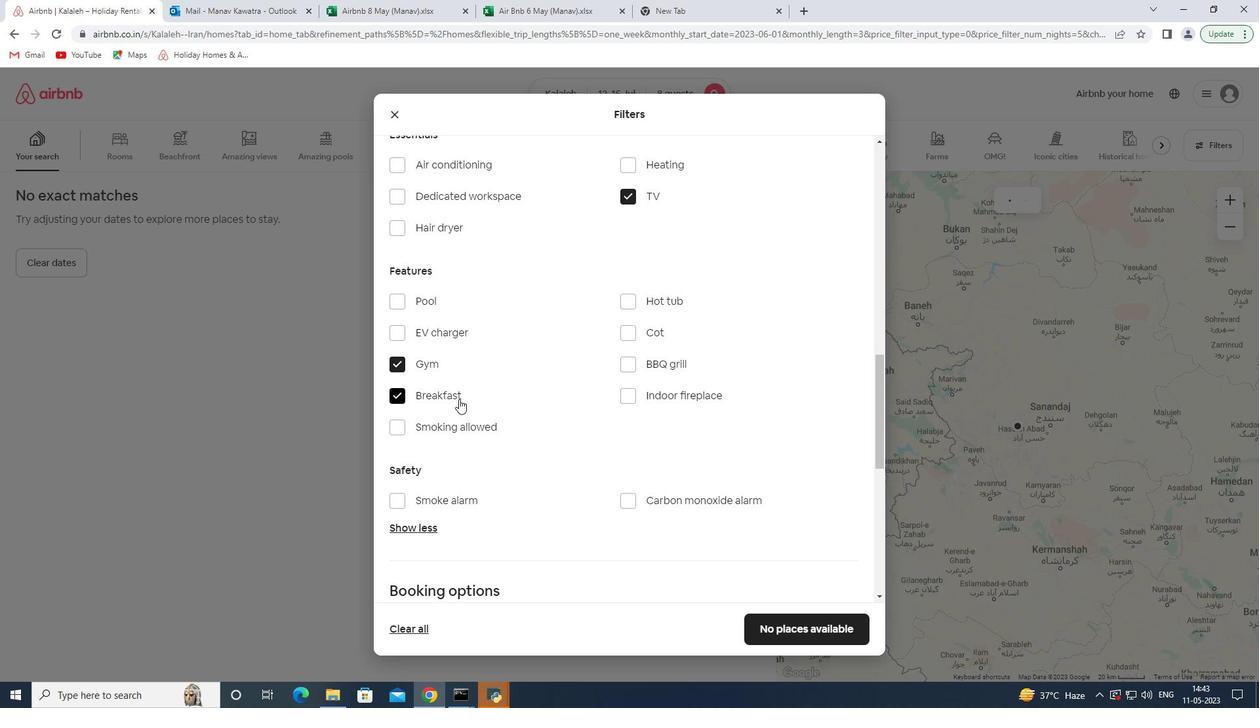 
Action: Mouse scrolled (489, 394) with delta (0, 0)
Screenshot: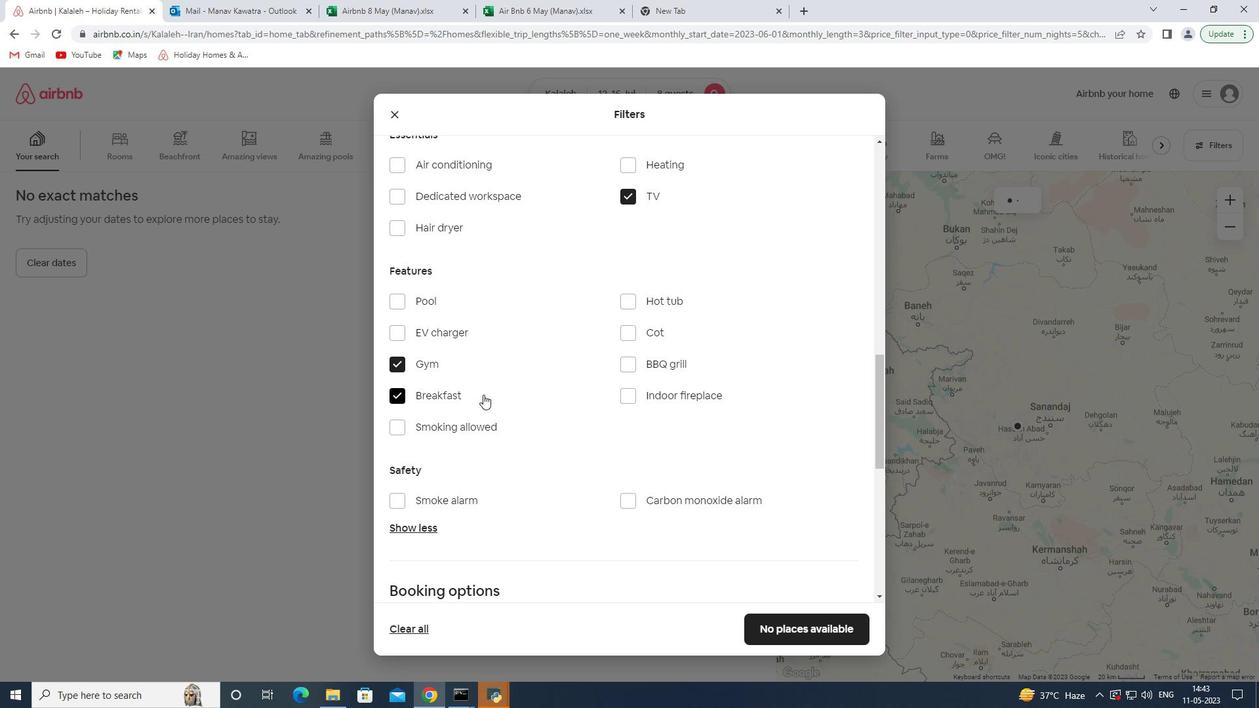 
Action: Mouse scrolled (489, 394) with delta (0, 0)
Screenshot: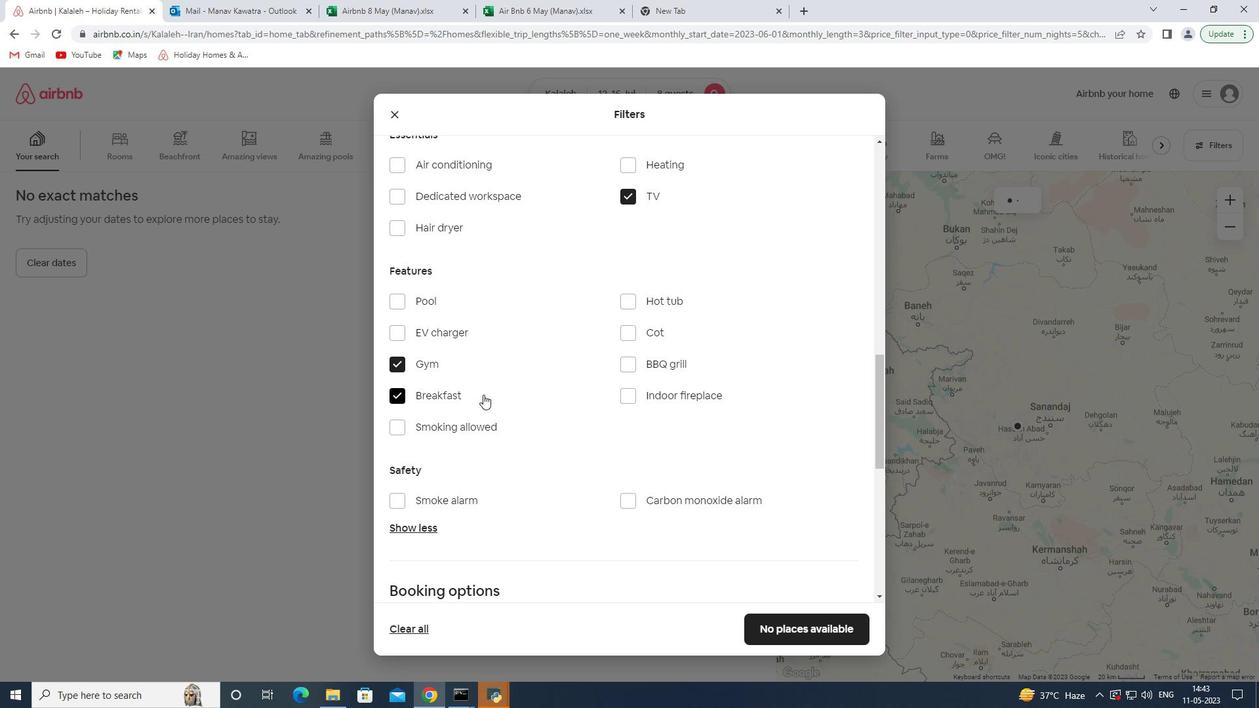 
Action: Mouse scrolled (489, 394) with delta (0, 0)
Screenshot: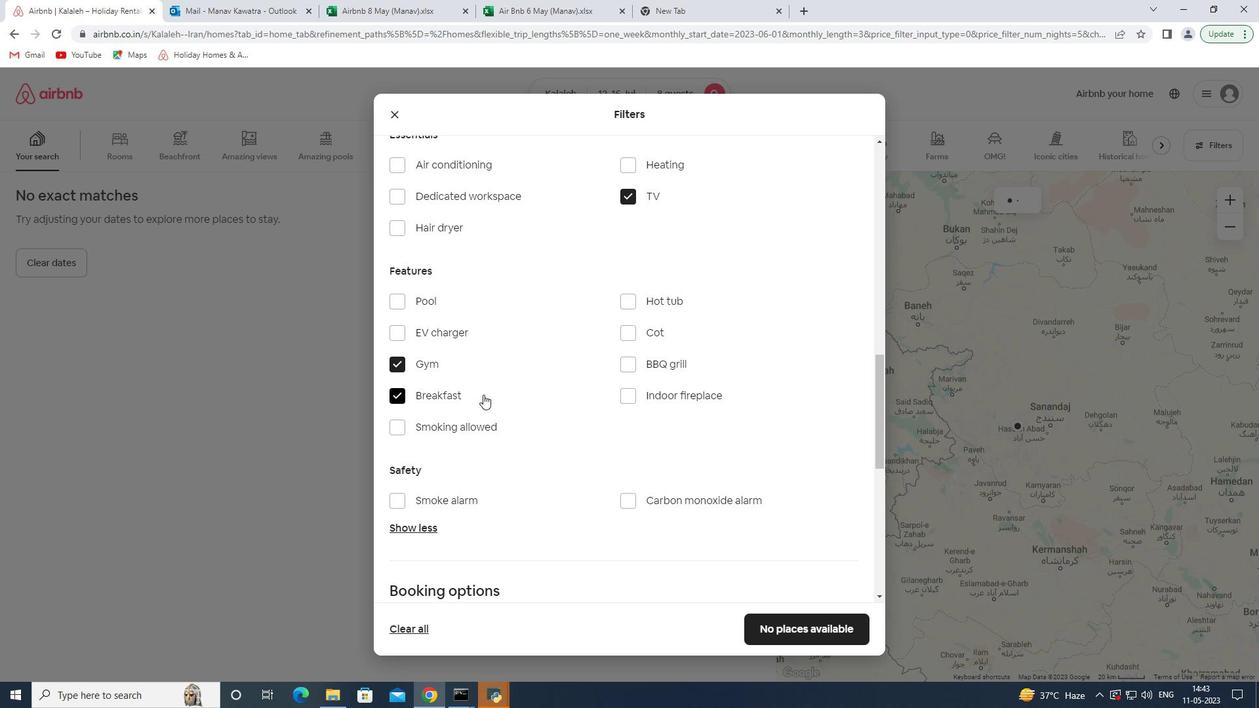 
Action: Mouse scrolled (489, 394) with delta (0, 0)
Screenshot: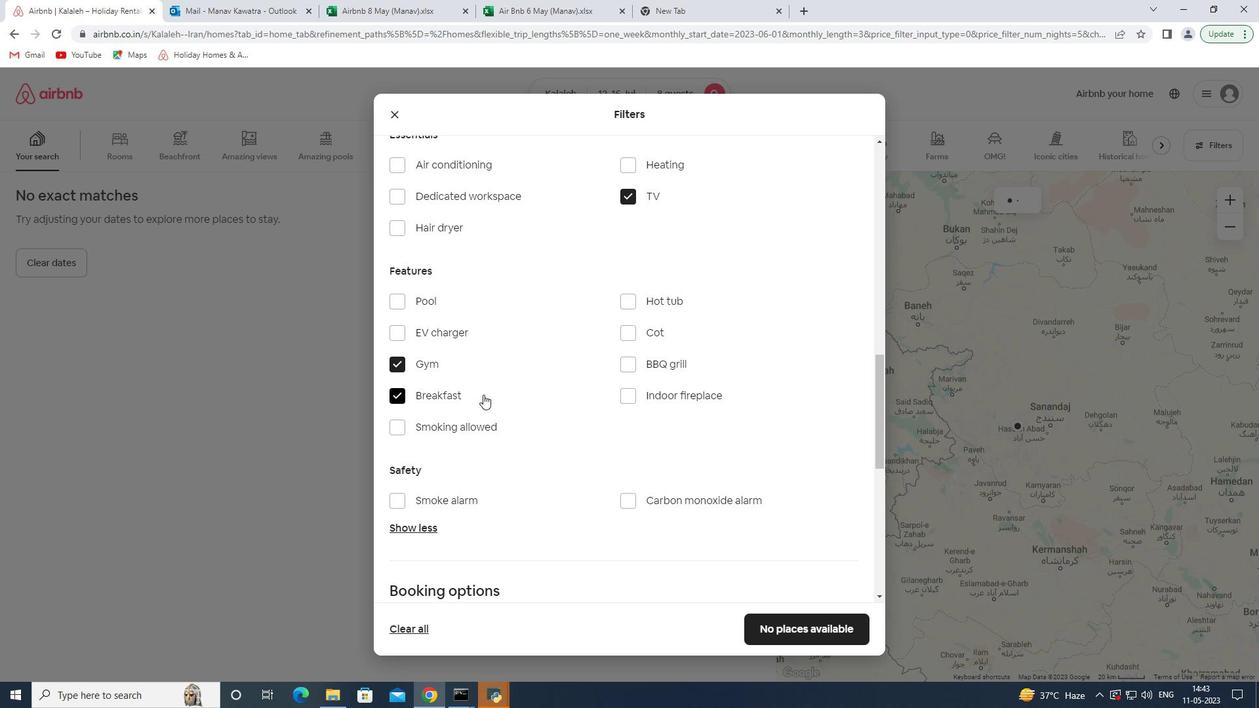 
Action: Mouse moved to (491, 394)
Screenshot: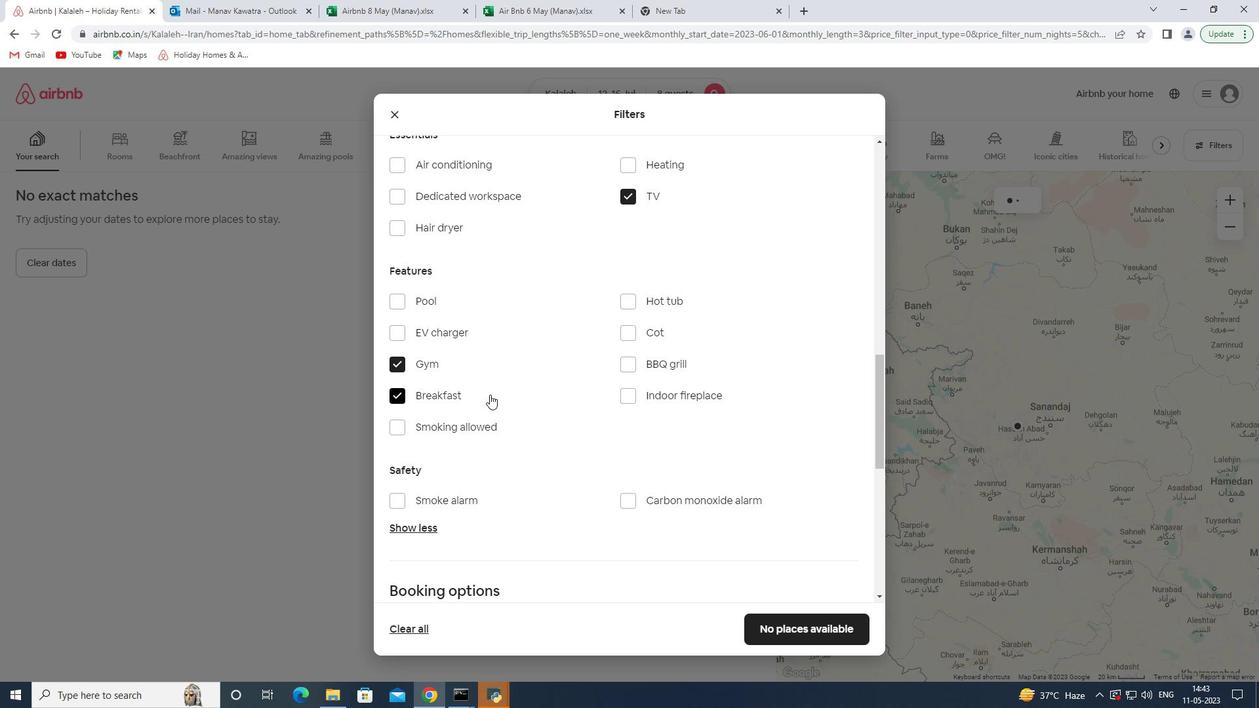 
Action: Mouse scrolled (491, 394) with delta (0, 0)
Screenshot: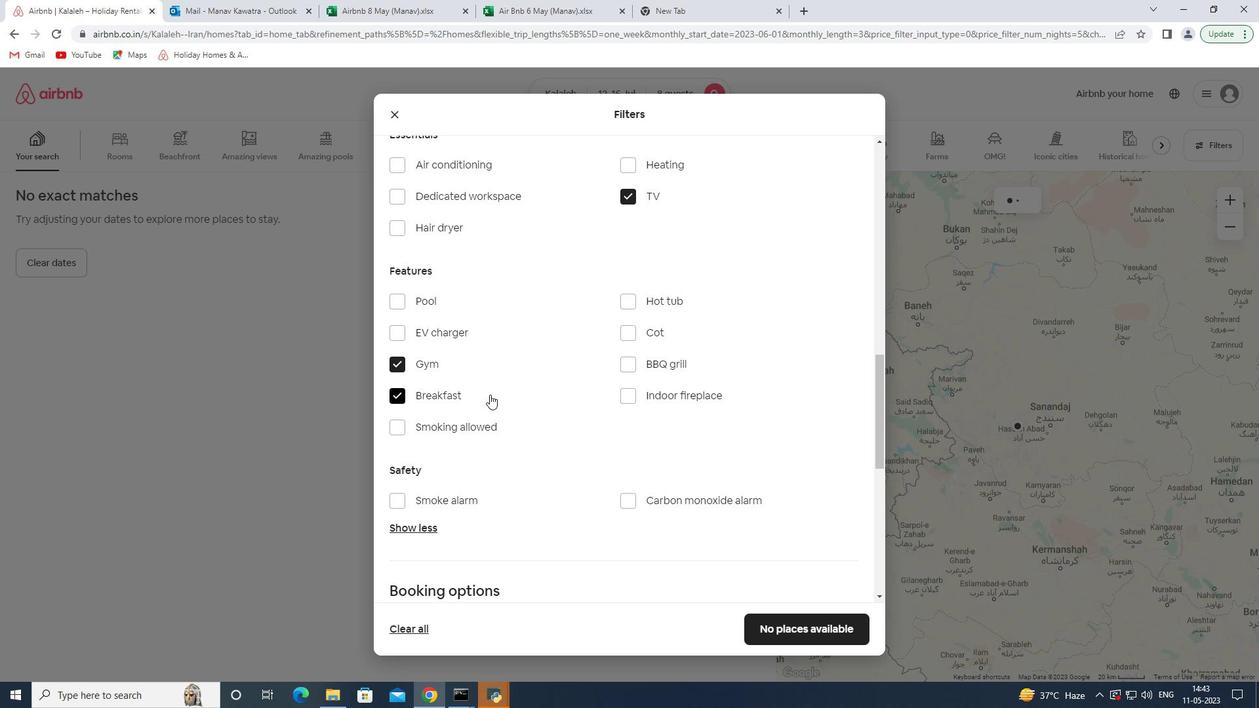 
Action: Mouse moved to (819, 355)
Screenshot: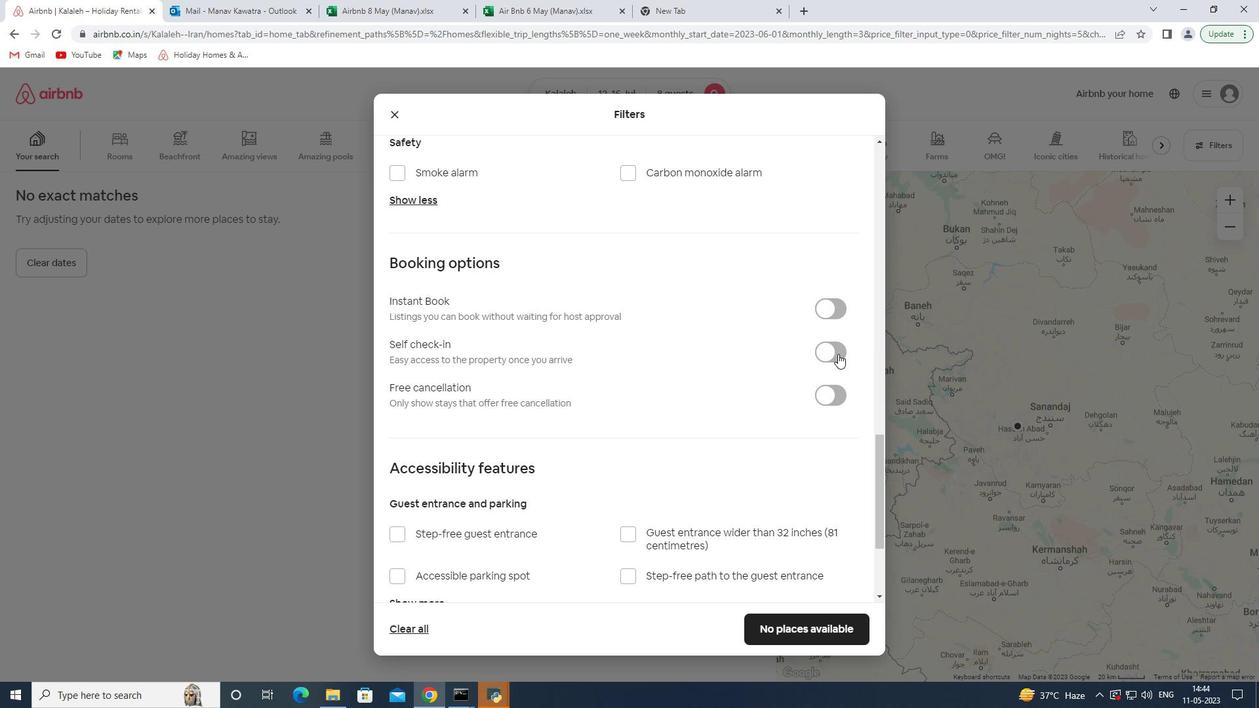 
Action: Mouse pressed left at (819, 355)
Screenshot: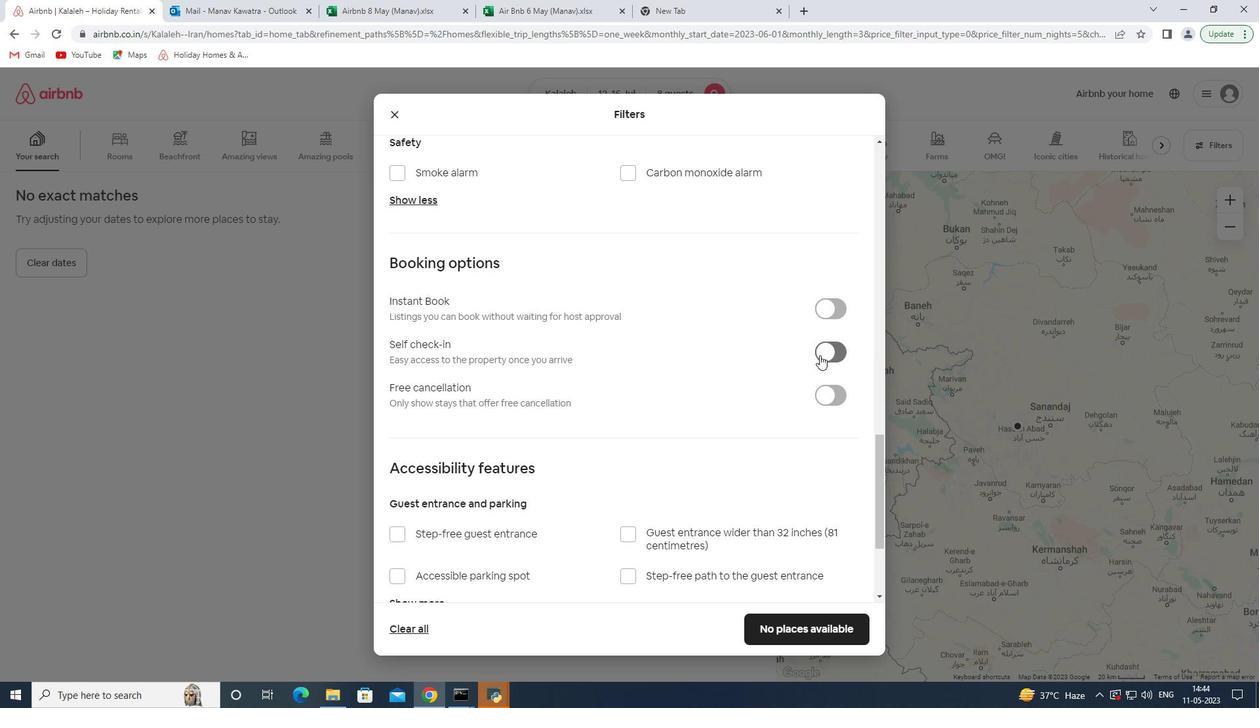 
Action: Mouse moved to (697, 450)
Screenshot: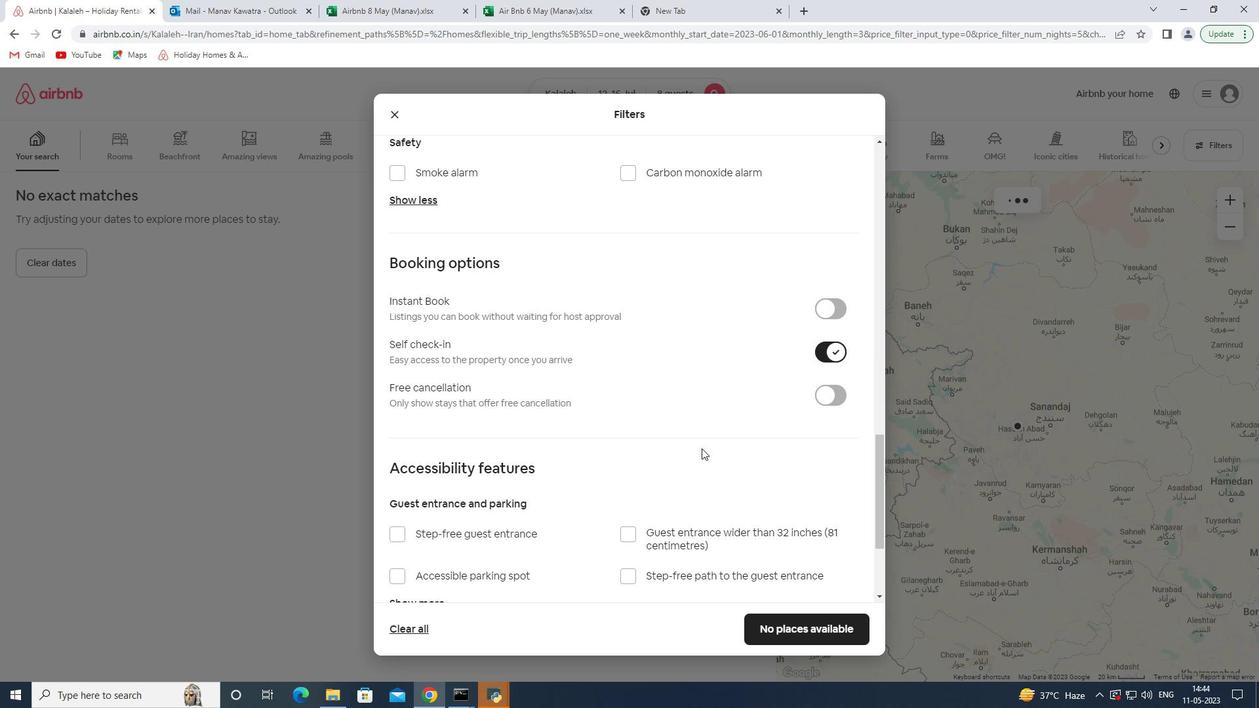 
Action: Mouse scrolled (697, 449) with delta (0, 0)
Screenshot: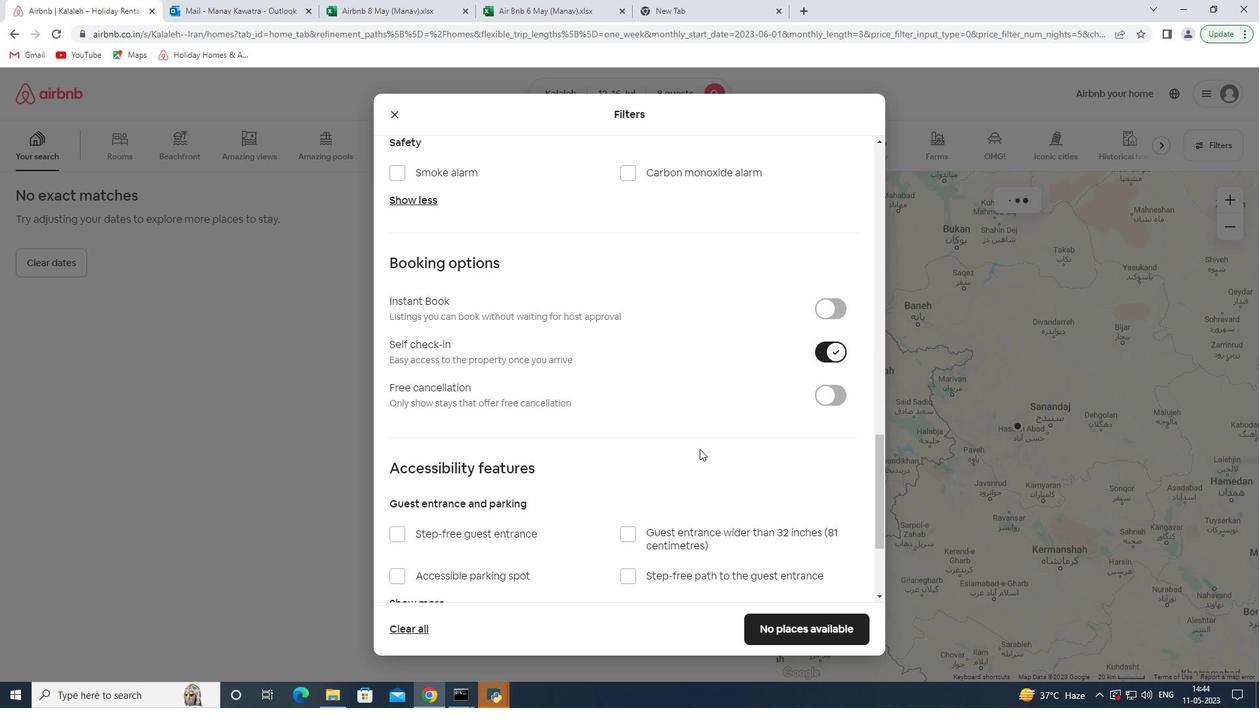 
Action: Mouse scrolled (697, 449) with delta (0, 0)
Screenshot: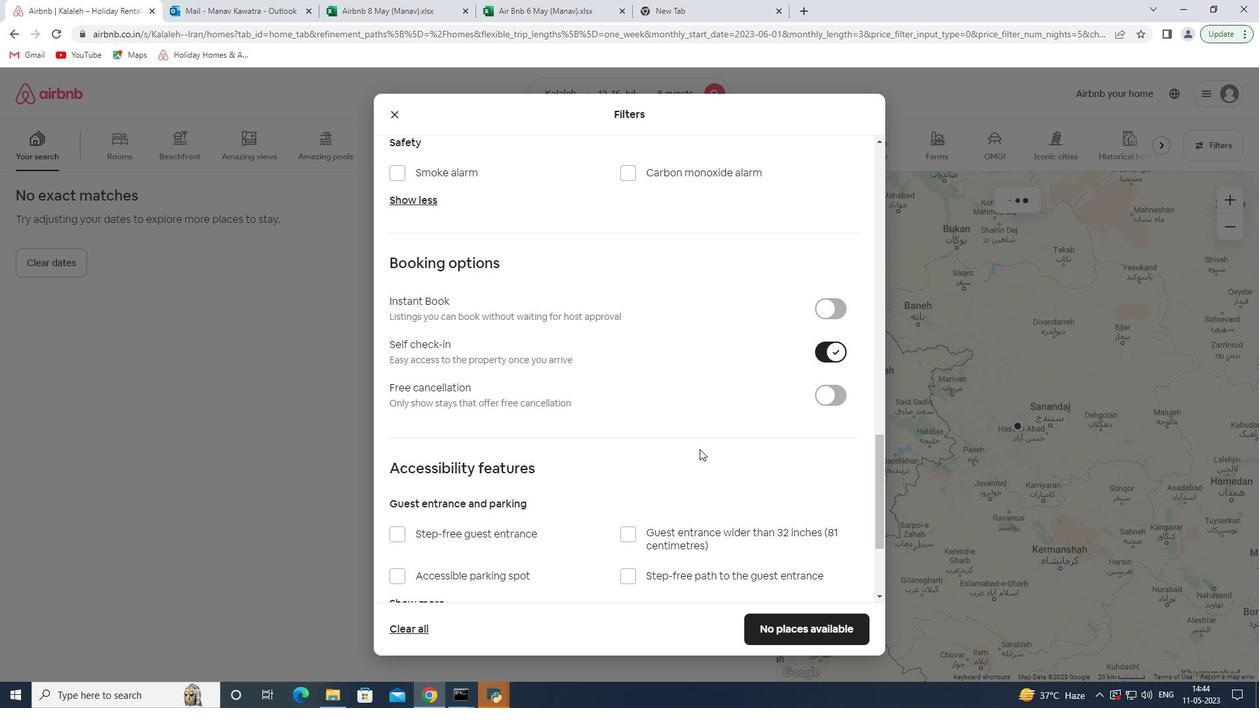 
Action: Mouse scrolled (697, 449) with delta (0, 0)
Screenshot: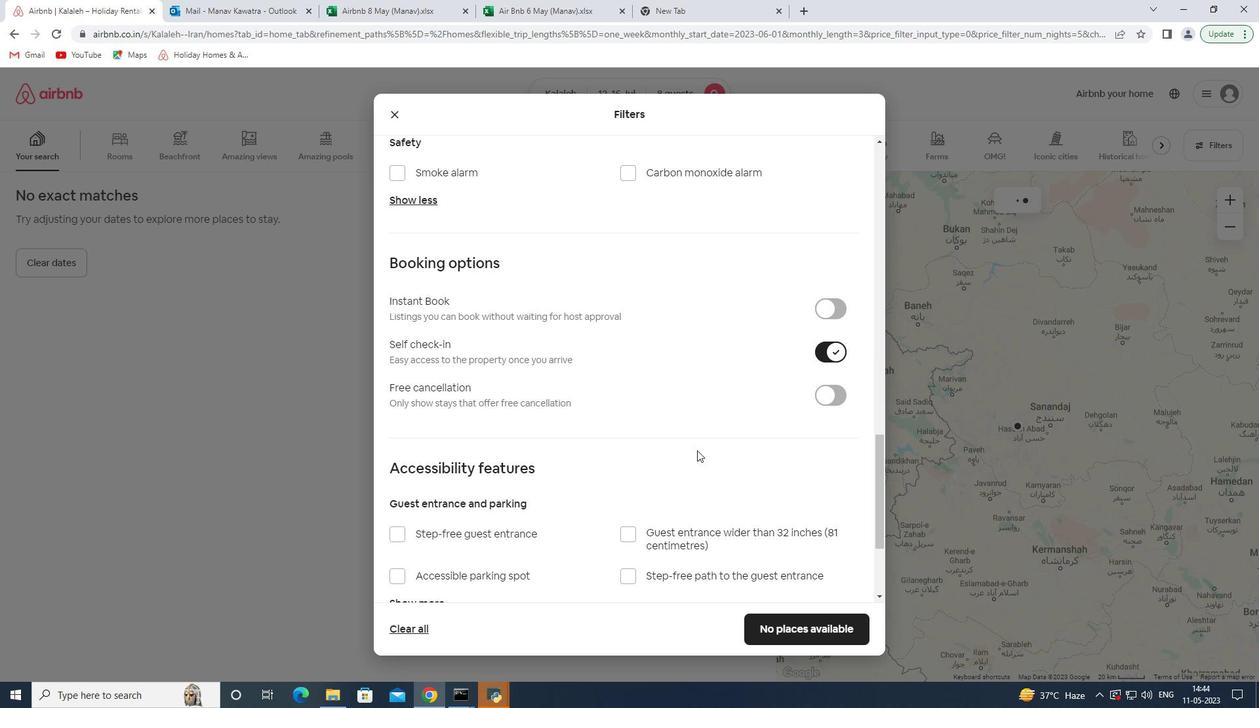 
Action: Mouse scrolled (697, 449) with delta (0, 0)
Screenshot: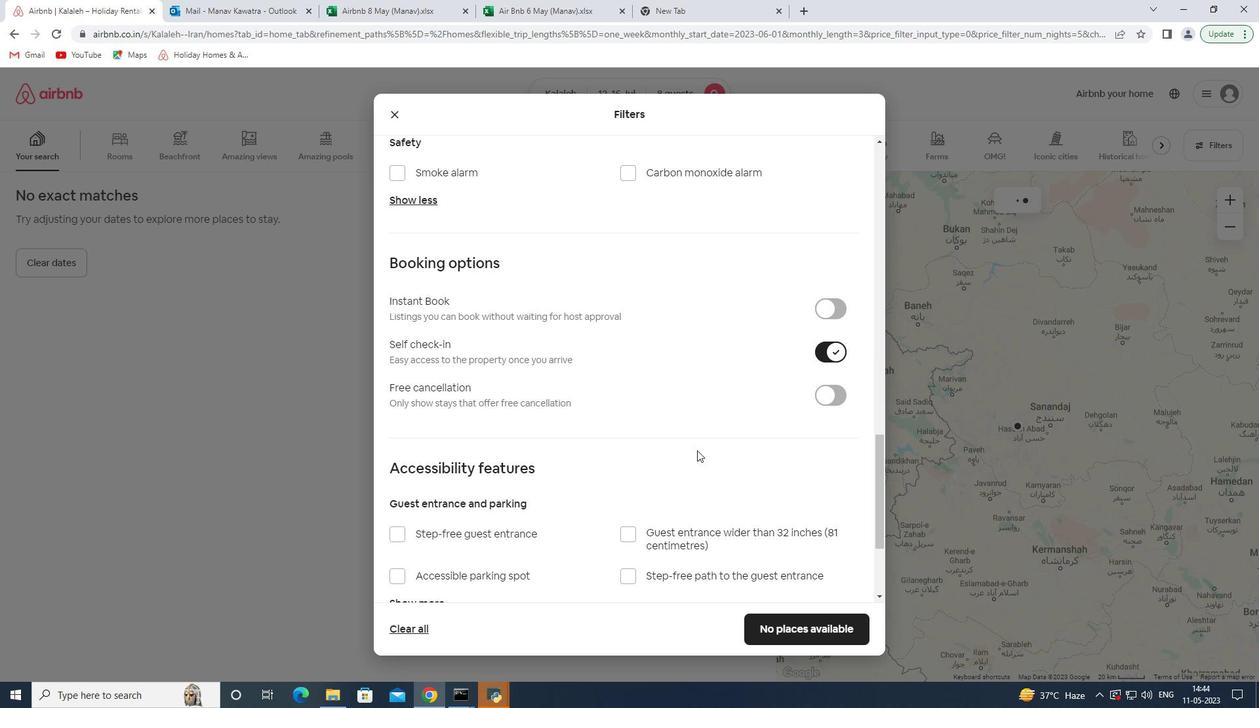 
Action: Mouse scrolled (697, 449) with delta (0, 0)
Screenshot: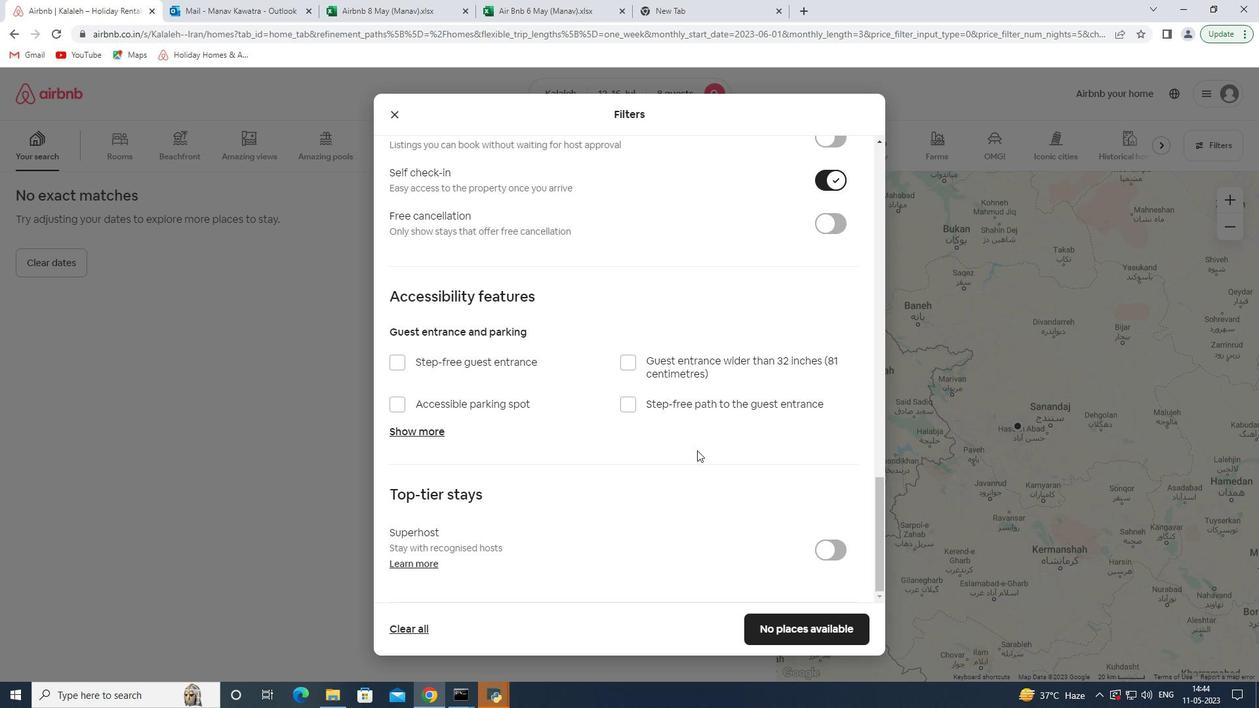 
Action: Mouse scrolled (697, 449) with delta (0, 0)
Screenshot: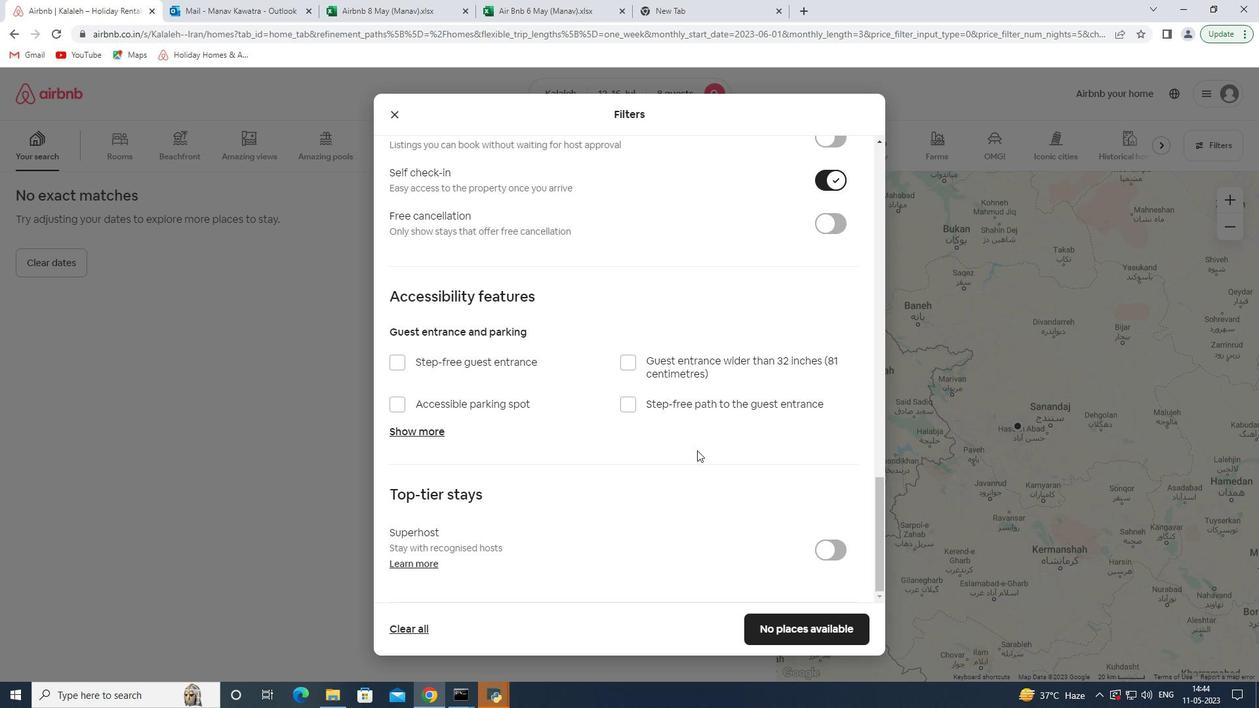 
Action: Mouse scrolled (697, 449) with delta (0, 0)
Screenshot: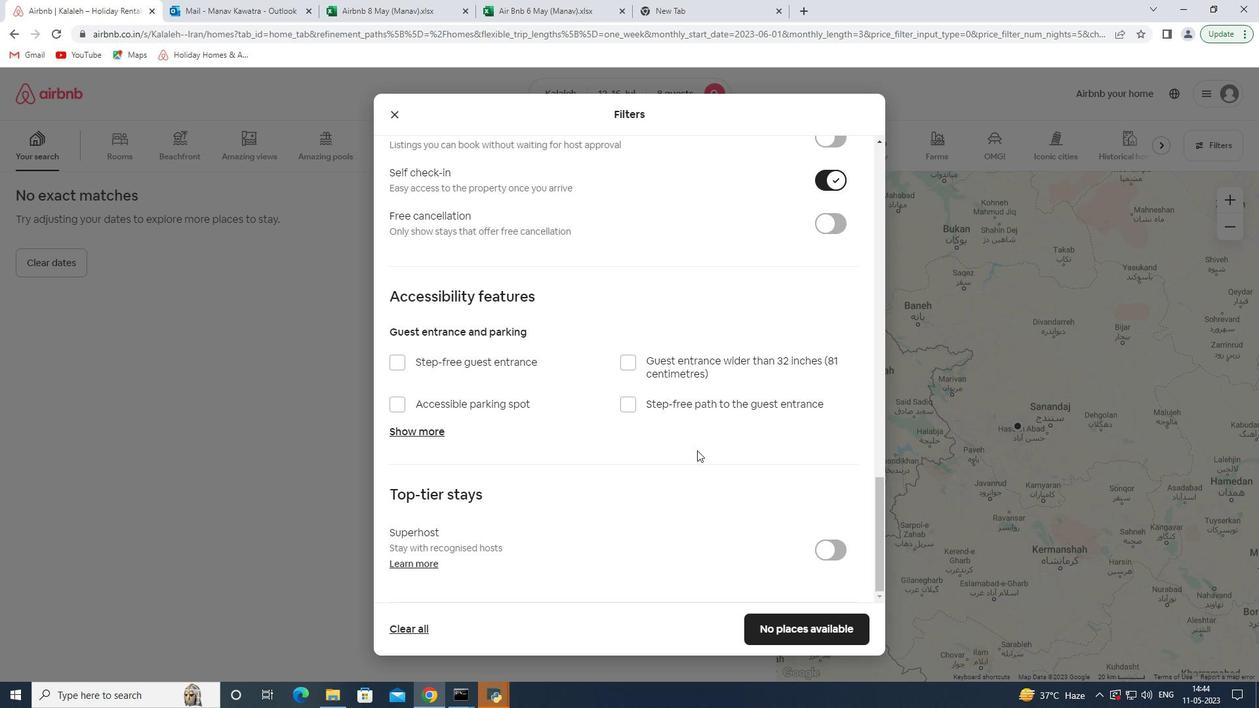 
Action: Mouse scrolled (697, 449) with delta (0, 0)
Screenshot: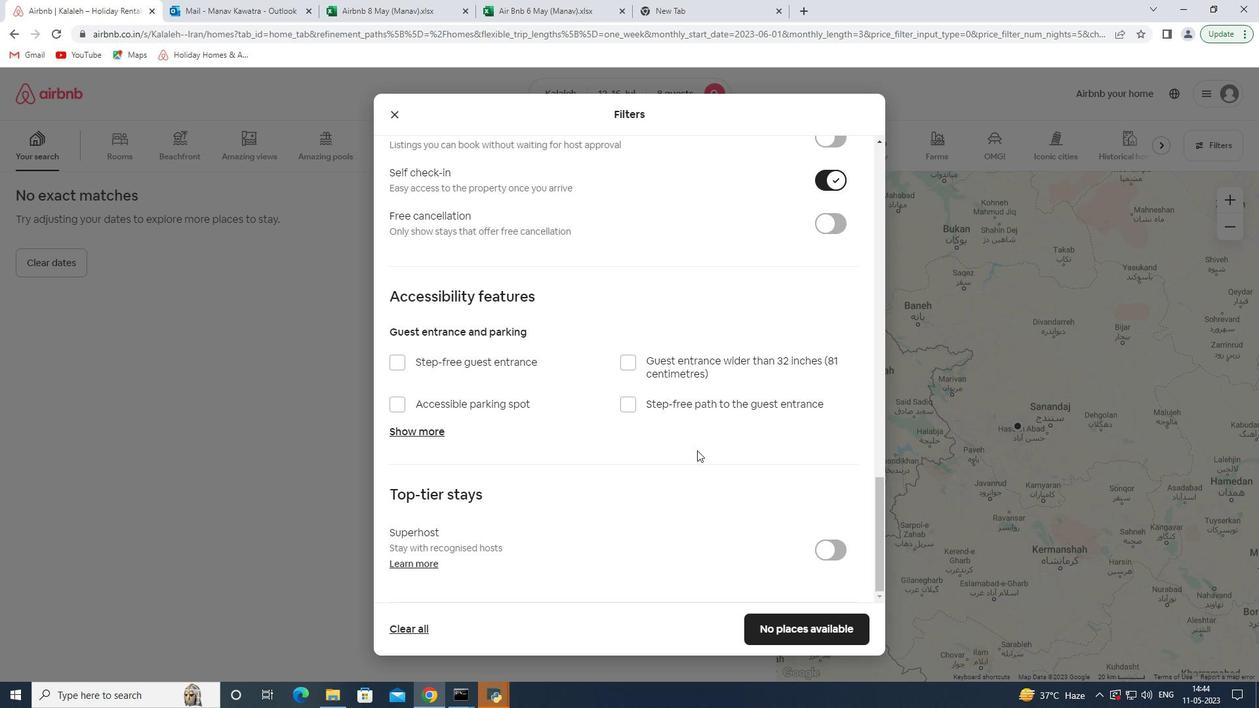 
Action: Mouse scrolled (697, 449) with delta (0, 0)
Screenshot: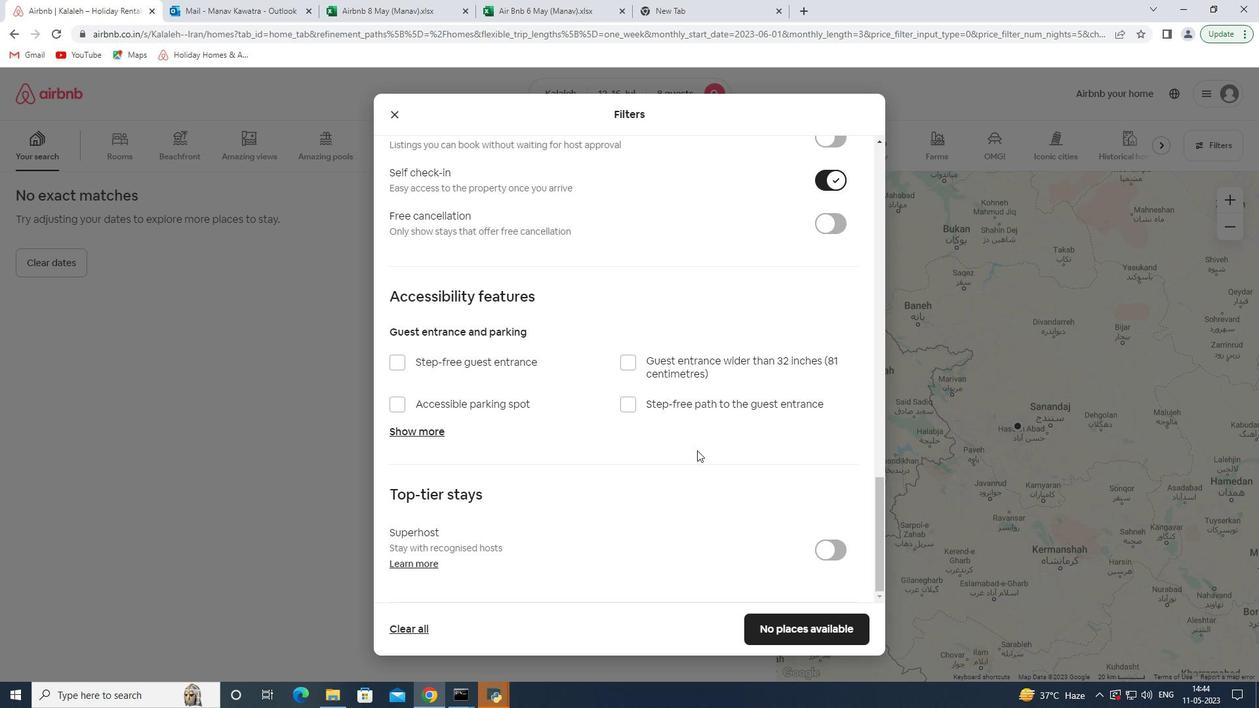 
Action: Mouse scrolled (697, 449) with delta (0, 0)
Screenshot: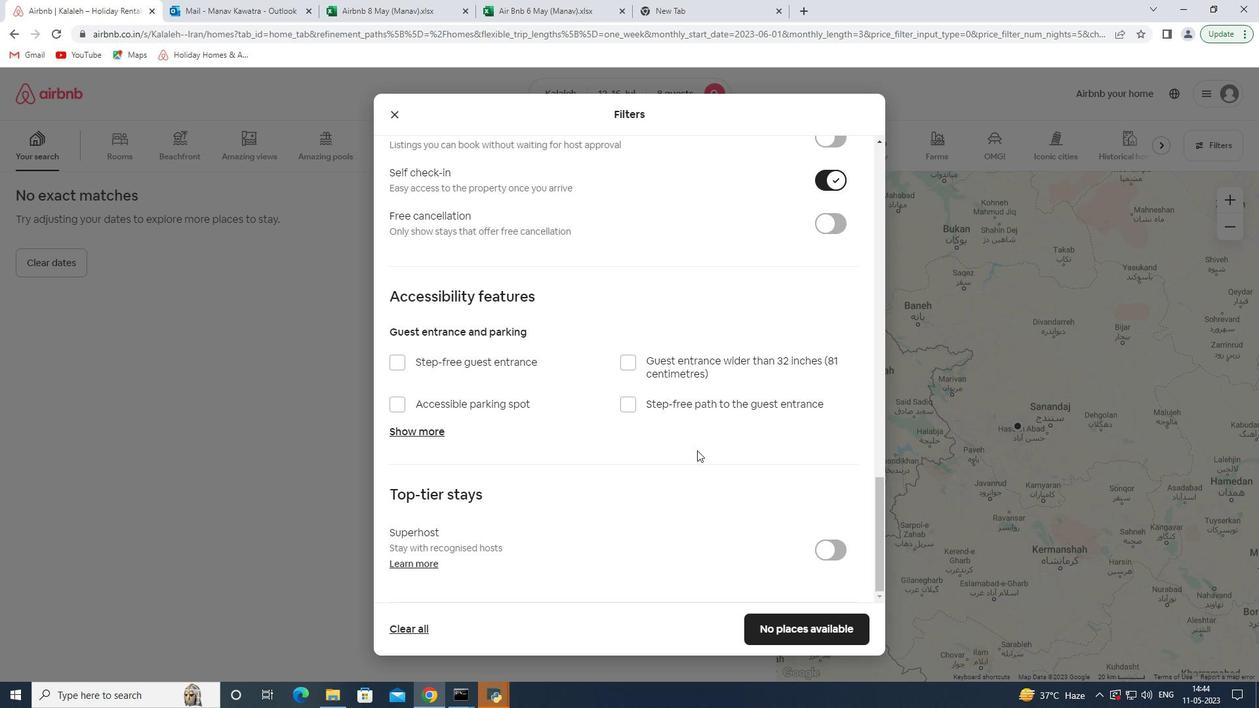 
Action: Mouse moved to (779, 627)
Screenshot: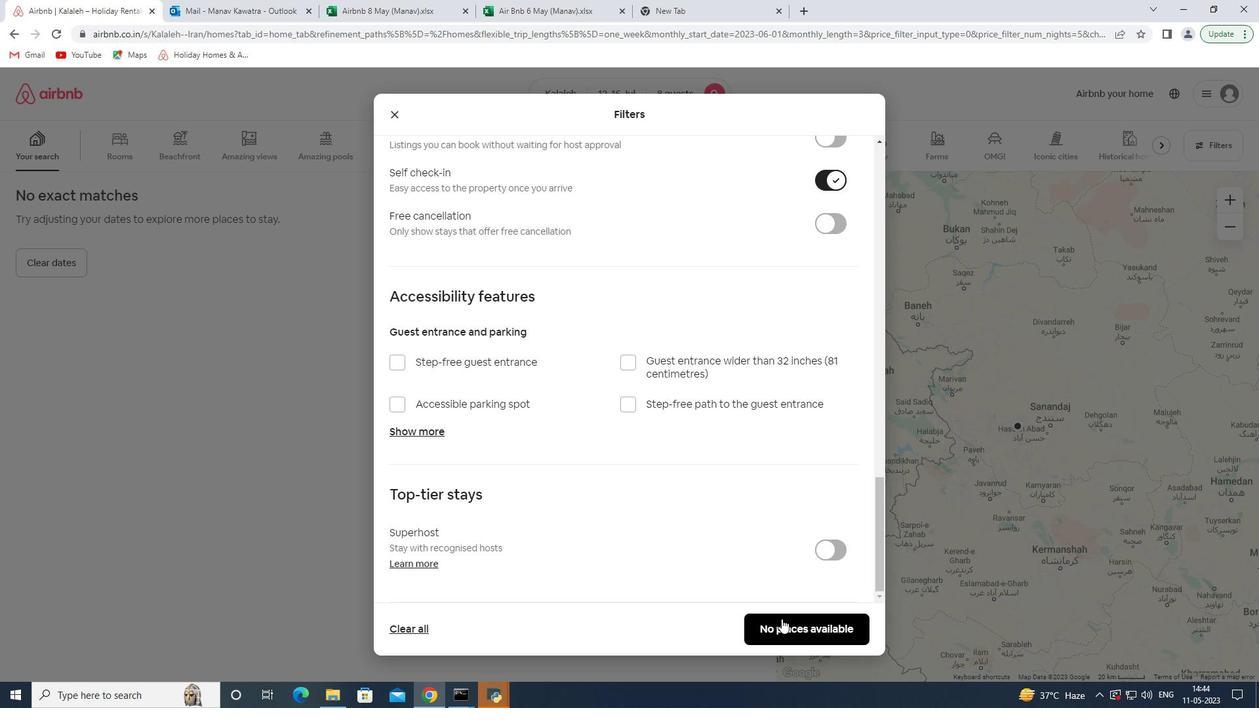 
Action: Mouse pressed left at (779, 627)
Screenshot: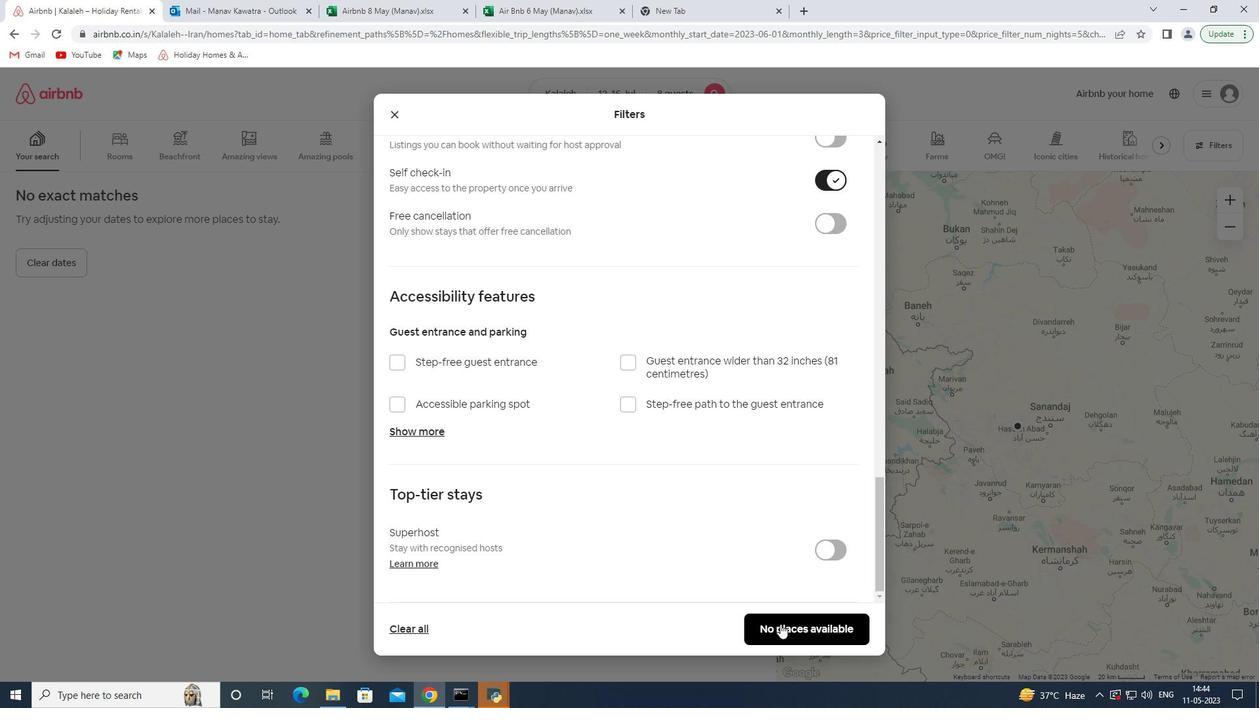 
Action: Mouse moved to (777, 615)
Screenshot: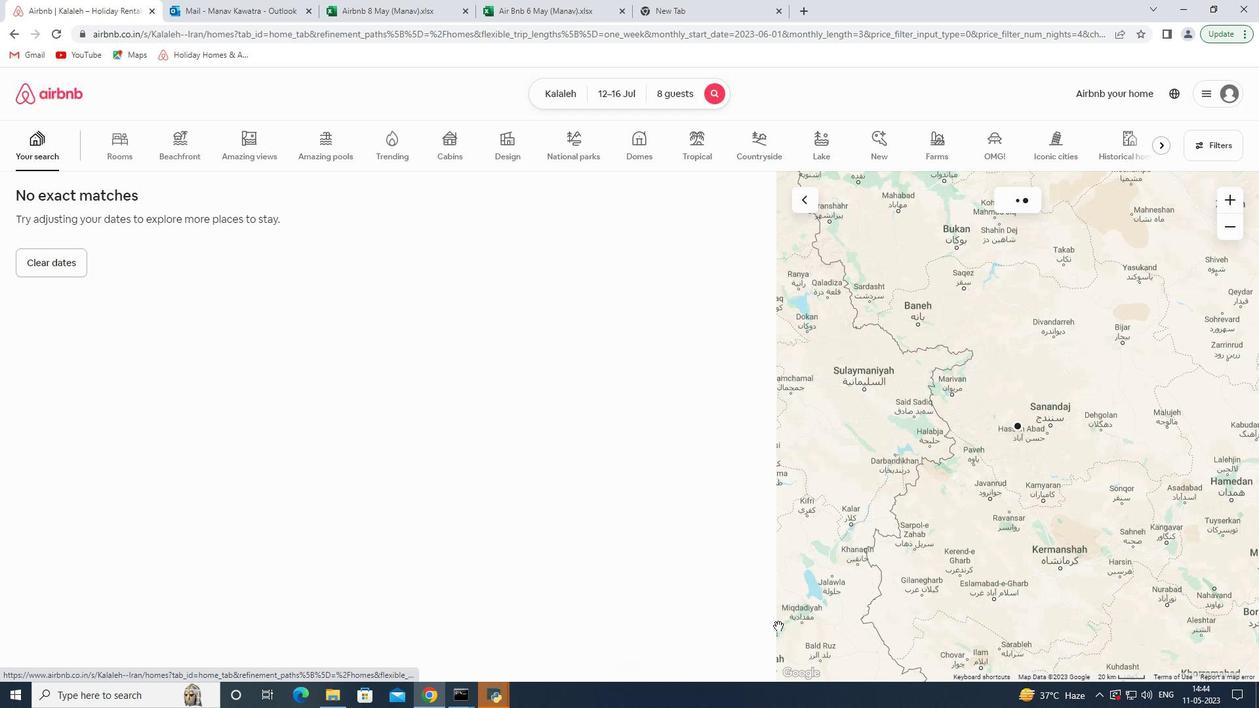 
